 Task: Research Airbnb options in Bucharest, Romania from 5th November, 2023 to 16th November, 2023 for 2 adults.1  bedroom having 1 bed and 1 bathroom. Property type can be hotel. Look for 4 properties as per requirement.
Action: Mouse moved to (295, 113)
Screenshot: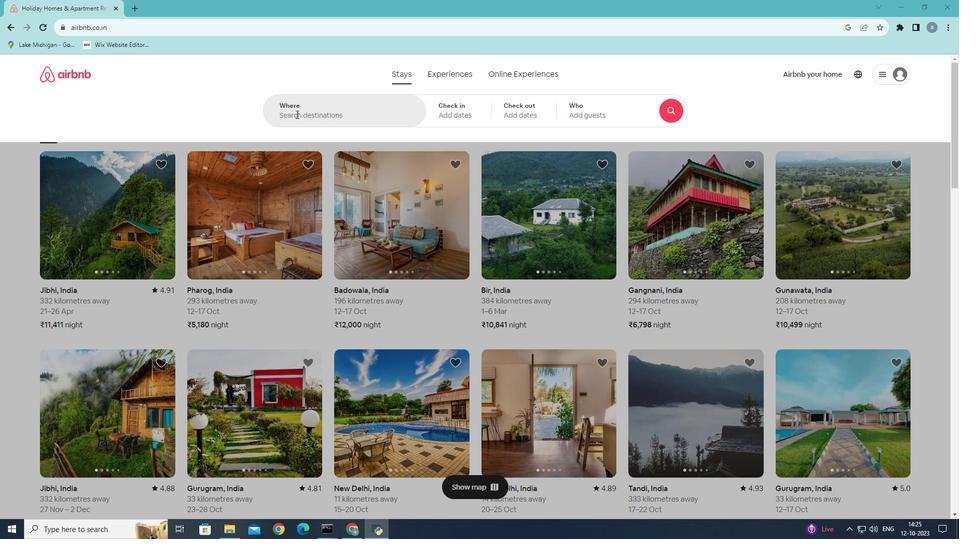 
Action: Mouse pressed left at (295, 113)
Screenshot: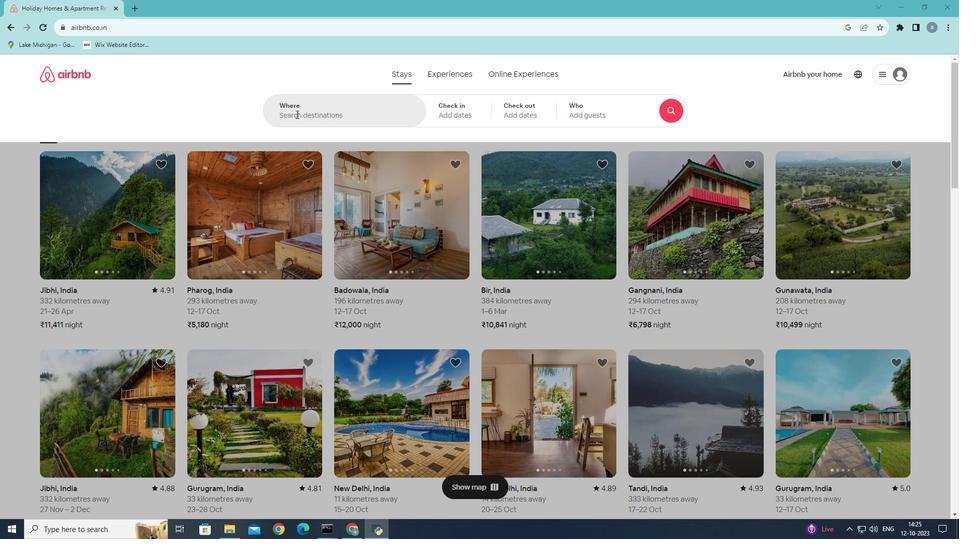 
Action: Mouse moved to (407, 143)
Screenshot: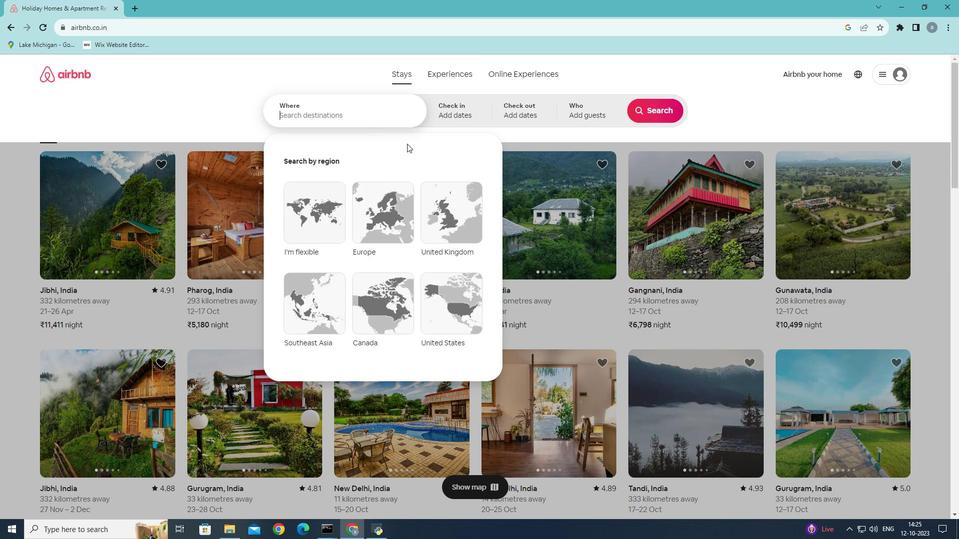 
Action: Key pressed <Key.shift><Key.shift><Key.shift><Key.shift>Bucharest
Screenshot: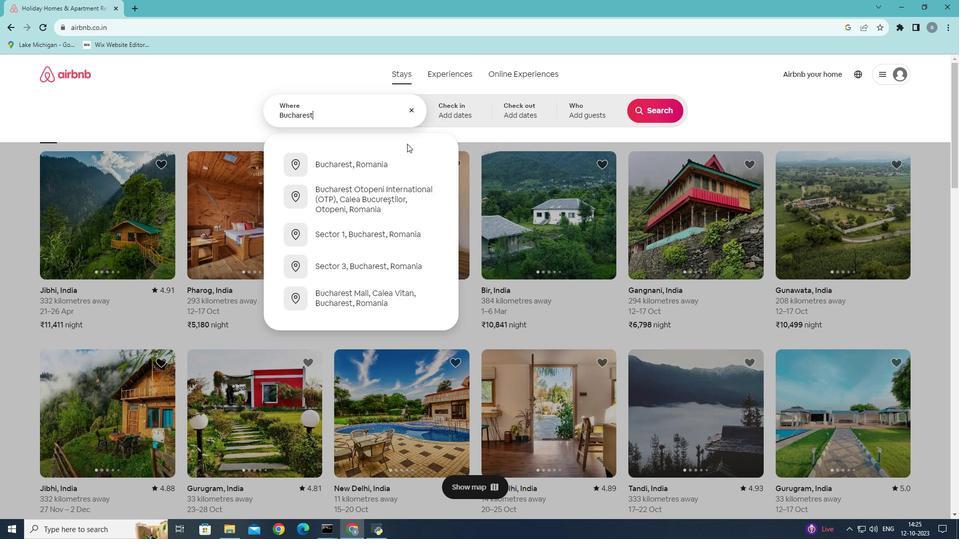 
Action: Mouse moved to (373, 167)
Screenshot: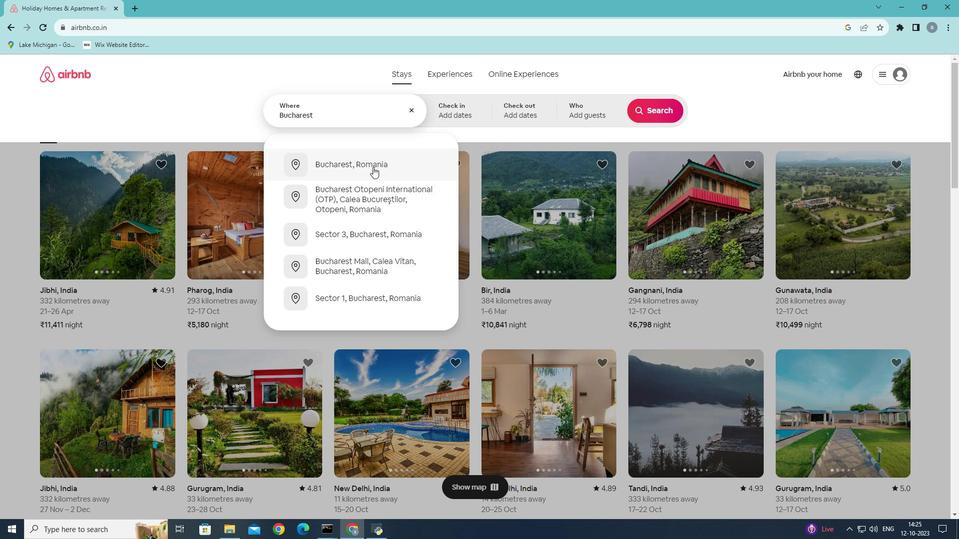 
Action: Mouse pressed left at (373, 167)
Screenshot: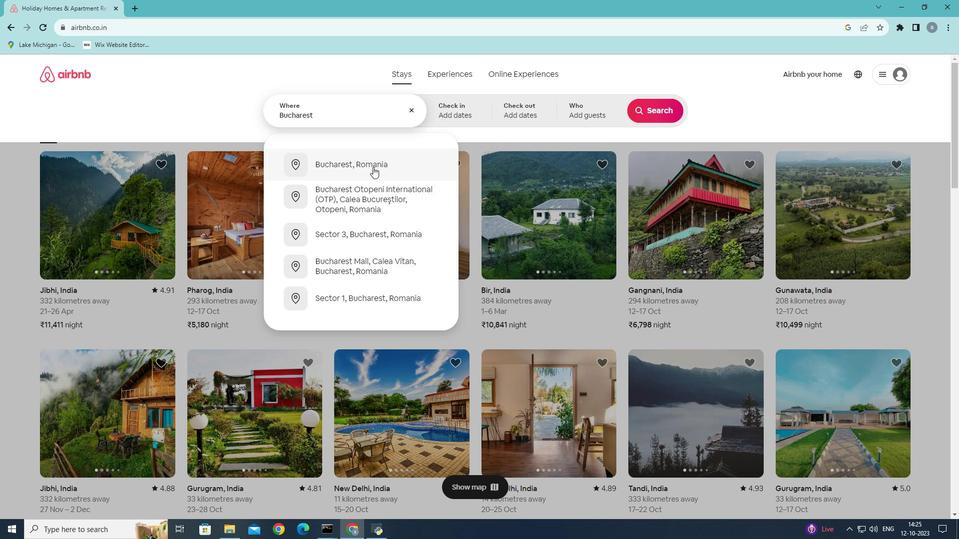 
Action: Mouse moved to (652, 191)
Screenshot: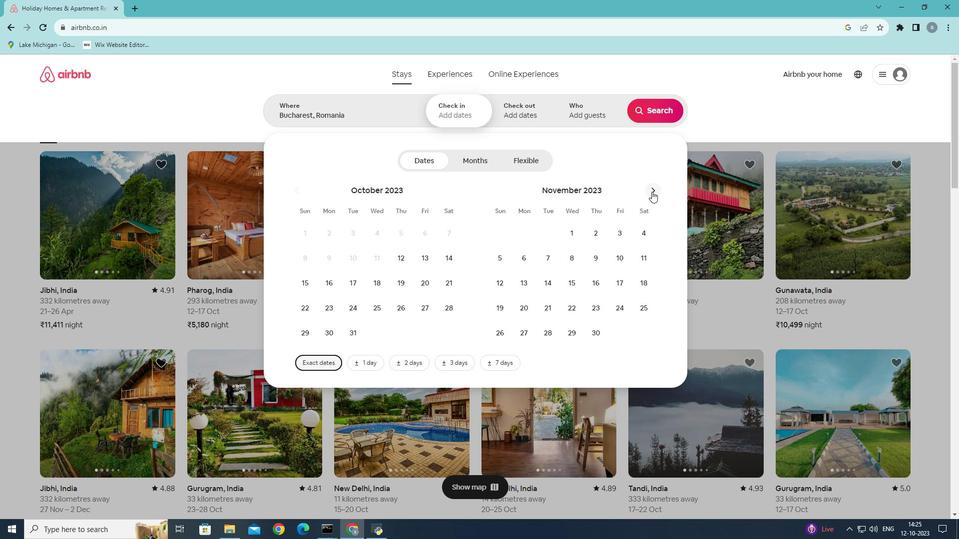 
Action: Mouse pressed left at (652, 191)
Screenshot: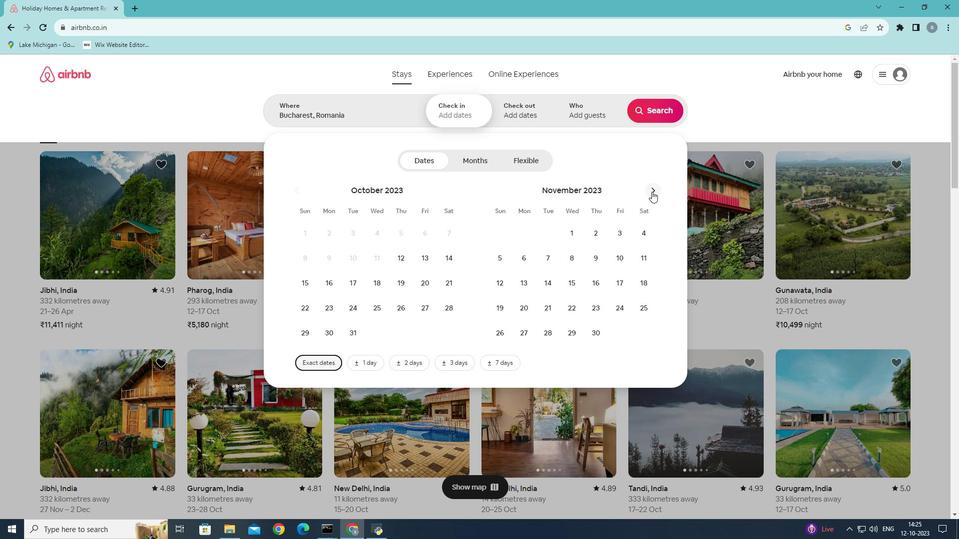 
Action: Mouse moved to (313, 255)
Screenshot: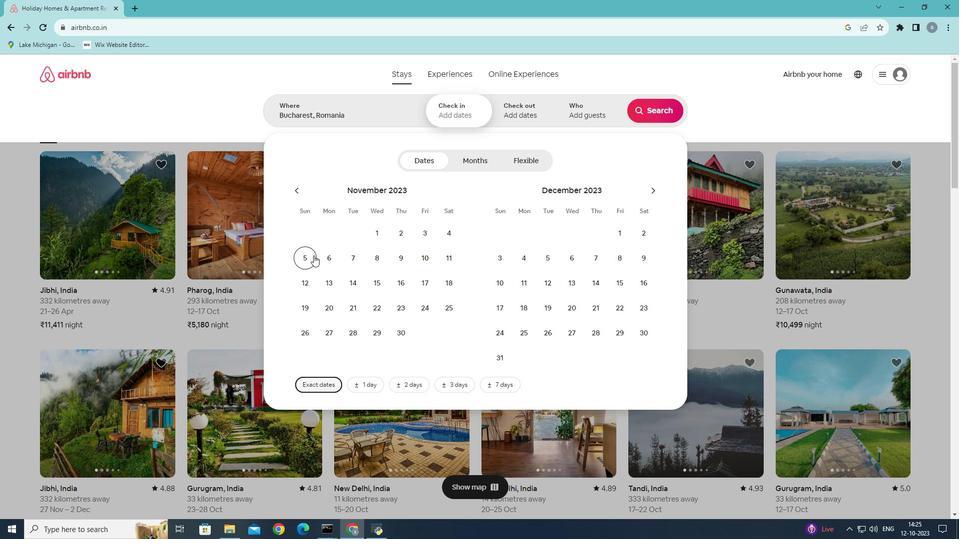 
Action: Mouse pressed left at (313, 255)
Screenshot: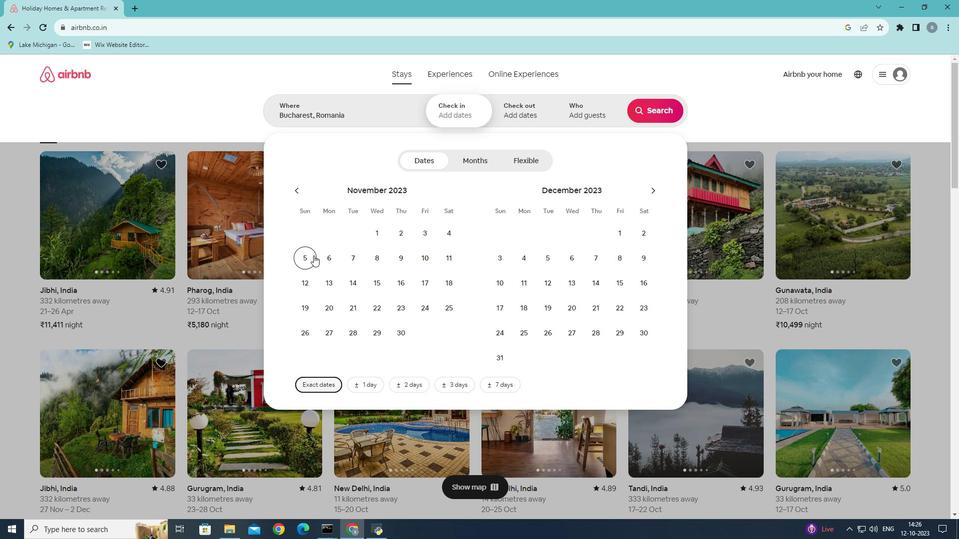 
Action: Mouse moved to (399, 280)
Screenshot: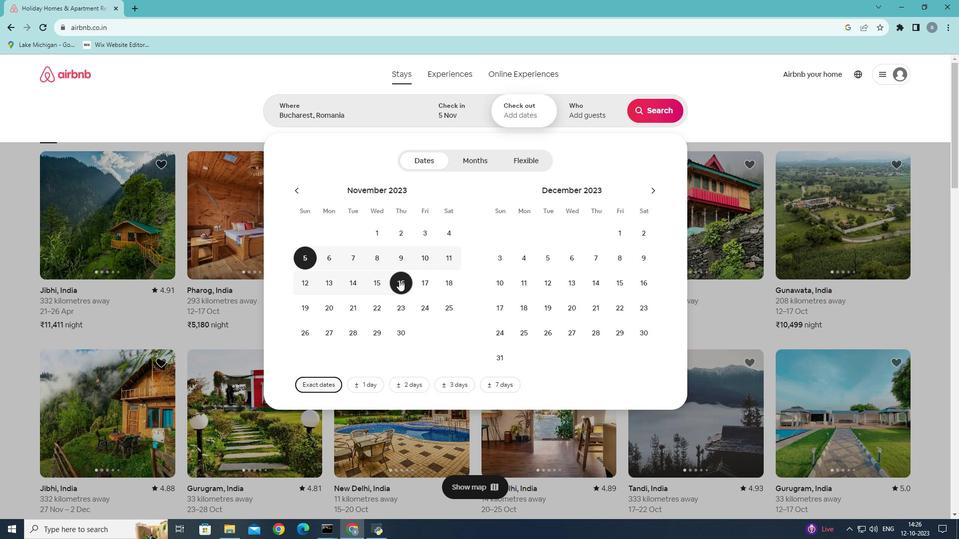 
Action: Mouse pressed left at (399, 280)
Screenshot: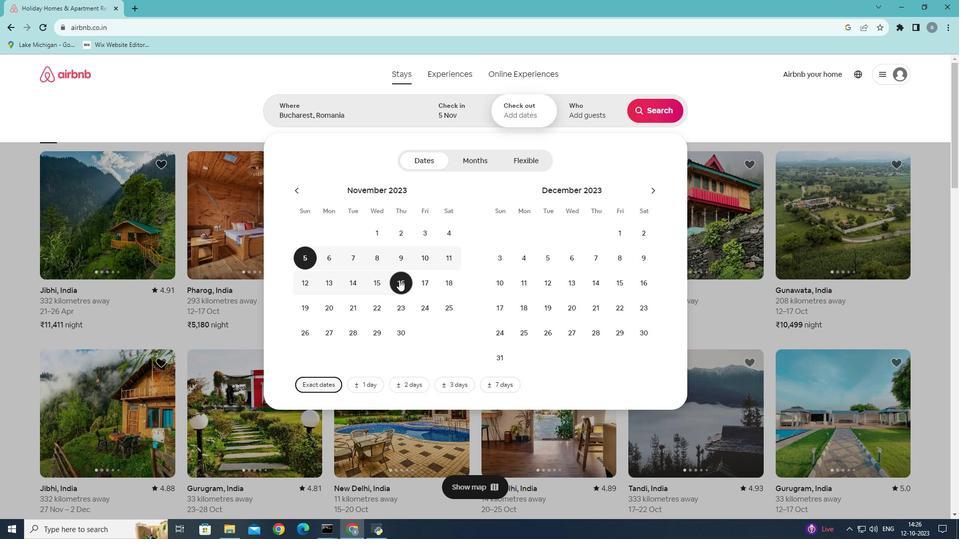 
Action: Mouse moved to (584, 118)
Screenshot: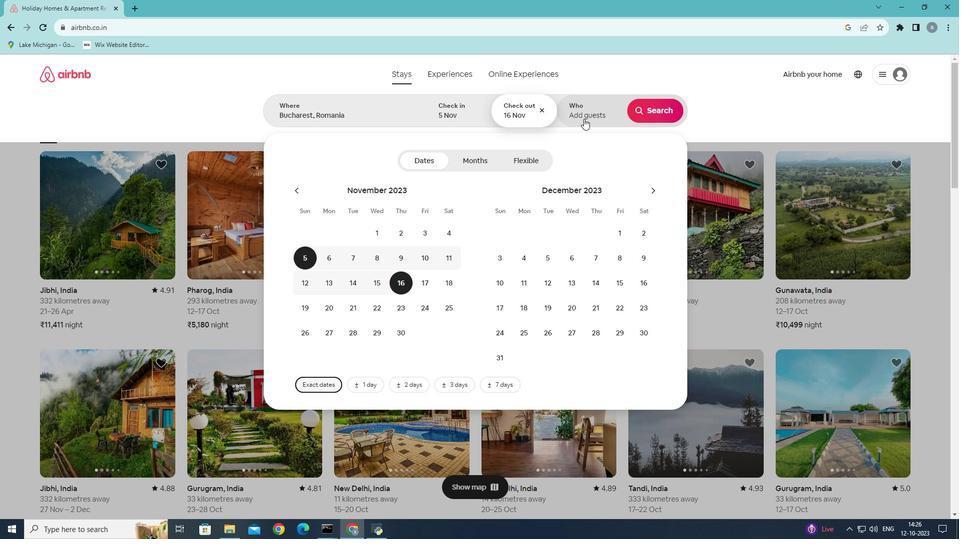 
Action: Mouse pressed left at (584, 118)
Screenshot: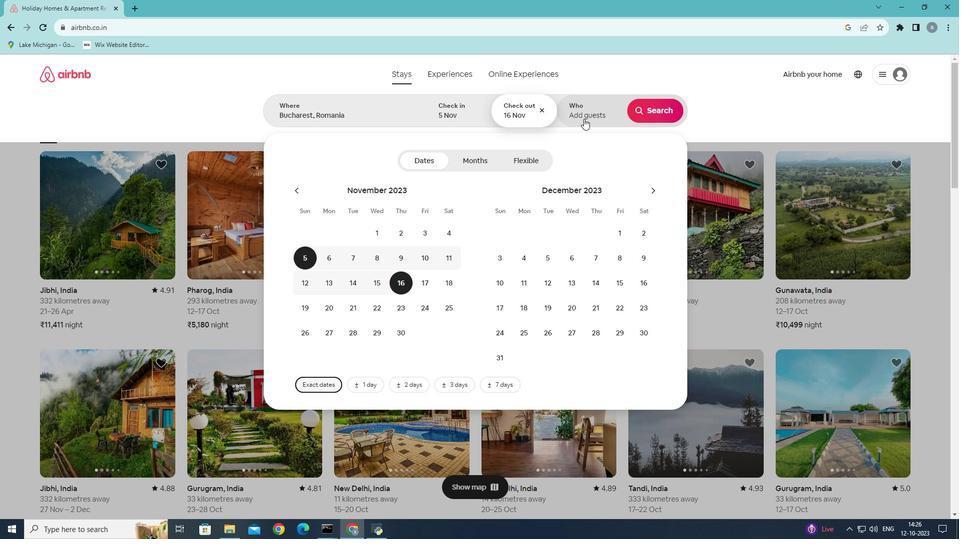 
Action: Mouse moved to (657, 165)
Screenshot: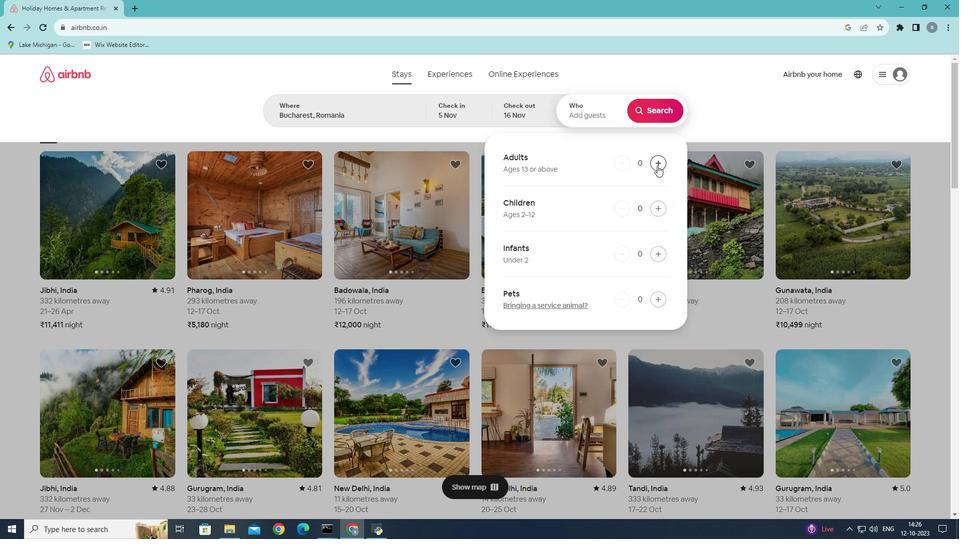 
Action: Mouse pressed left at (657, 165)
Screenshot: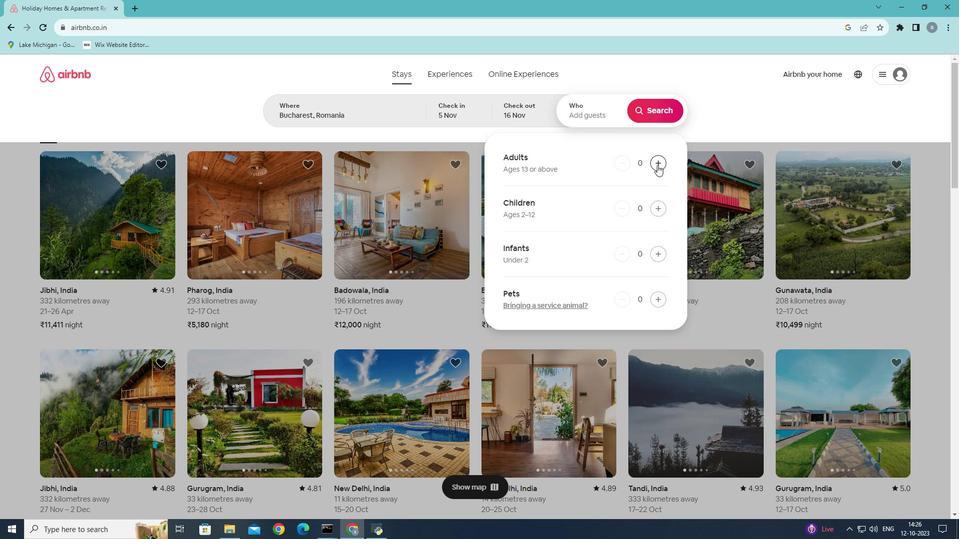 
Action: Mouse pressed left at (657, 165)
Screenshot: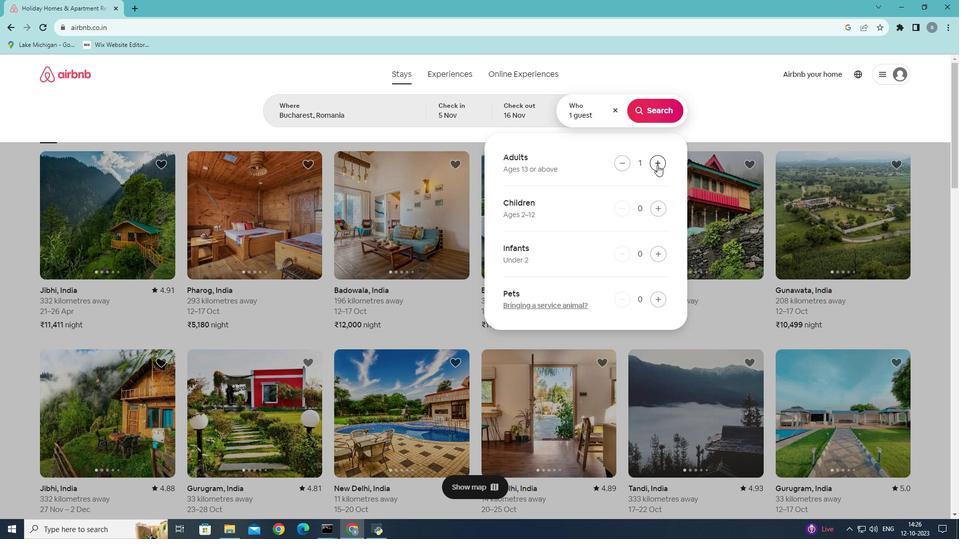 
Action: Mouse moved to (661, 112)
Screenshot: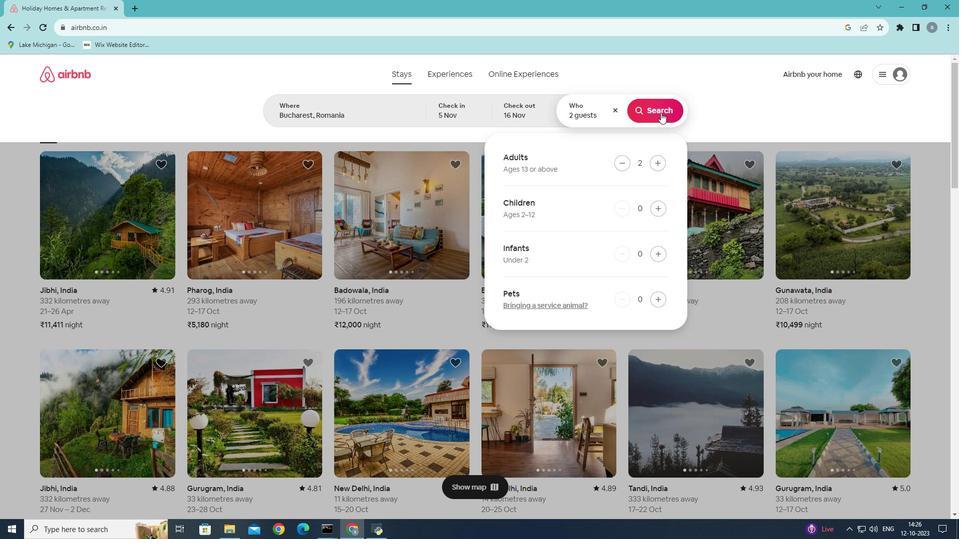 
Action: Mouse pressed left at (661, 112)
Screenshot: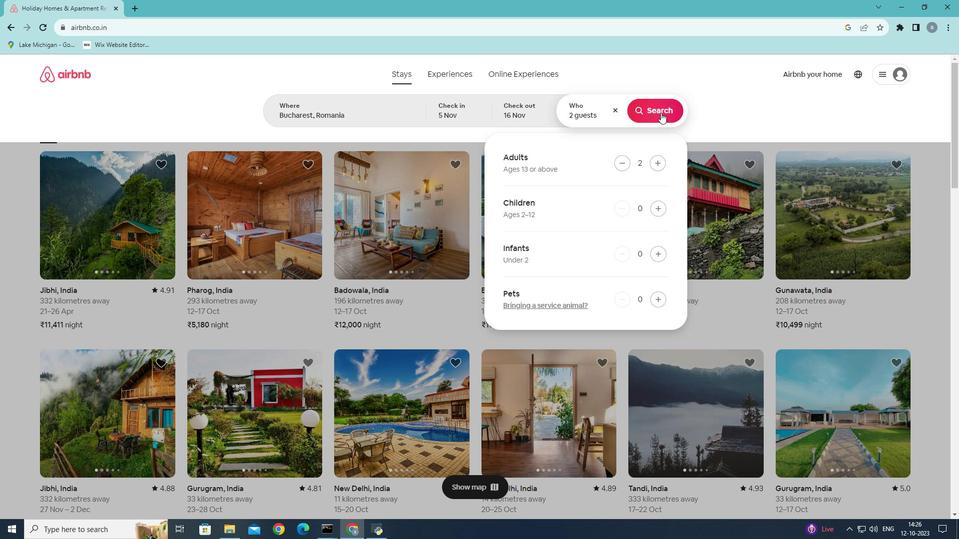 
Action: Mouse moved to (807, 118)
Screenshot: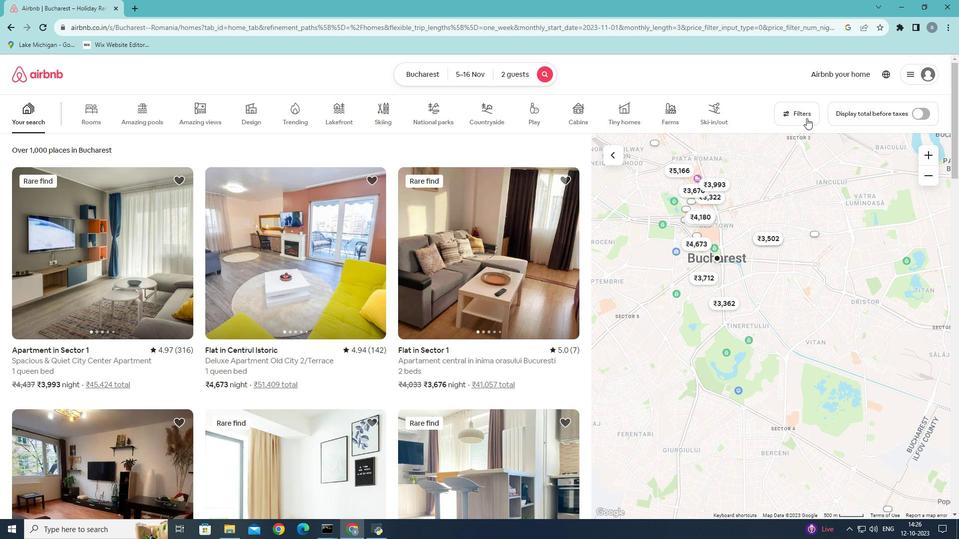 
Action: Mouse pressed left at (807, 118)
Screenshot: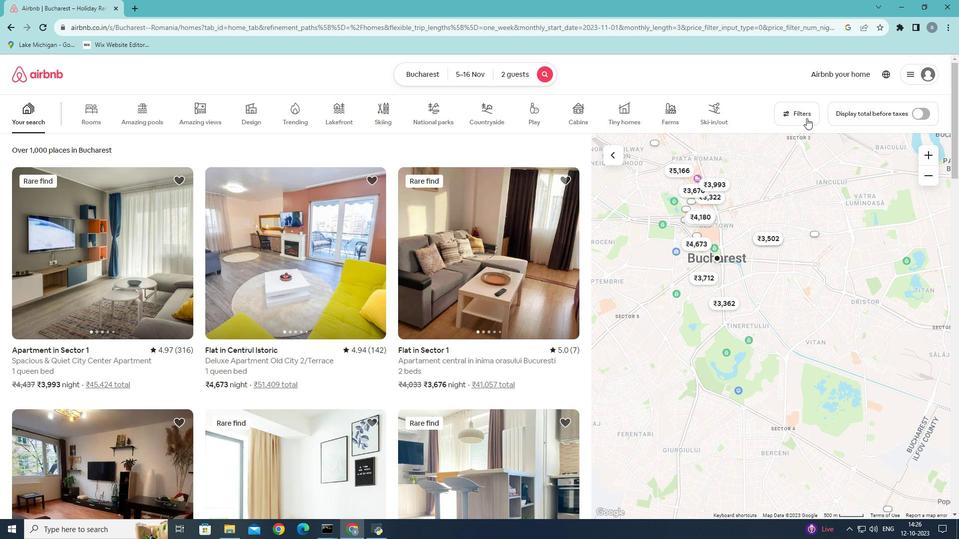 
Action: Mouse moved to (400, 396)
Screenshot: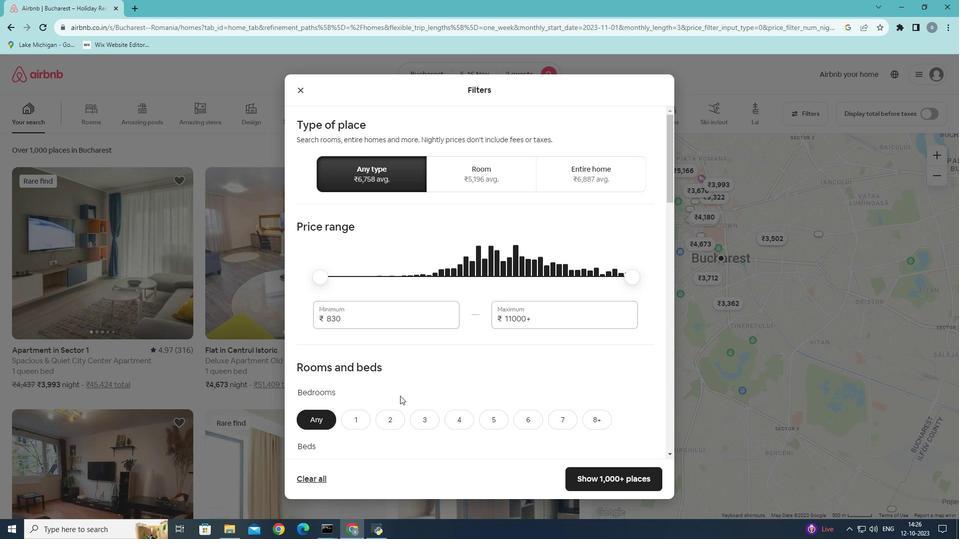 
Action: Mouse scrolled (400, 395) with delta (0, 0)
Screenshot: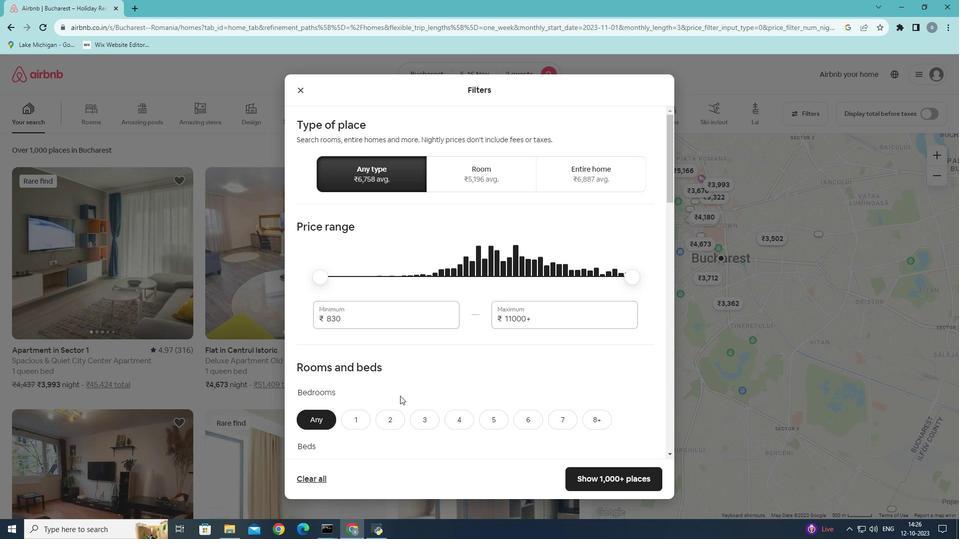 
Action: Mouse scrolled (400, 395) with delta (0, 0)
Screenshot: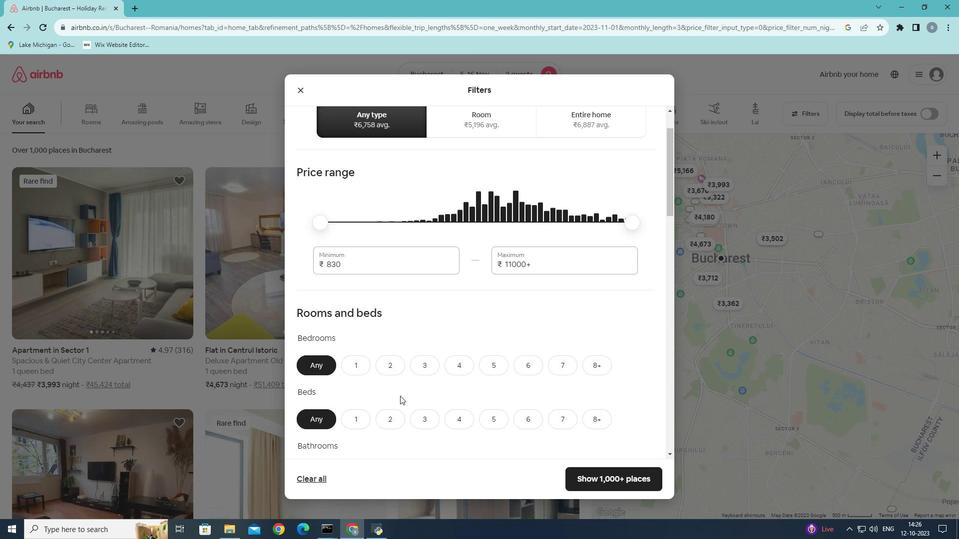 
Action: Mouse scrolled (400, 395) with delta (0, 0)
Screenshot: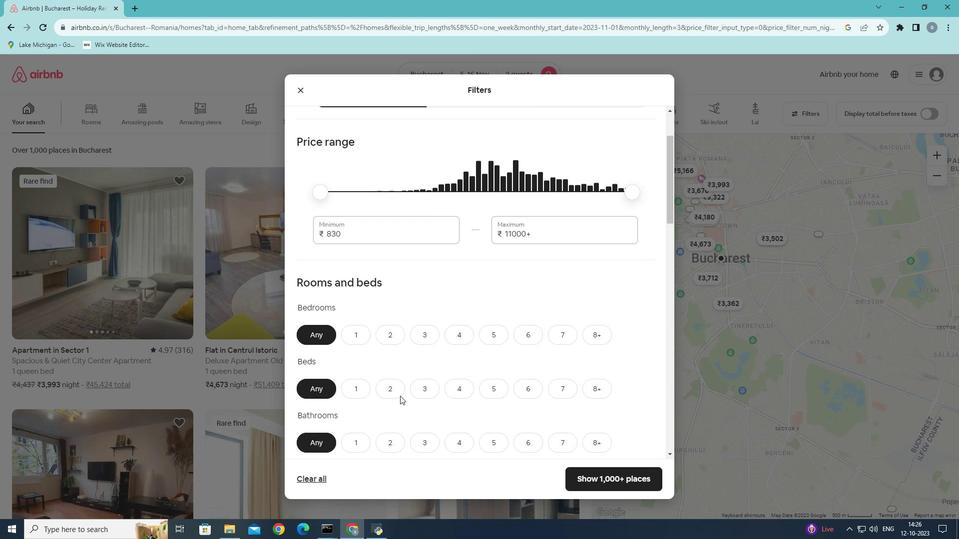 
Action: Mouse moved to (352, 269)
Screenshot: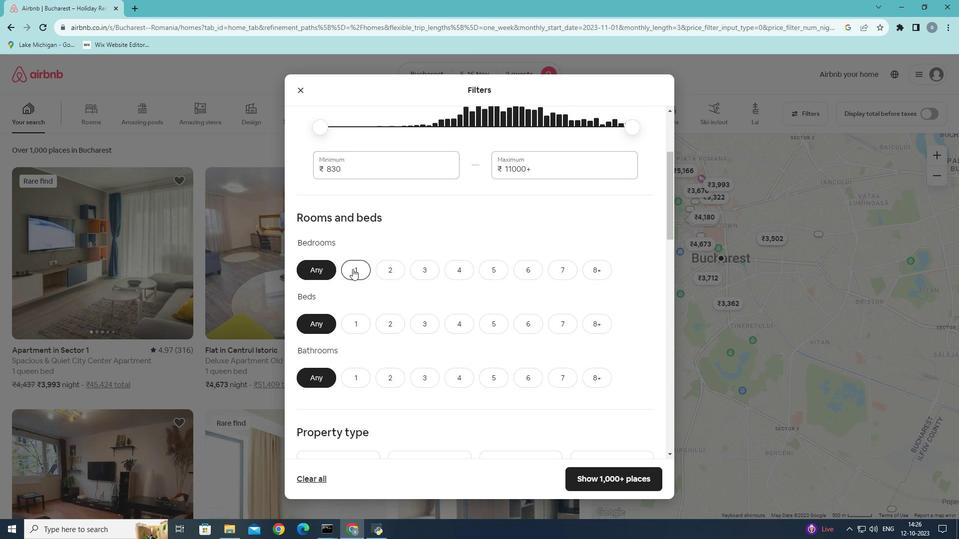 
Action: Mouse pressed left at (352, 269)
Screenshot: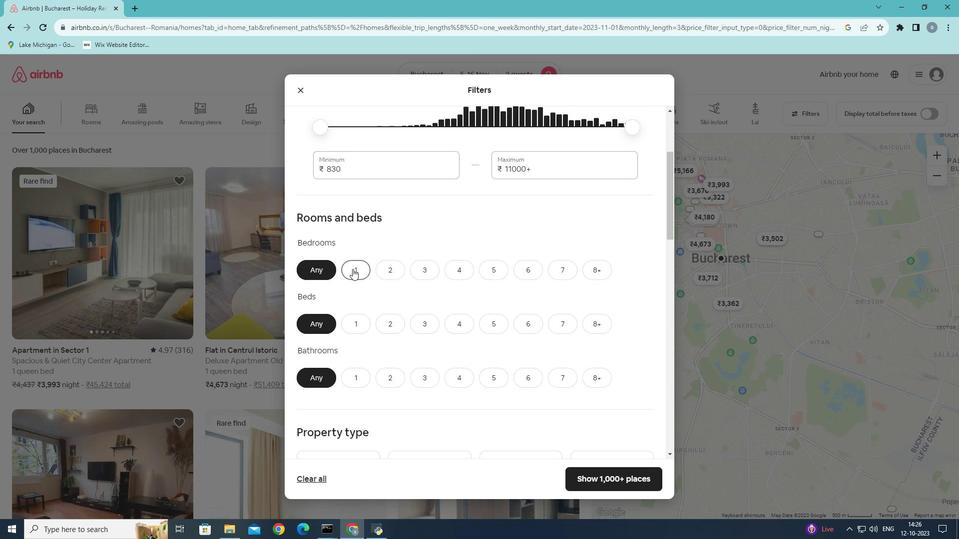 
Action: Mouse moved to (361, 325)
Screenshot: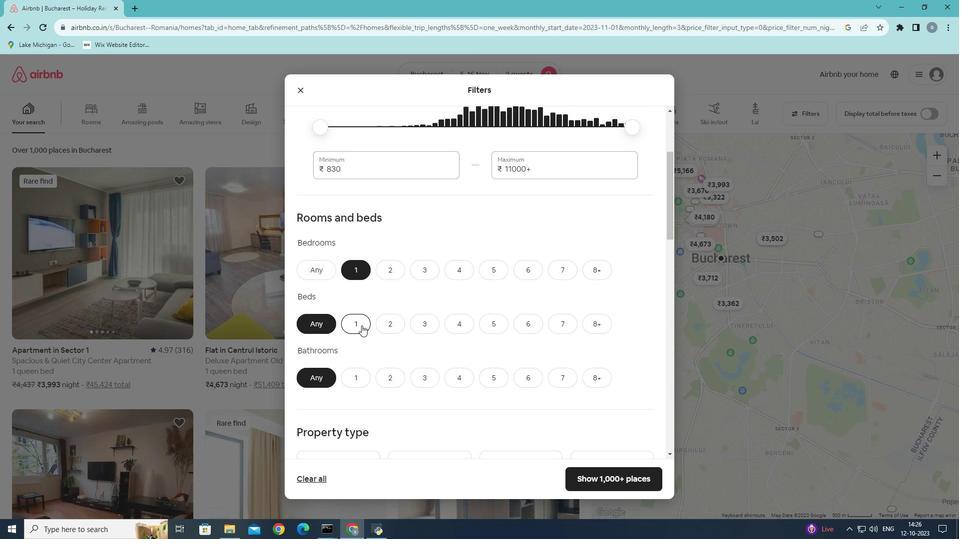 
Action: Mouse pressed left at (361, 325)
Screenshot: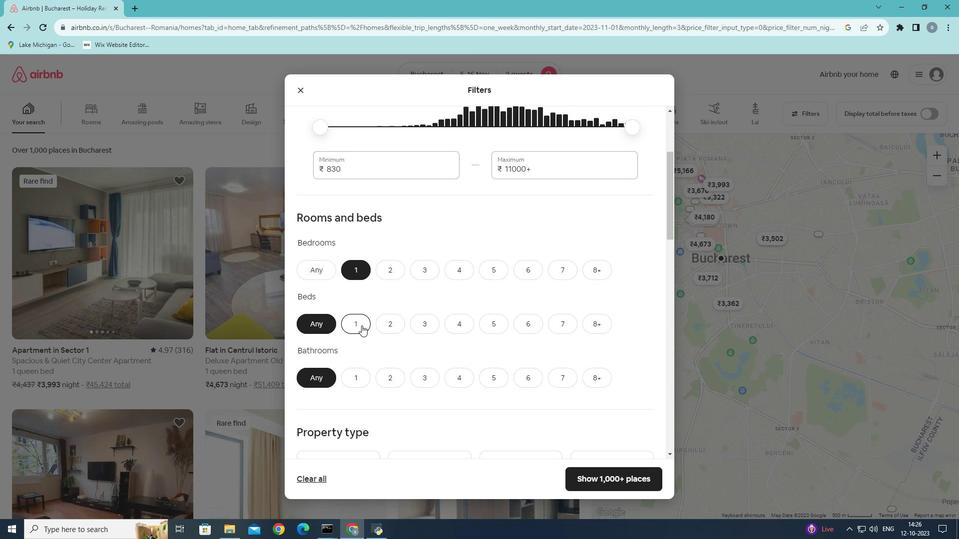 
Action: Mouse moved to (352, 377)
Screenshot: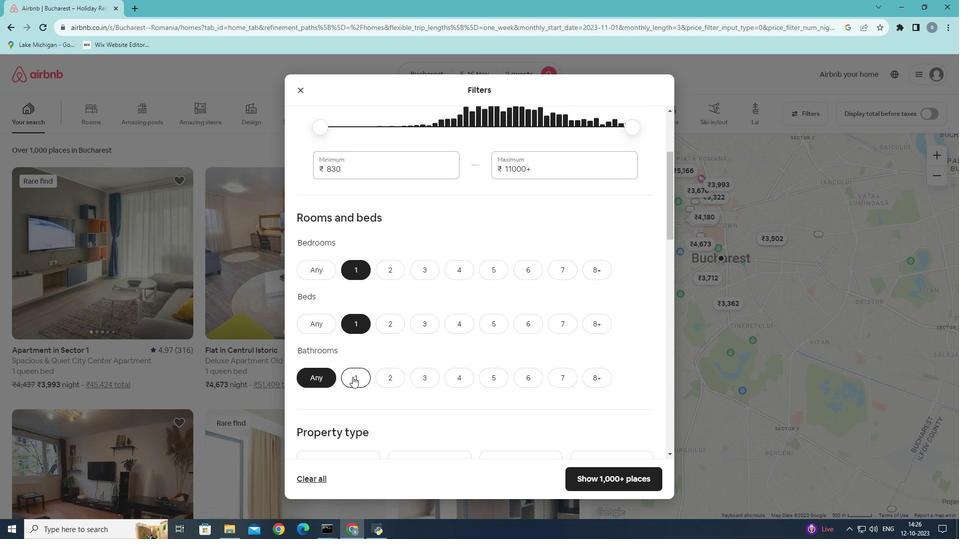 
Action: Mouse pressed left at (352, 377)
Screenshot: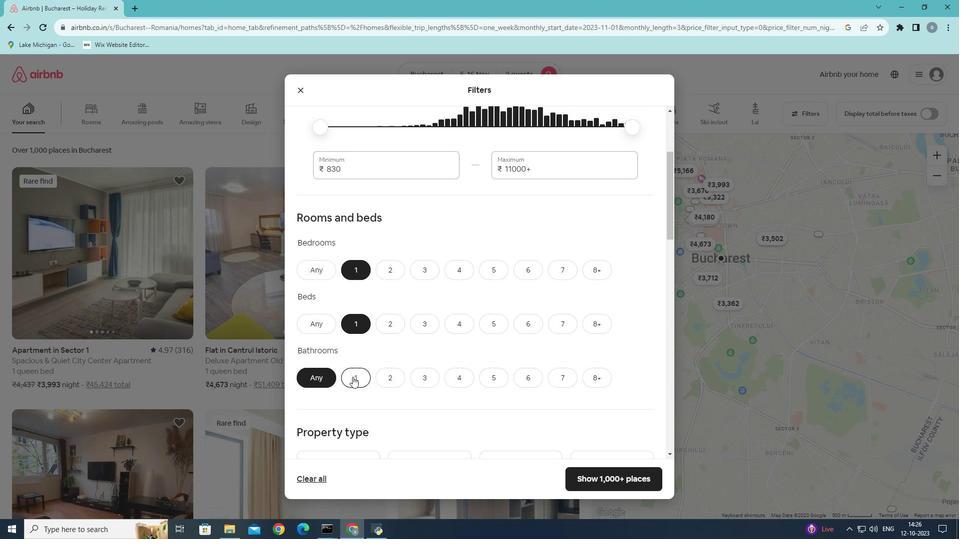 
Action: Mouse moved to (450, 365)
Screenshot: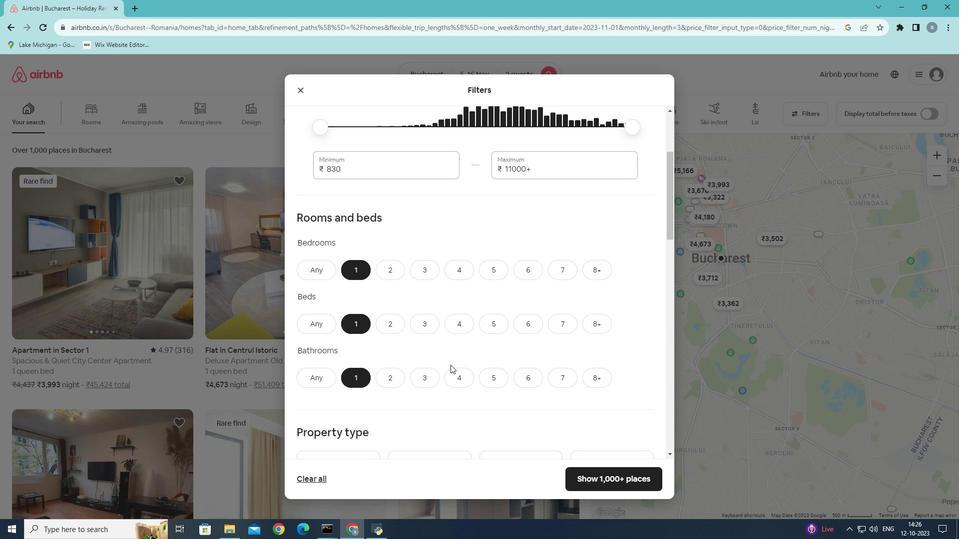 
Action: Mouse scrolled (450, 364) with delta (0, 0)
Screenshot: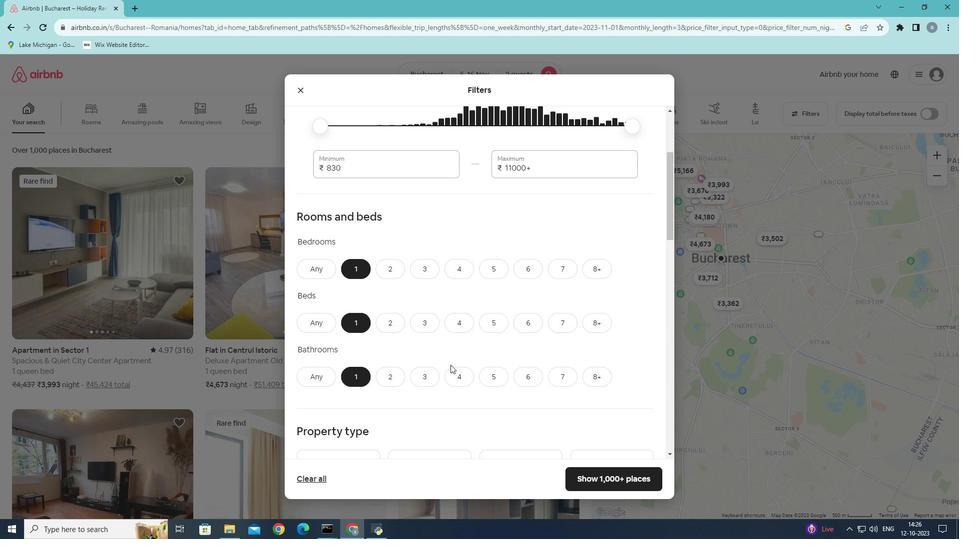 
Action: Mouse scrolled (450, 364) with delta (0, 0)
Screenshot: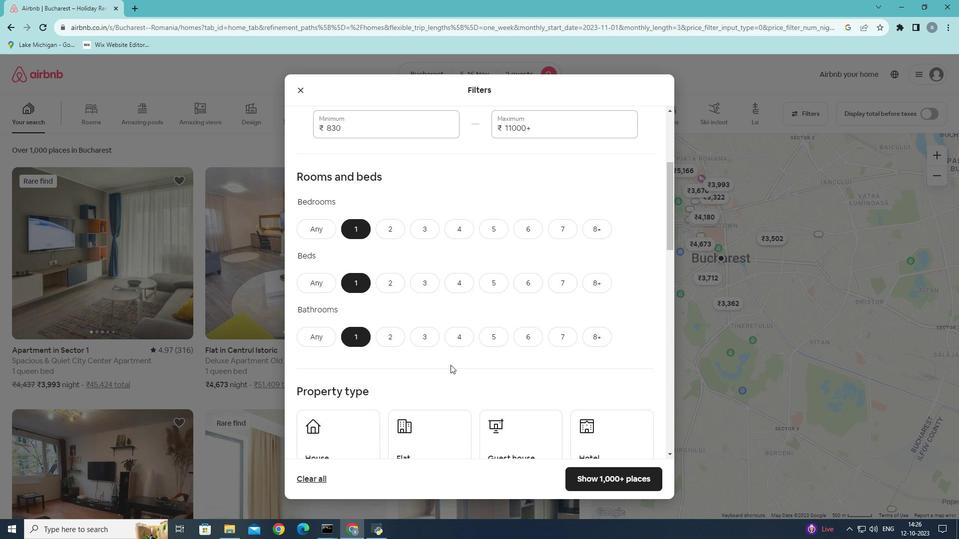 
Action: Mouse moved to (451, 365)
Screenshot: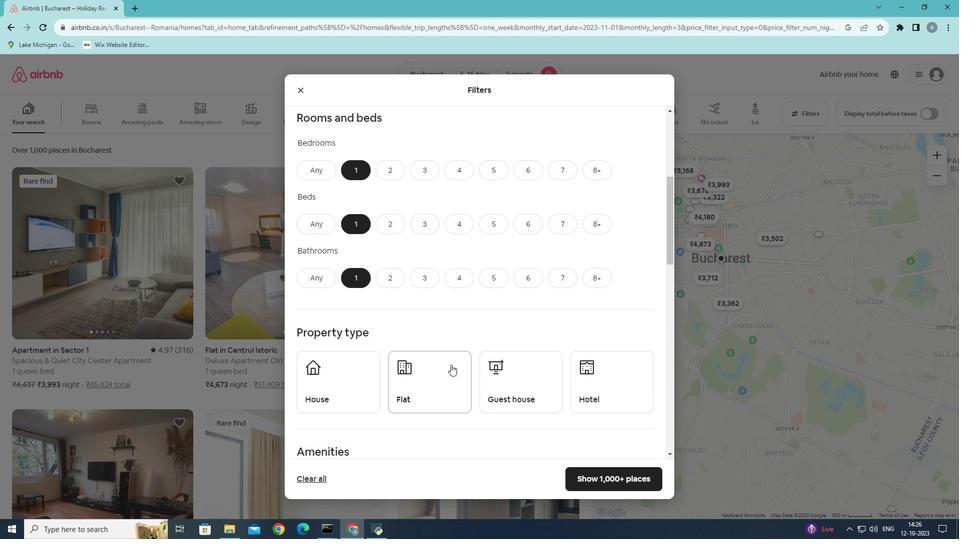 
Action: Mouse scrolled (451, 364) with delta (0, 0)
Screenshot: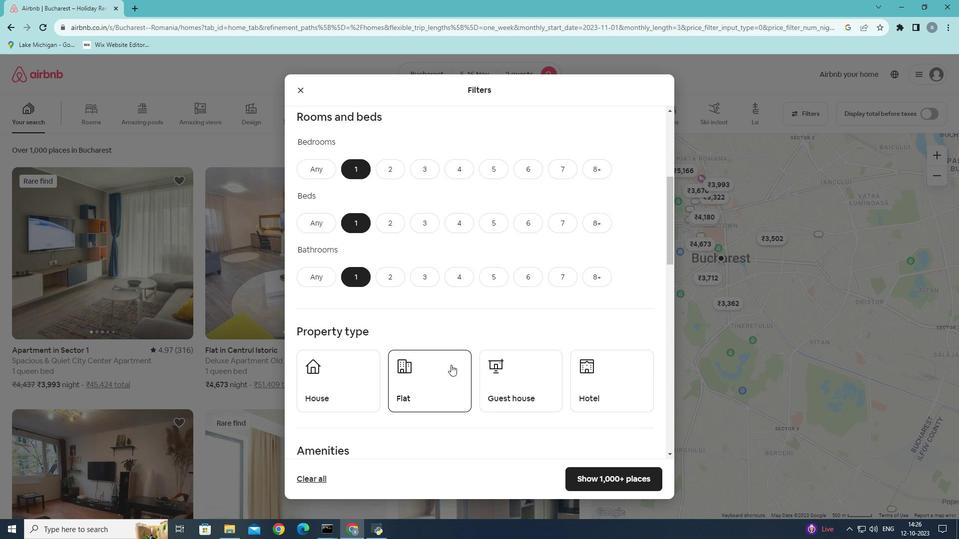
Action: Mouse moved to (623, 336)
Screenshot: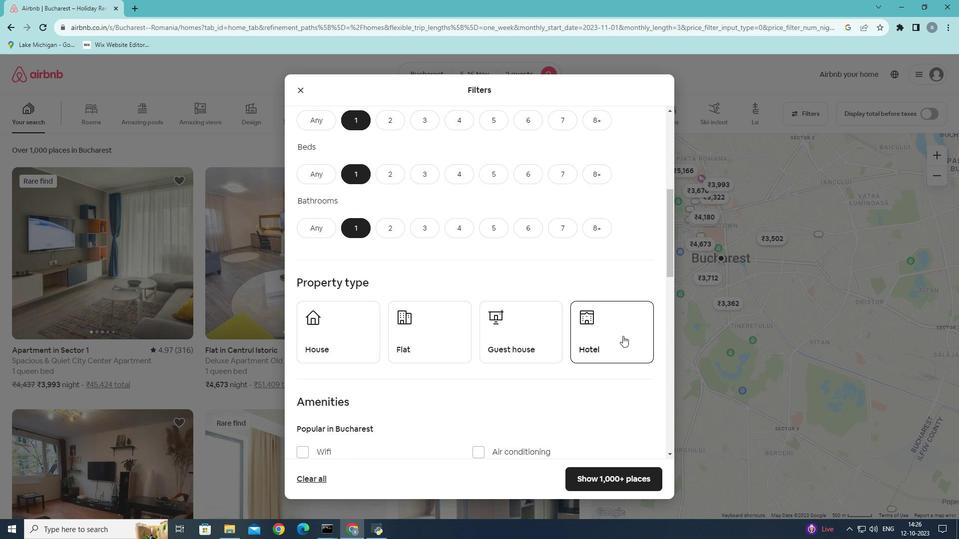 
Action: Mouse pressed left at (623, 336)
Screenshot: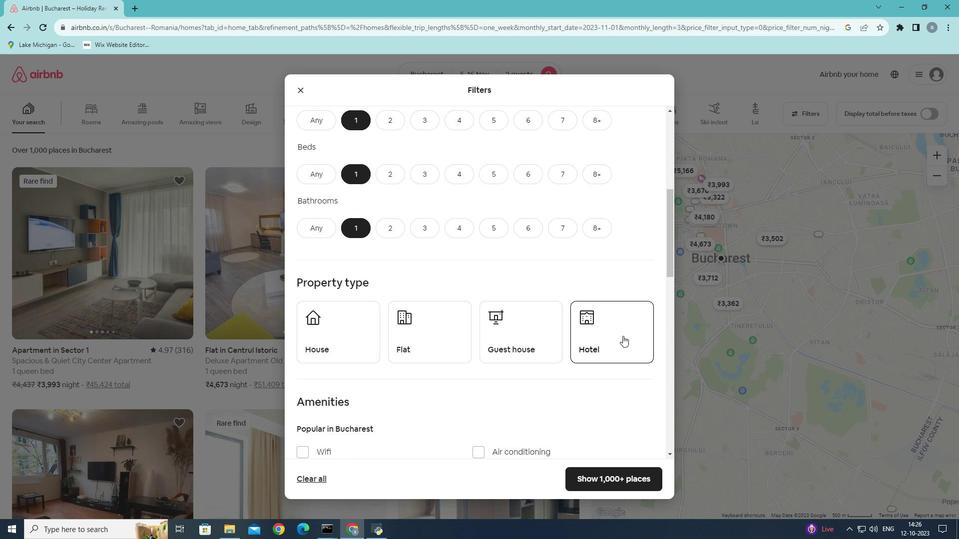 
Action: Mouse moved to (576, 378)
Screenshot: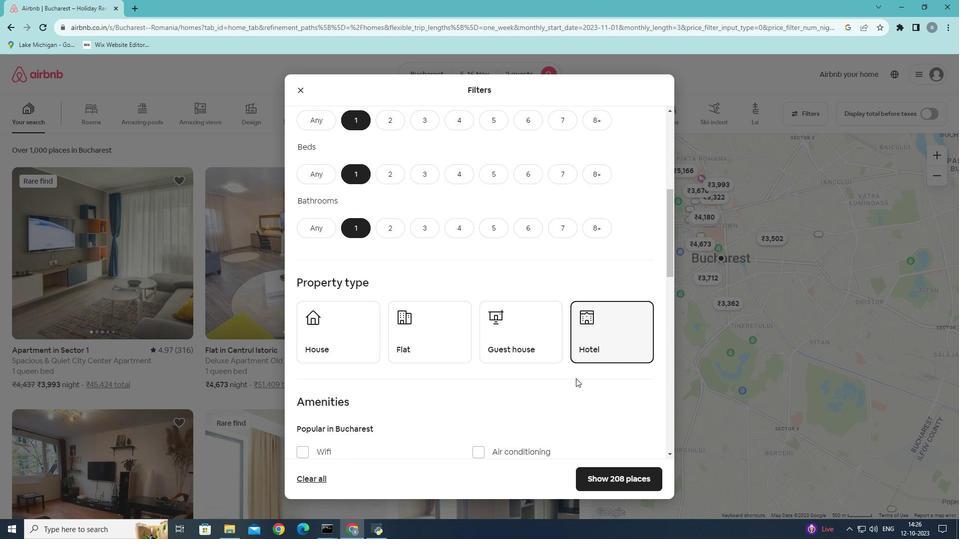 
Action: Mouse scrolled (576, 377) with delta (0, 0)
Screenshot: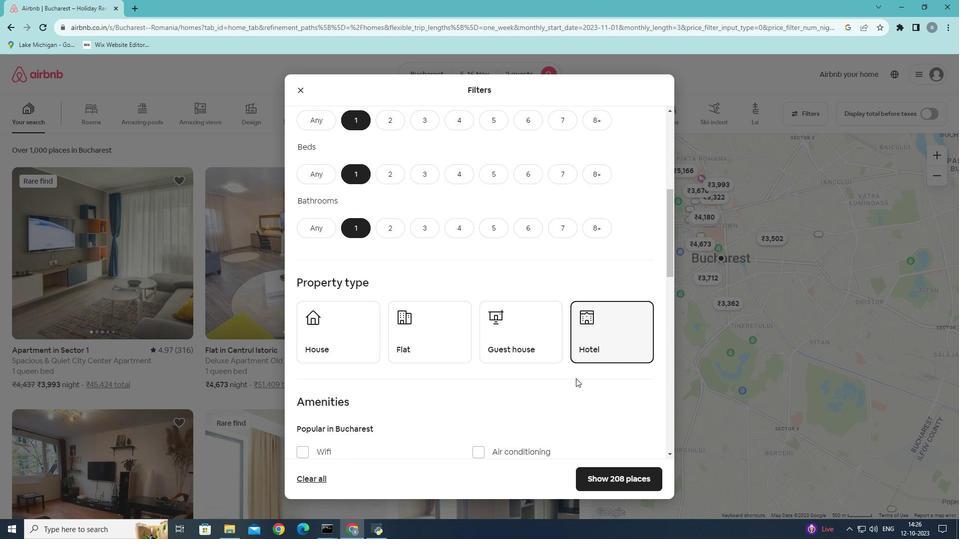 
Action: Mouse moved to (575, 378)
Screenshot: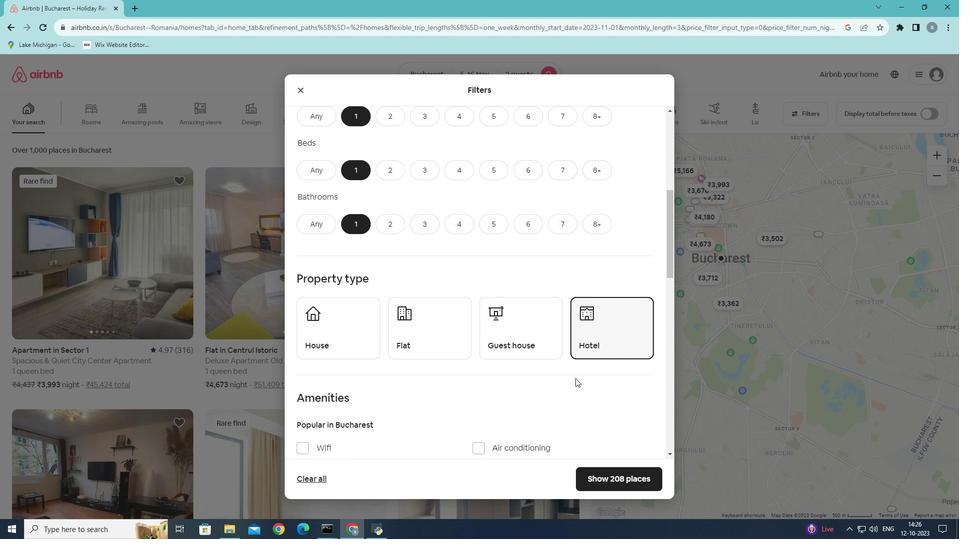 
Action: Mouse scrolled (575, 378) with delta (0, 0)
Screenshot: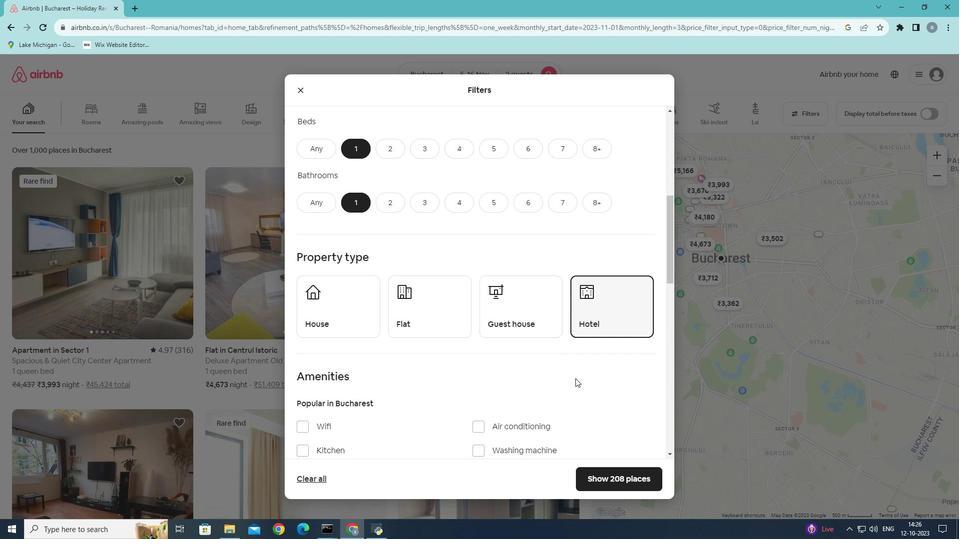 
Action: Mouse moved to (574, 379)
Screenshot: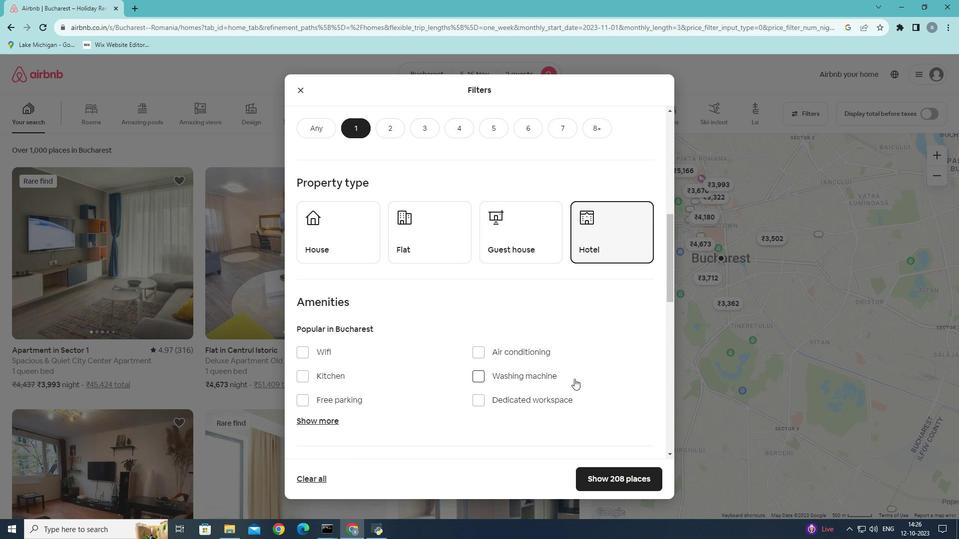 
Action: Mouse scrolled (574, 378) with delta (0, 0)
Screenshot: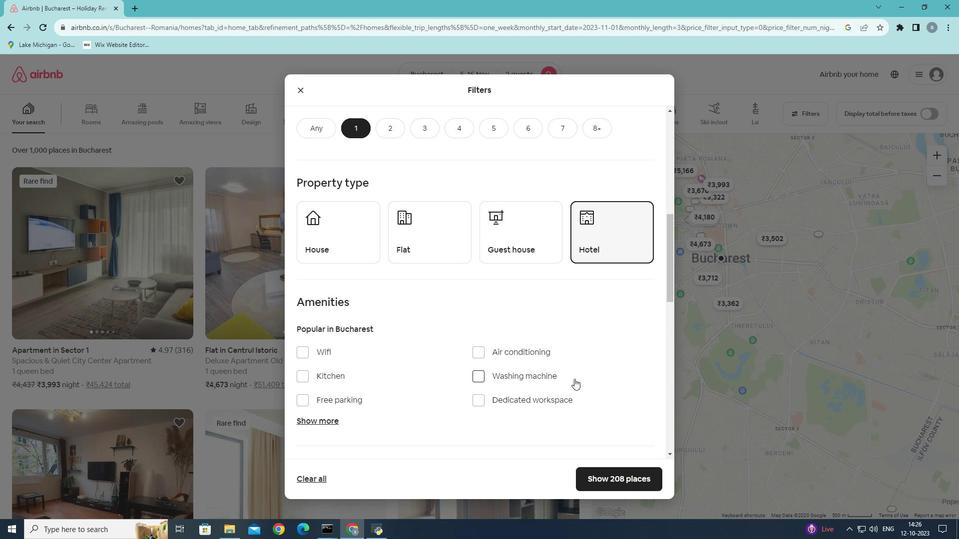 
Action: Mouse scrolled (574, 378) with delta (0, 0)
Screenshot: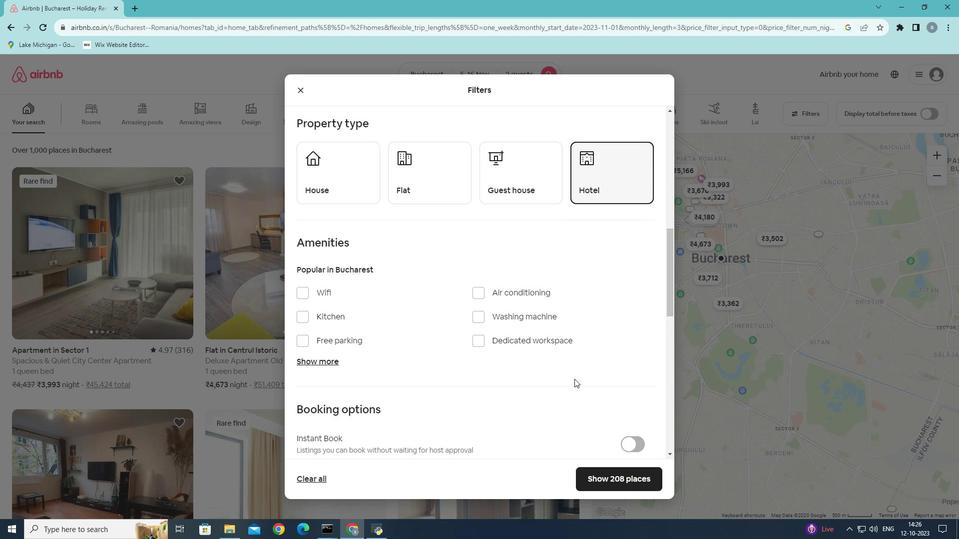 
Action: Mouse scrolled (574, 378) with delta (0, 0)
Screenshot: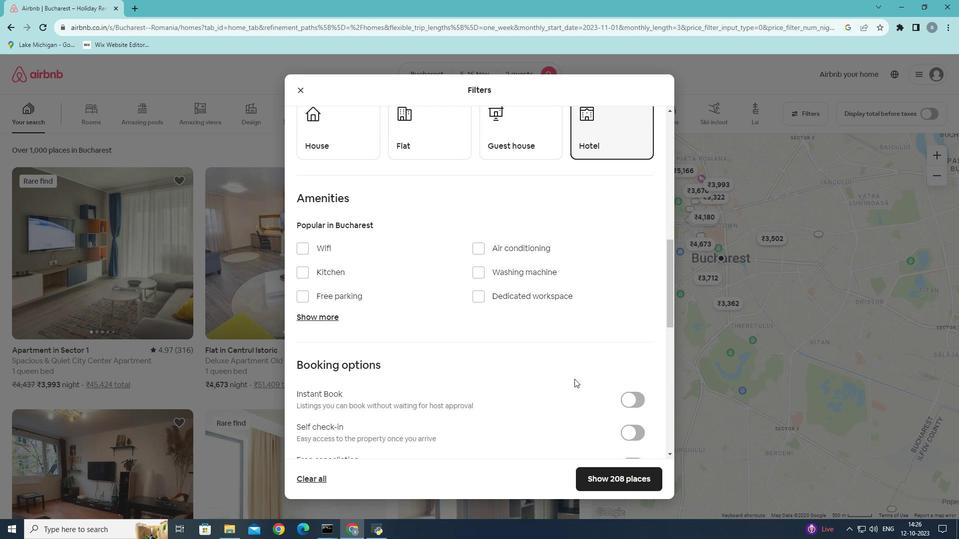 
Action: Mouse moved to (613, 477)
Screenshot: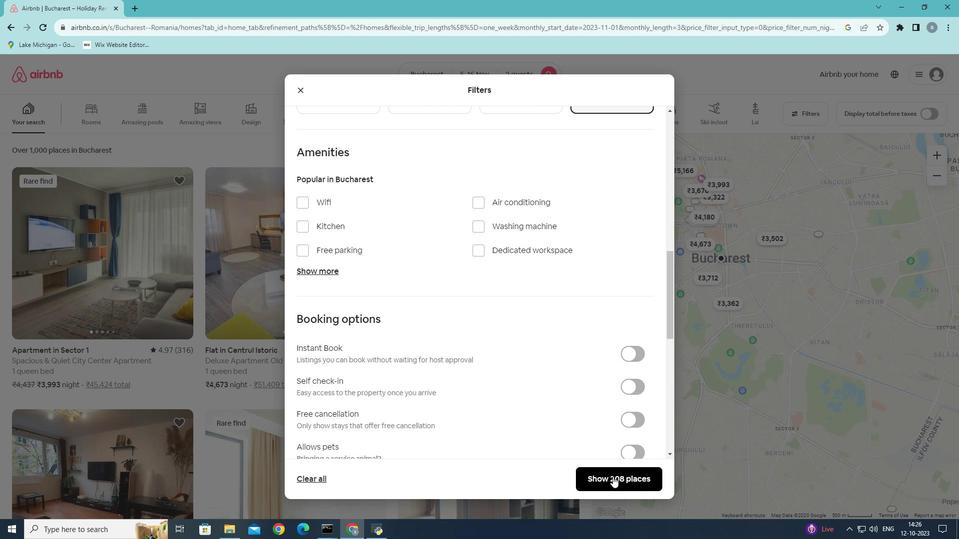 
Action: Mouse pressed left at (613, 477)
Screenshot: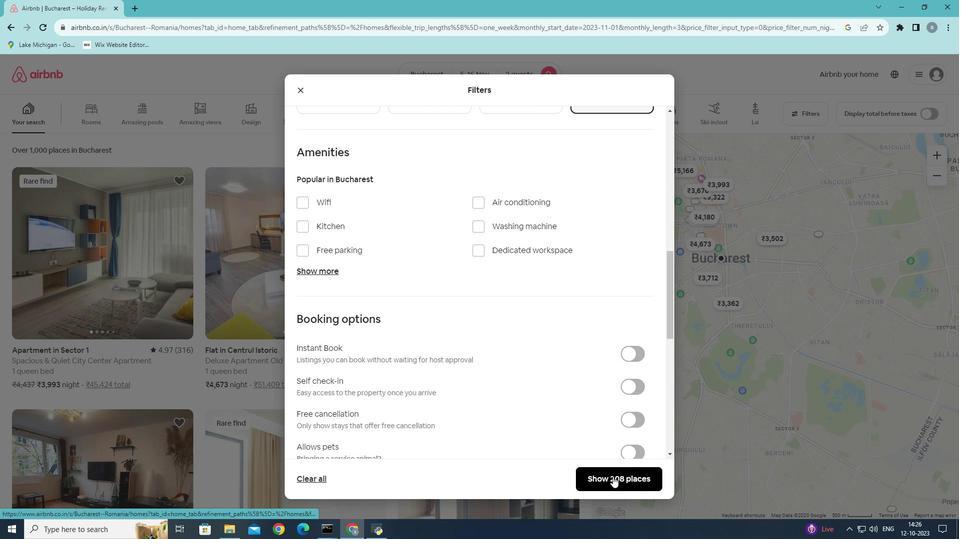 
Action: Mouse moved to (326, 333)
Screenshot: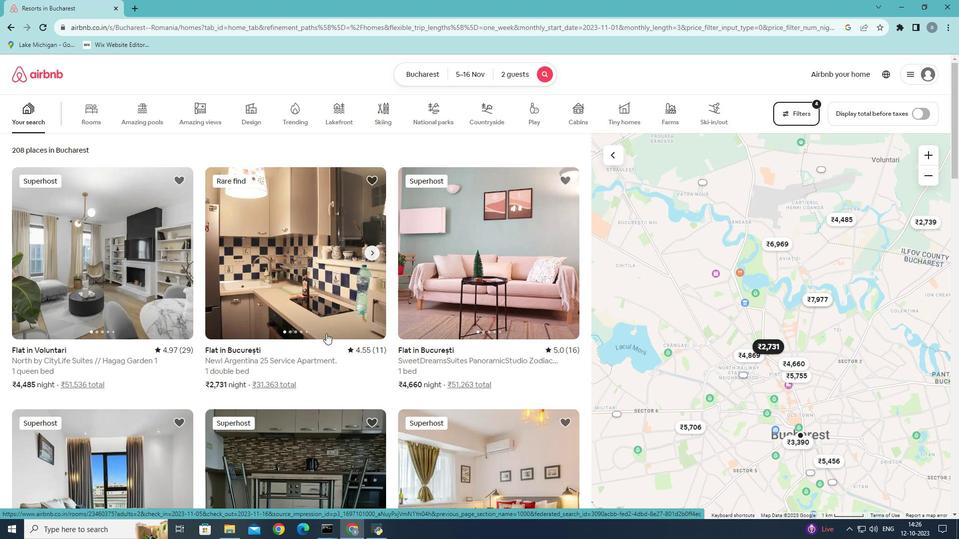 
Action: Mouse scrolled (326, 333) with delta (0, 0)
Screenshot: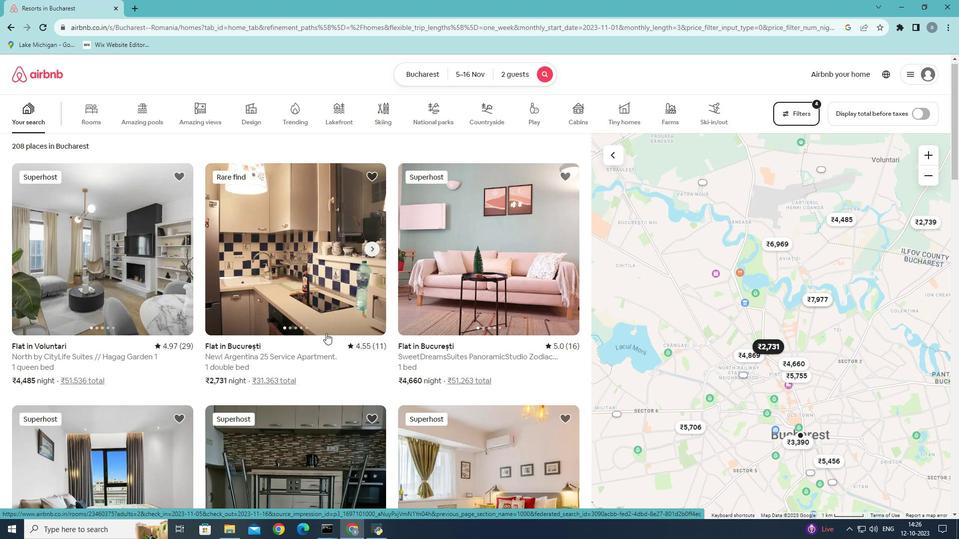 
Action: Mouse scrolled (326, 333) with delta (0, 0)
Screenshot: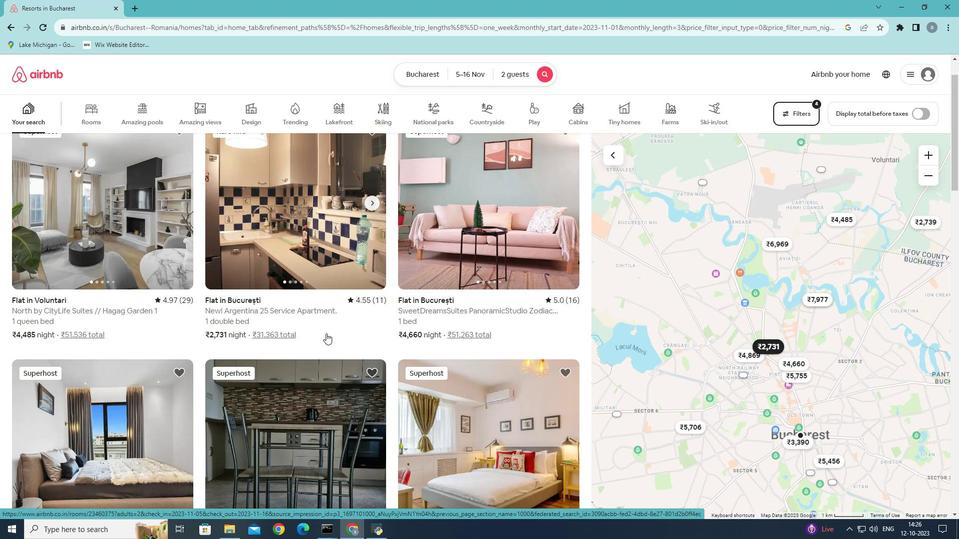 
Action: Mouse moved to (326, 333)
Screenshot: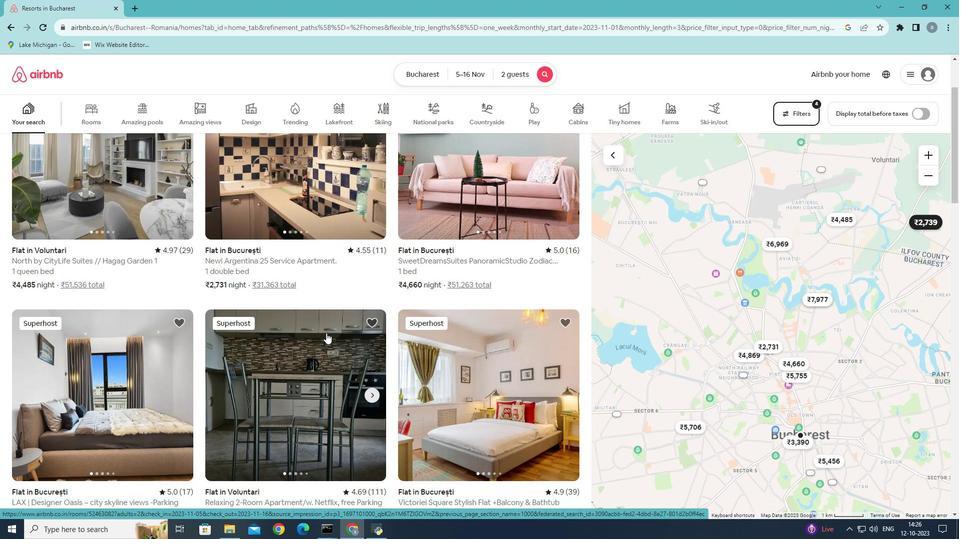 
Action: Mouse scrolled (326, 332) with delta (0, 0)
Screenshot: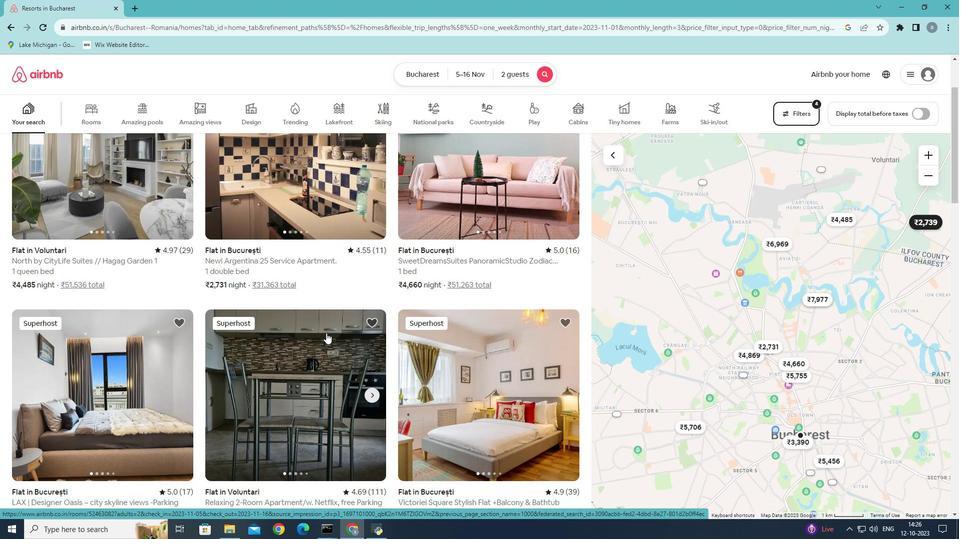 
Action: Mouse moved to (326, 333)
Screenshot: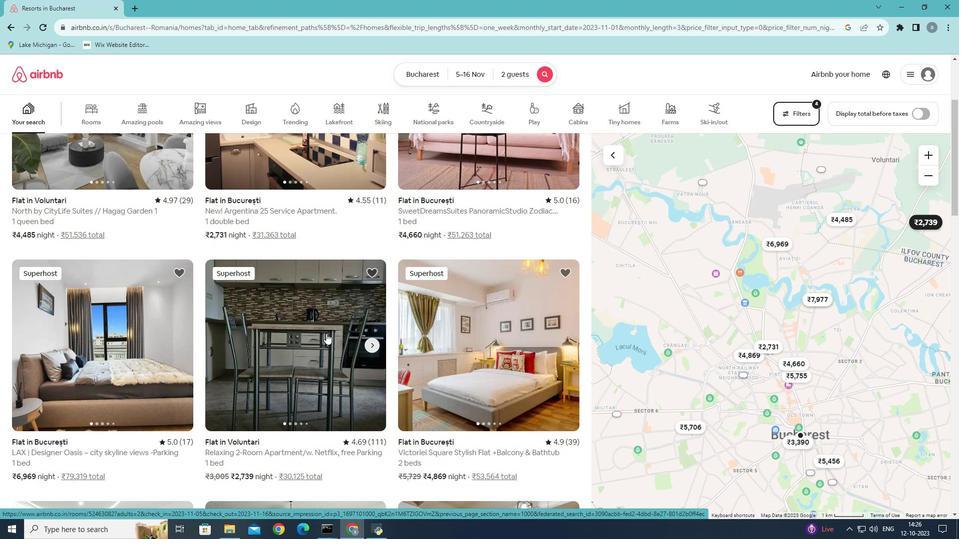 
Action: Mouse scrolled (326, 333) with delta (0, 0)
Screenshot: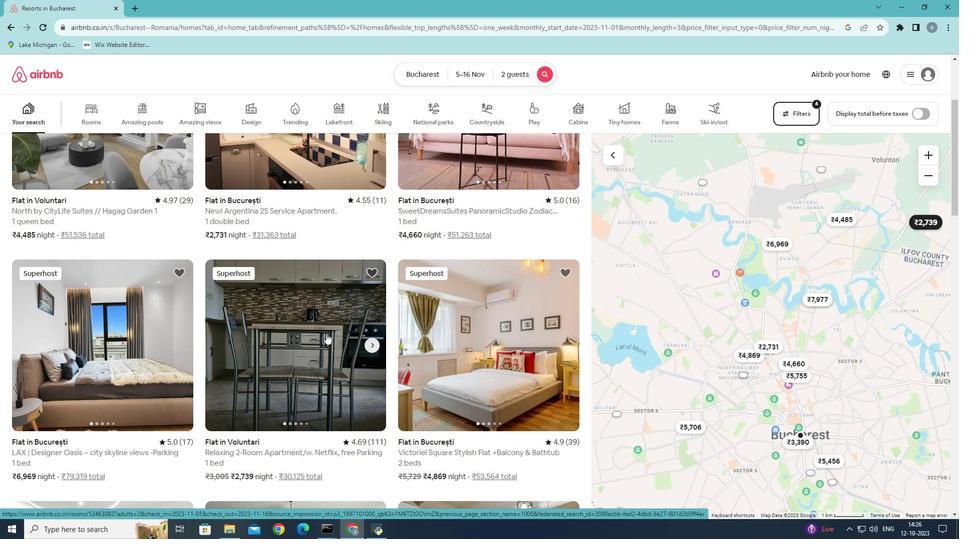 
Action: Mouse scrolled (326, 333) with delta (0, 0)
Screenshot: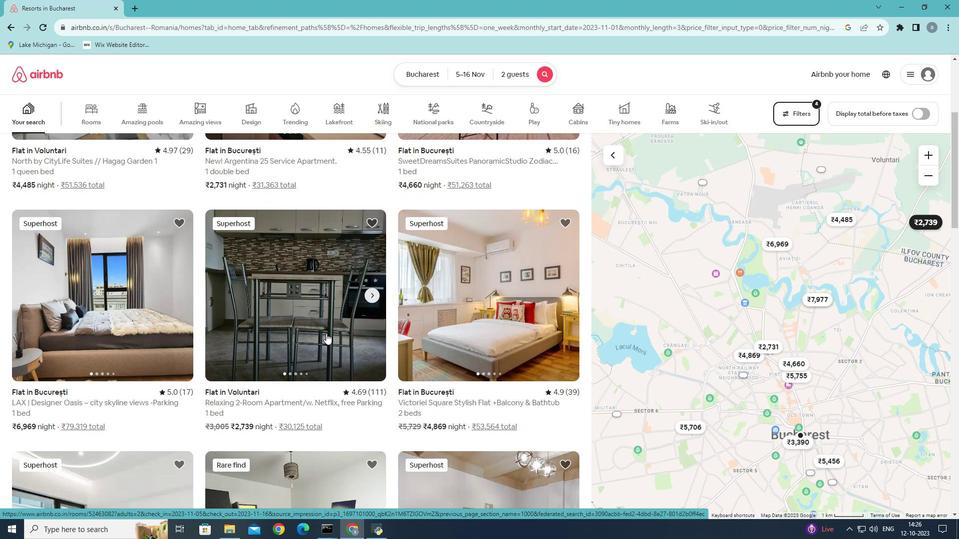 
Action: Mouse scrolled (326, 333) with delta (0, 0)
Screenshot: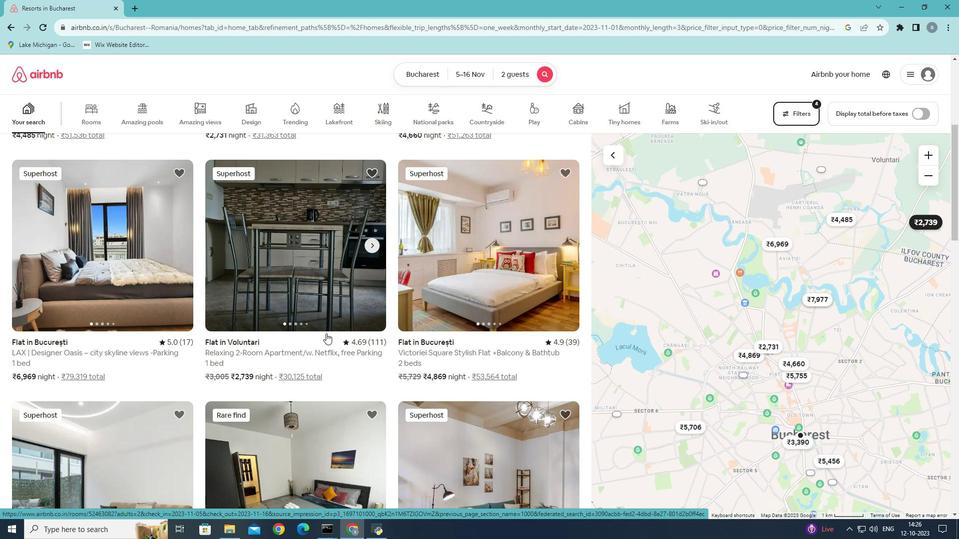 
Action: Mouse scrolled (326, 333) with delta (0, 0)
Screenshot: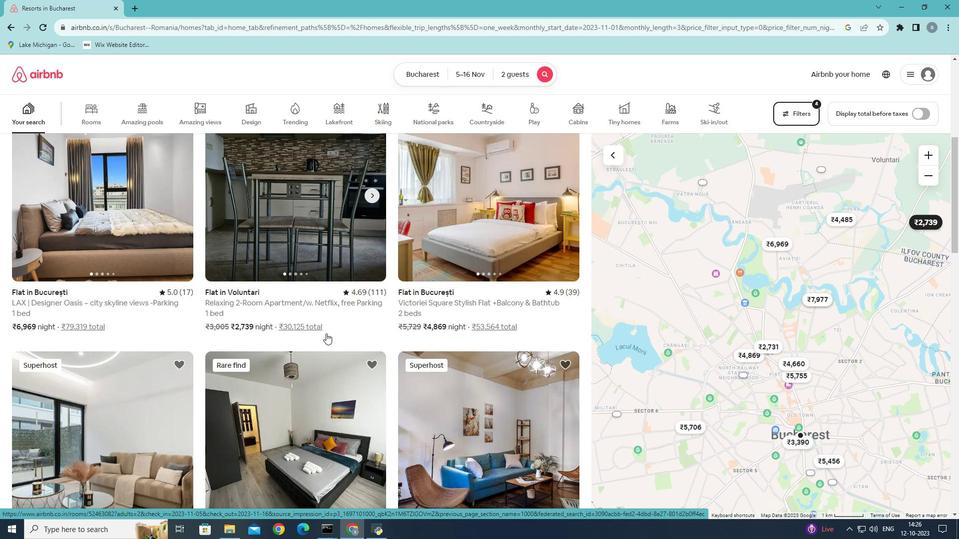 
Action: Mouse scrolled (326, 333) with delta (0, 0)
Screenshot: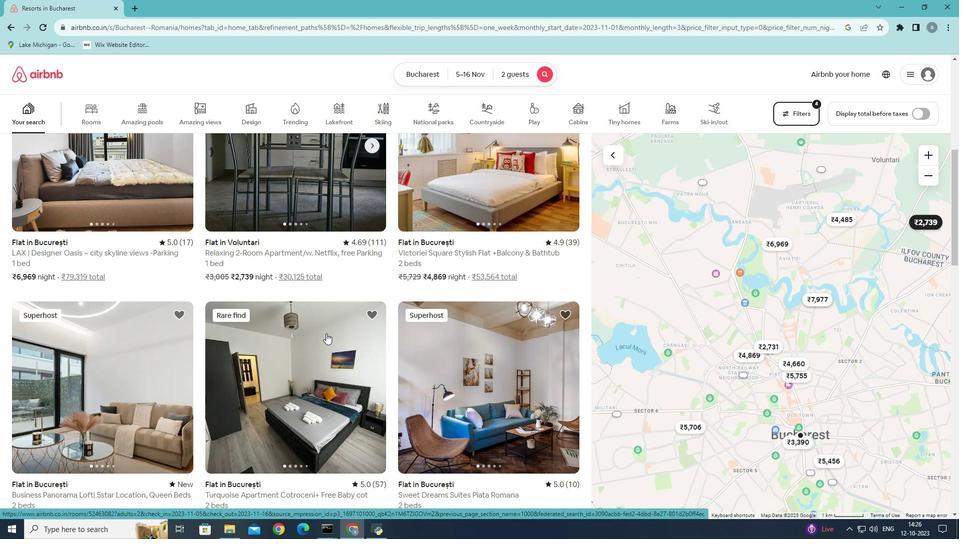 
Action: Mouse scrolled (326, 333) with delta (0, 0)
Screenshot: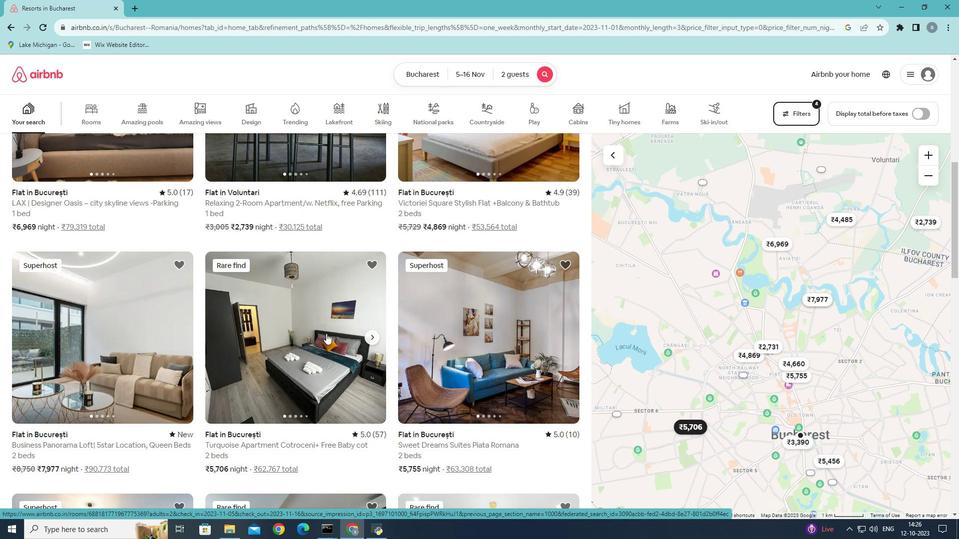 
Action: Mouse scrolled (326, 333) with delta (0, 0)
Screenshot: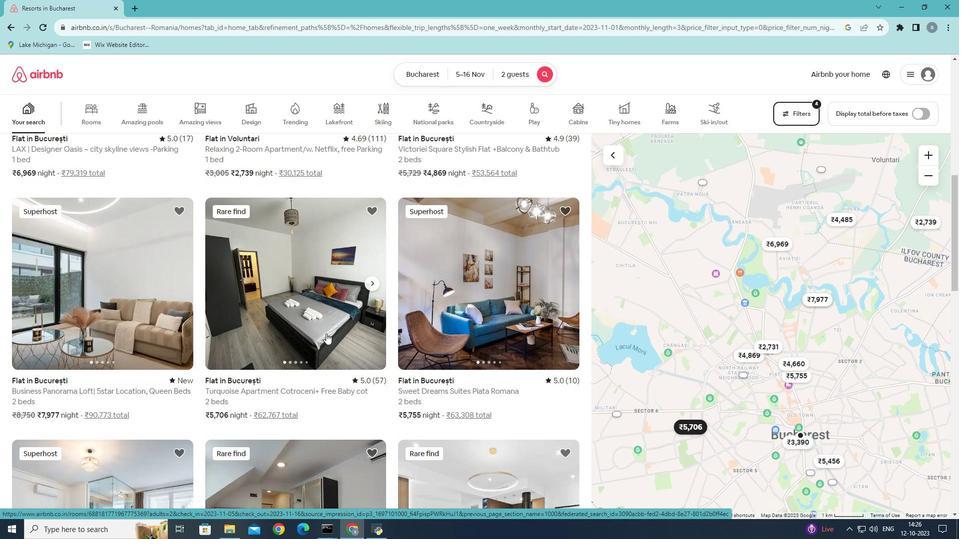 
Action: Mouse scrolled (326, 333) with delta (0, 0)
Screenshot: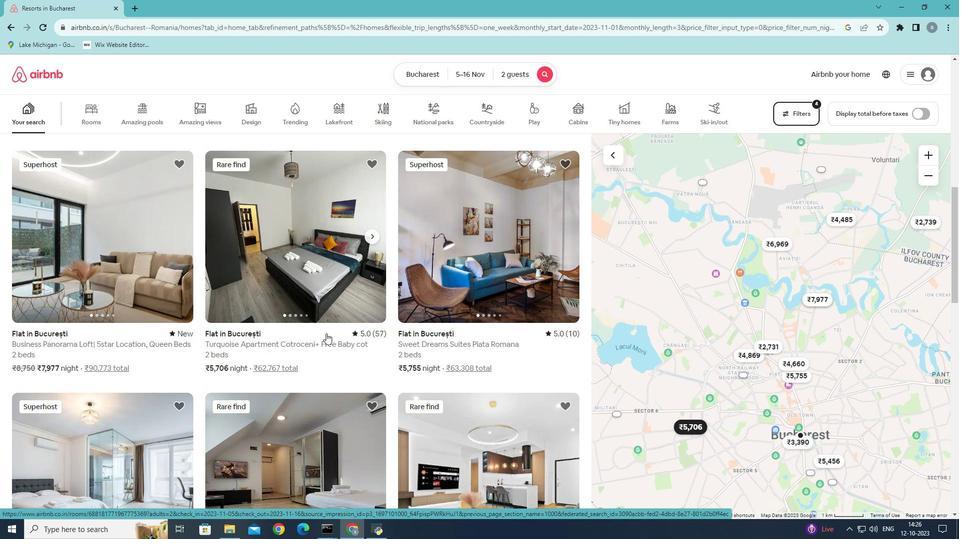 
Action: Mouse scrolled (326, 333) with delta (0, 0)
Screenshot: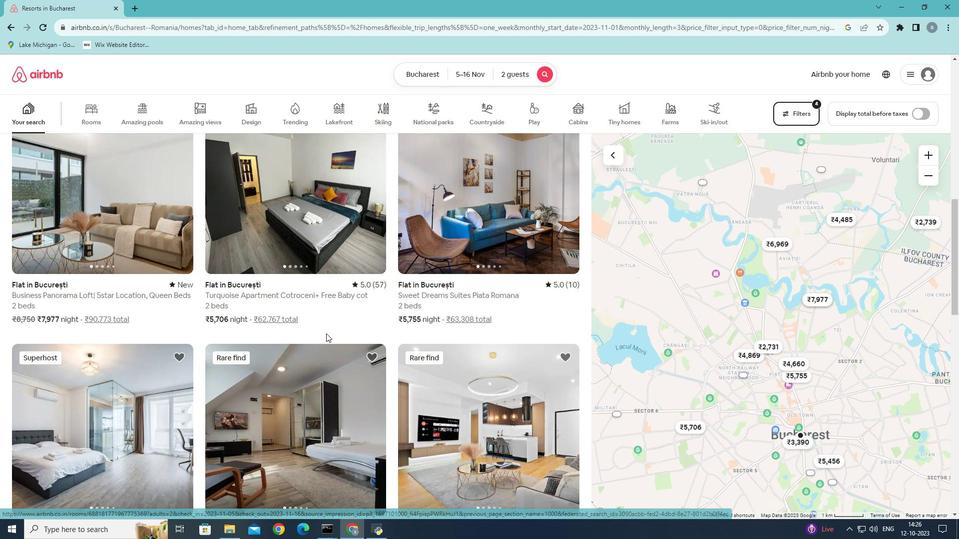 
Action: Mouse scrolled (326, 333) with delta (0, 0)
Screenshot: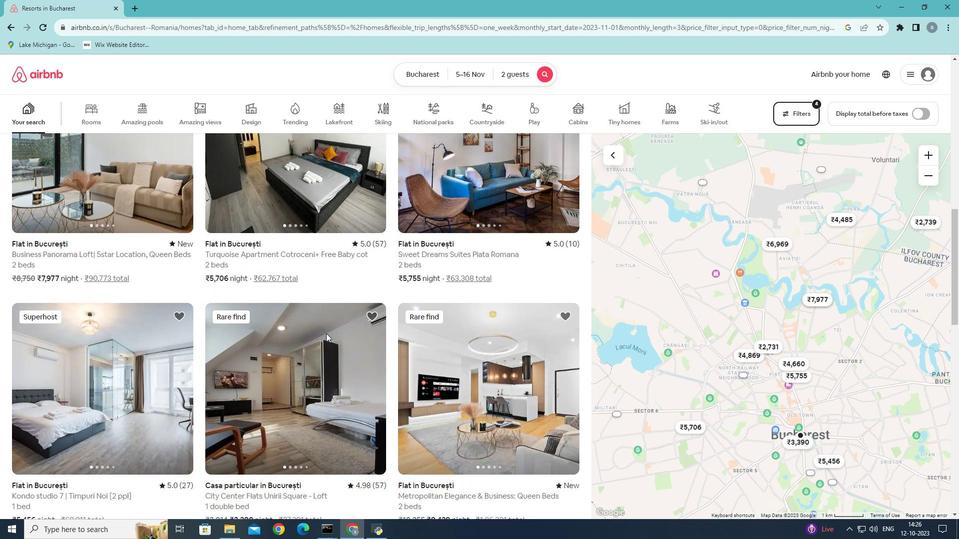 
Action: Mouse scrolled (326, 333) with delta (0, 0)
Screenshot: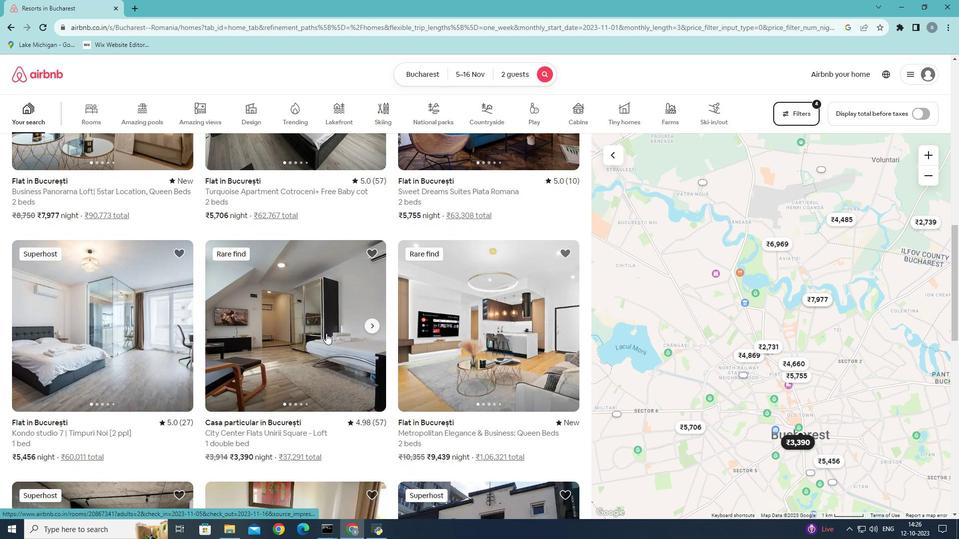 
Action: Mouse scrolled (326, 333) with delta (0, 0)
Screenshot: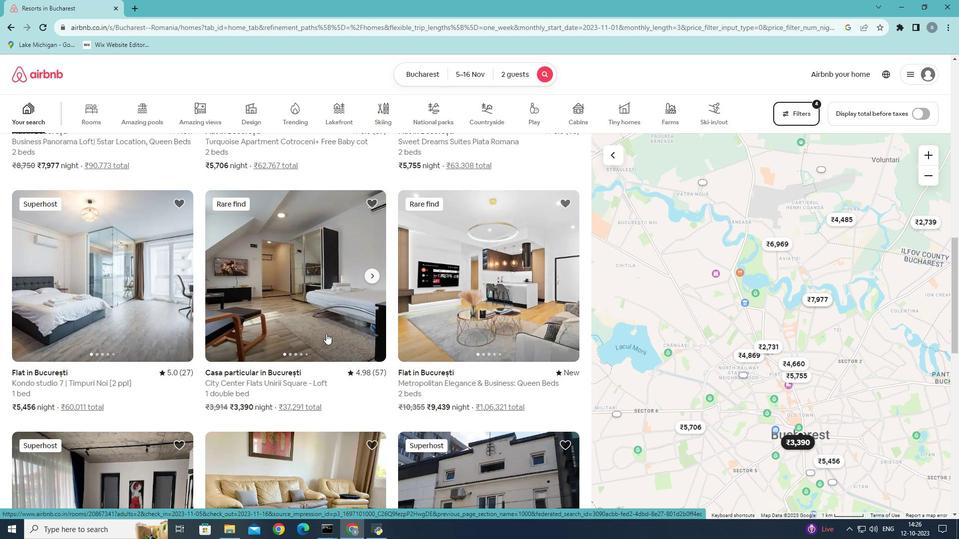 
Action: Mouse scrolled (326, 333) with delta (0, 0)
Screenshot: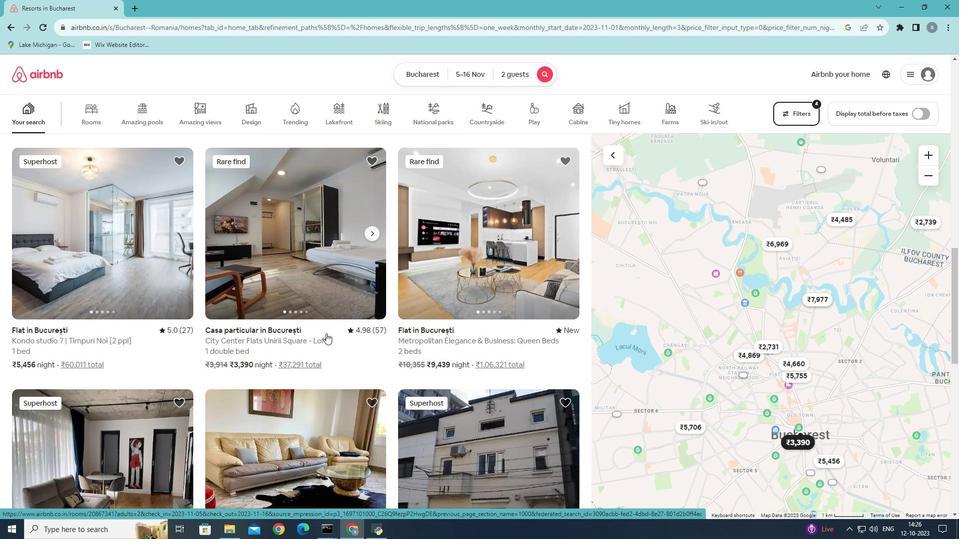 
Action: Mouse scrolled (326, 333) with delta (0, 0)
Screenshot: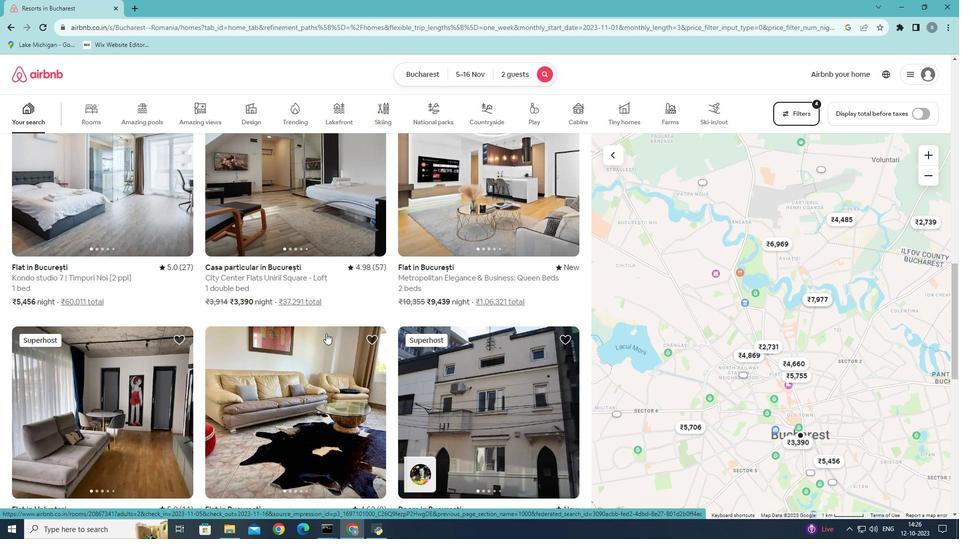 
Action: Mouse scrolled (326, 333) with delta (0, 0)
Screenshot: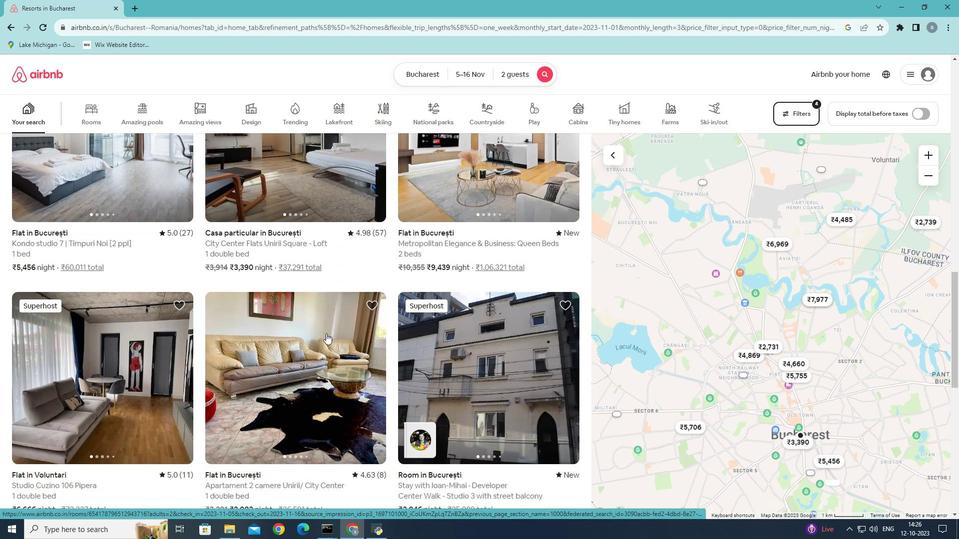 
Action: Mouse scrolled (326, 333) with delta (0, 0)
Screenshot: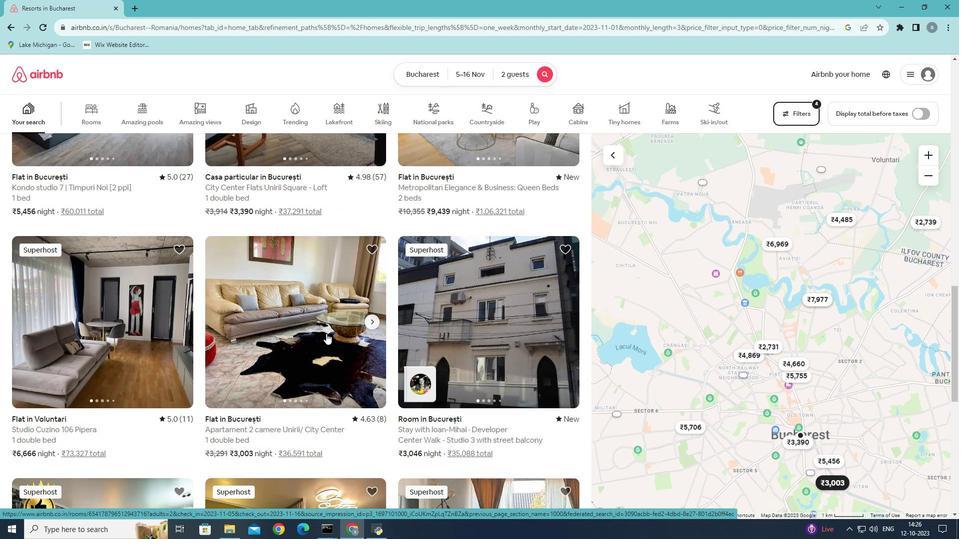 
Action: Mouse scrolled (326, 333) with delta (0, 0)
Screenshot: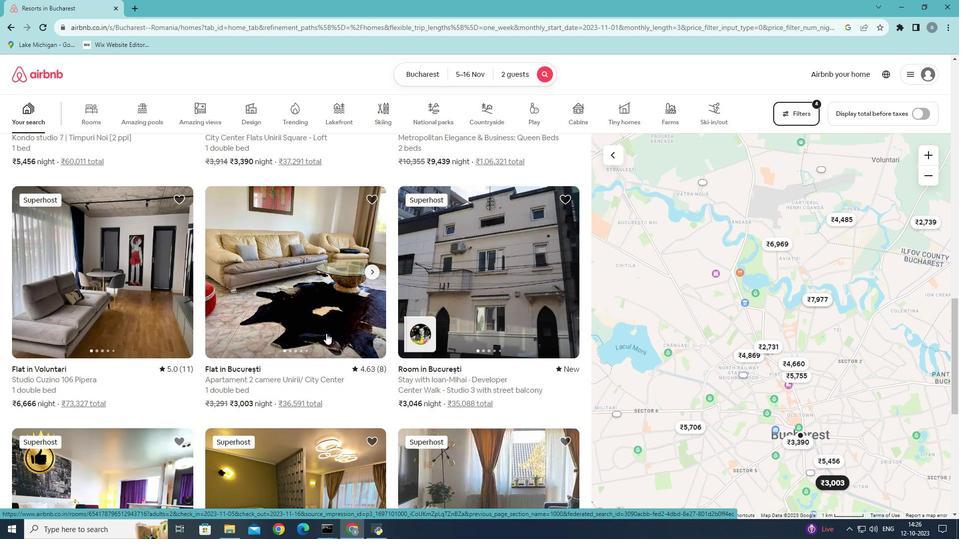 
Action: Mouse scrolled (326, 333) with delta (0, 0)
Screenshot: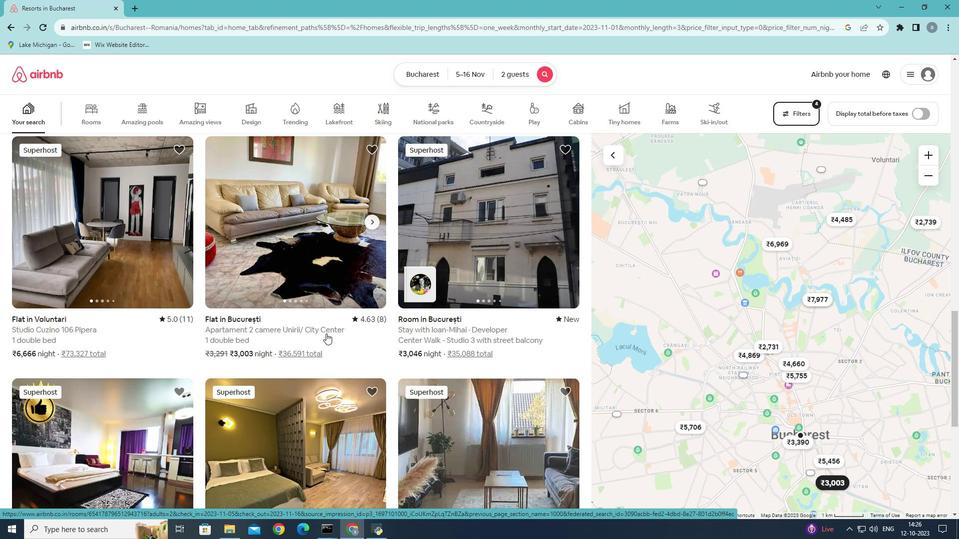 
Action: Mouse scrolled (326, 333) with delta (0, 0)
Screenshot: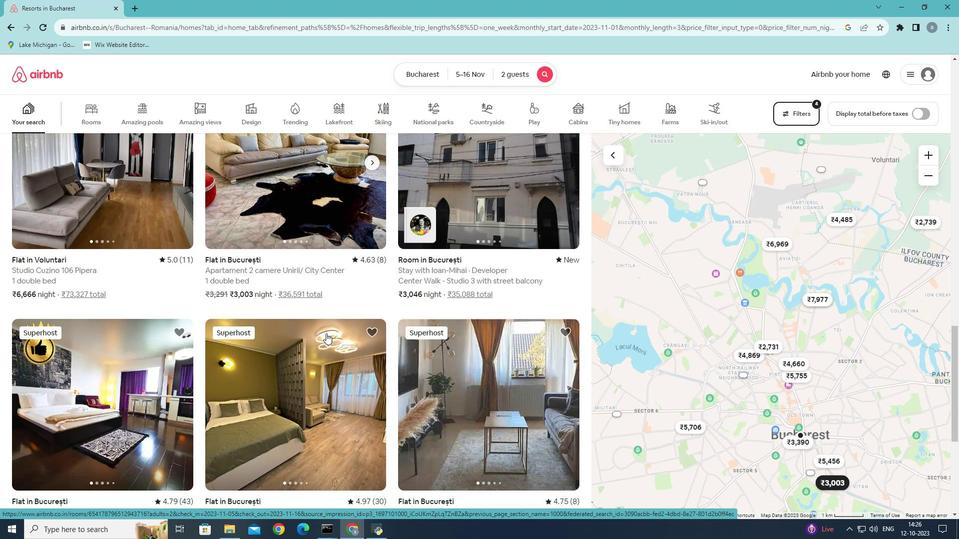 
Action: Mouse moved to (326, 333)
Screenshot: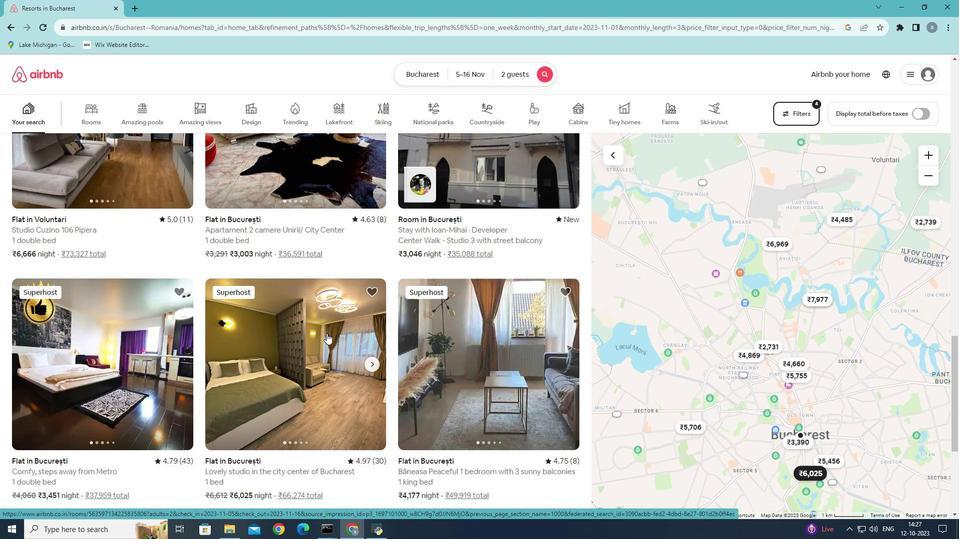 
Action: Mouse scrolled (326, 333) with delta (0, 0)
Screenshot: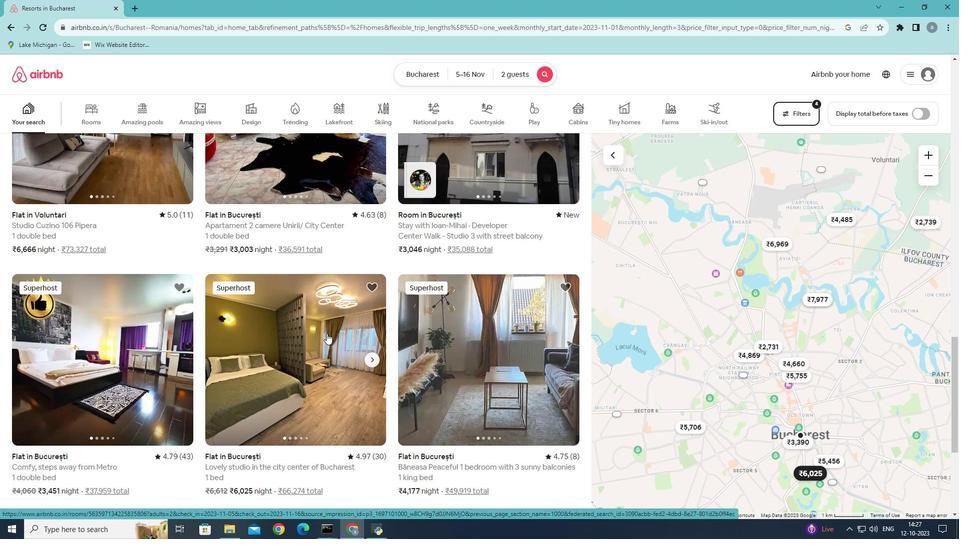 
Action: Mouse scrolled (326, 333) with delta (0, 0)
Screenshot: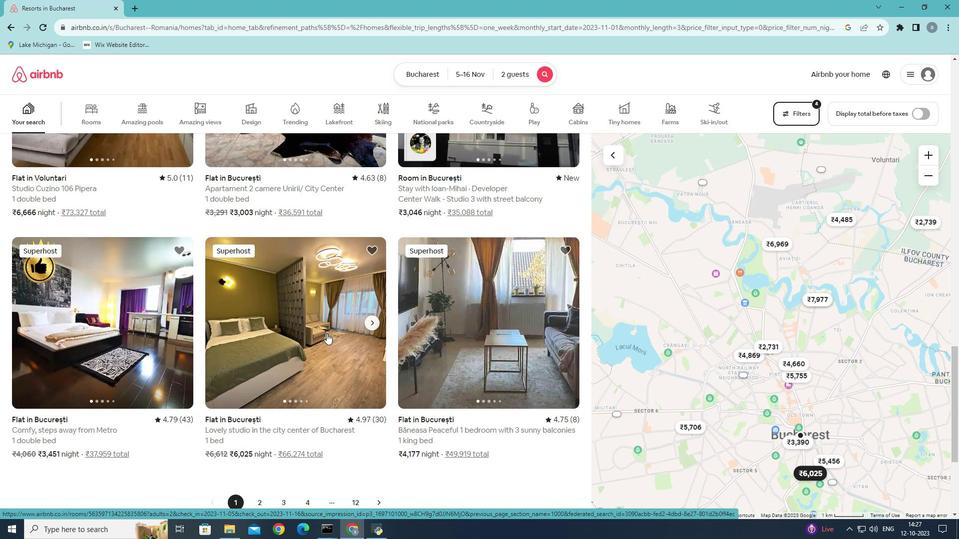 
Action: Mouse moved to (262, 443)
Screenshot: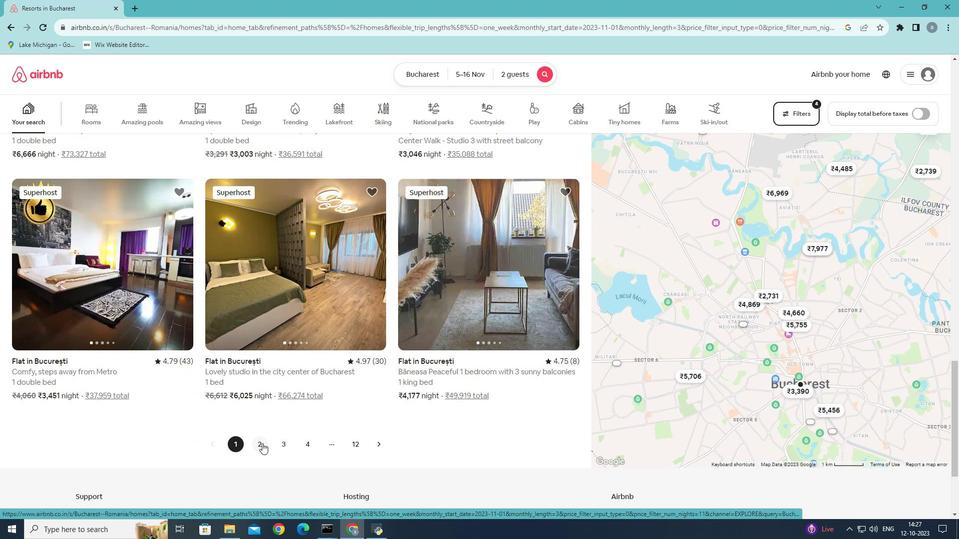 
Action: Mouse pressed left at (262, 443)
Screenshot: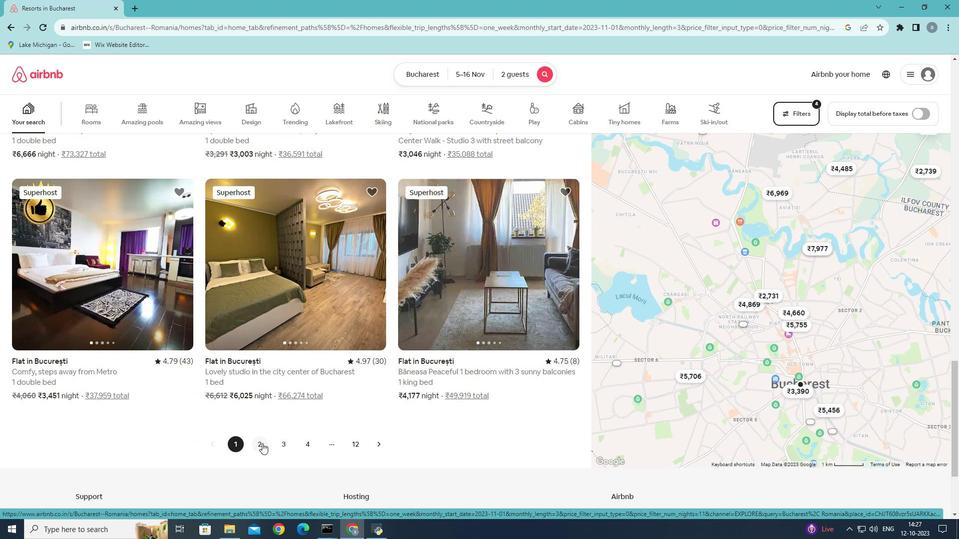 
Action: Mouse moved to (274, 418)
Screenshot: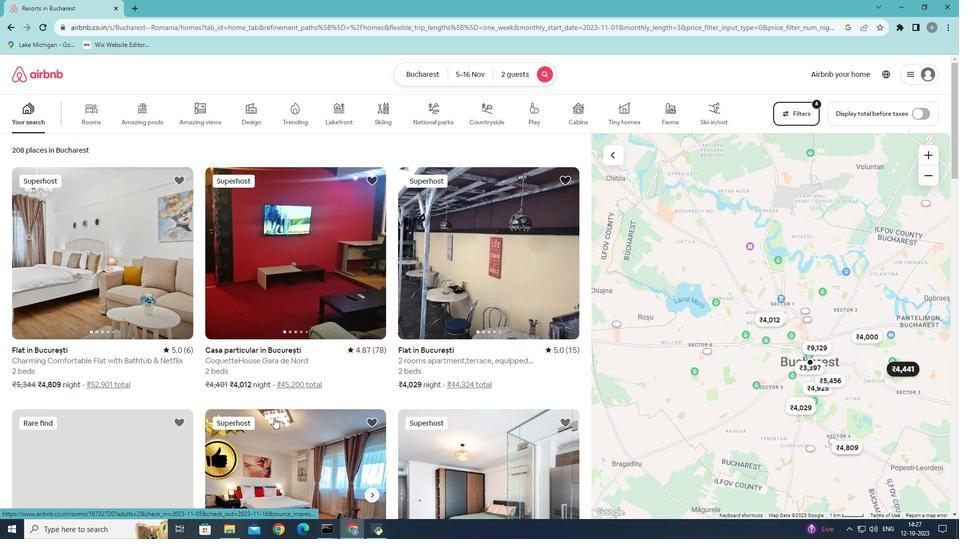 
Action: Mouse scrolled (274, 417) with delta (0, 0)
Screenshot: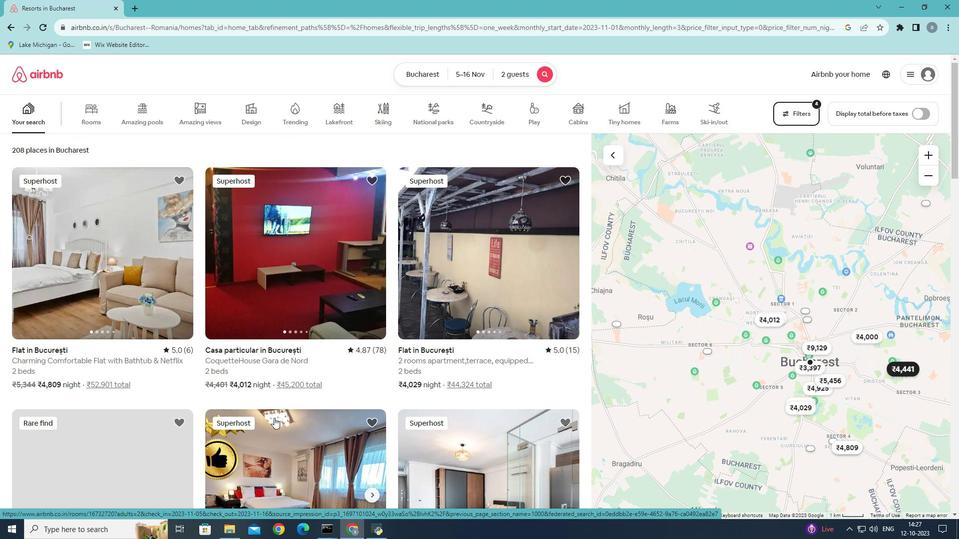 
Action: Mouse scrolled (274, 417) with delta (0, 0)
Screenshot: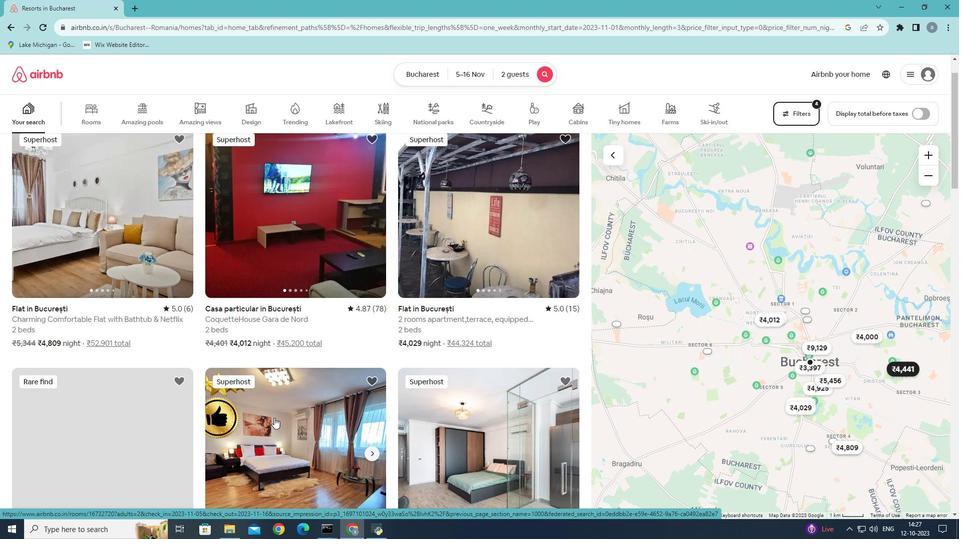 
Action: Mouse scrolled (274, 417) with delta (0, 0)
Screenshot: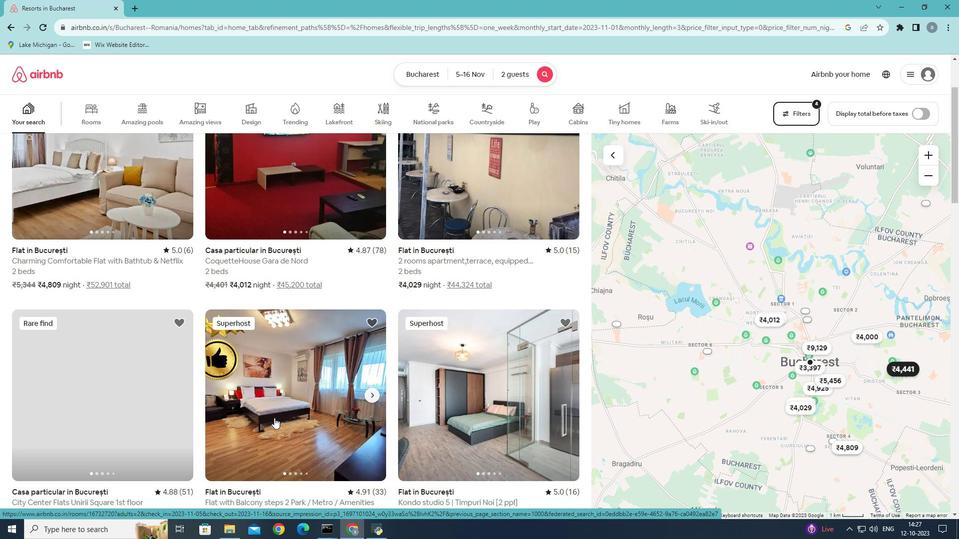 
Action: Mouse moved to (276, 411)
Screenshot: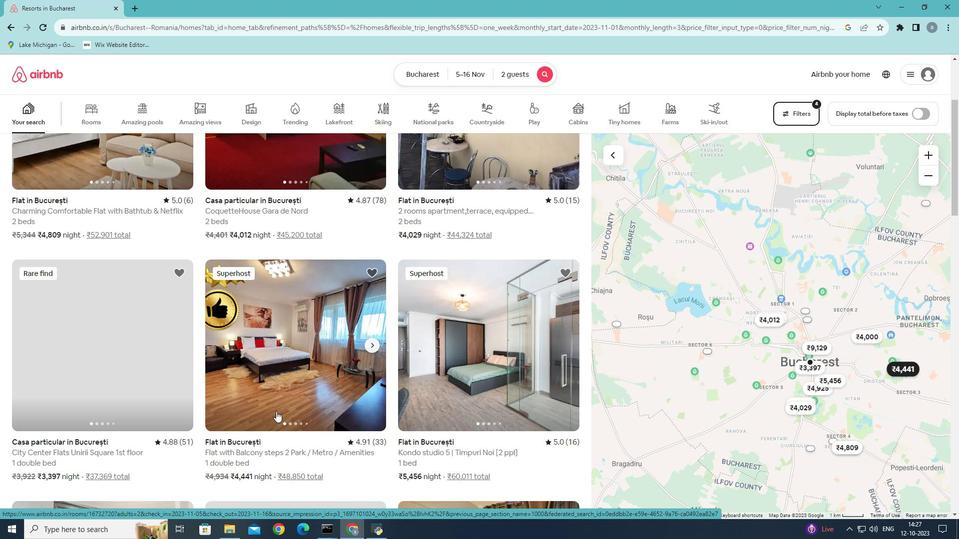 
Action: Mouse scrolled (276, 411) with delta (0, 0)
Screenshot: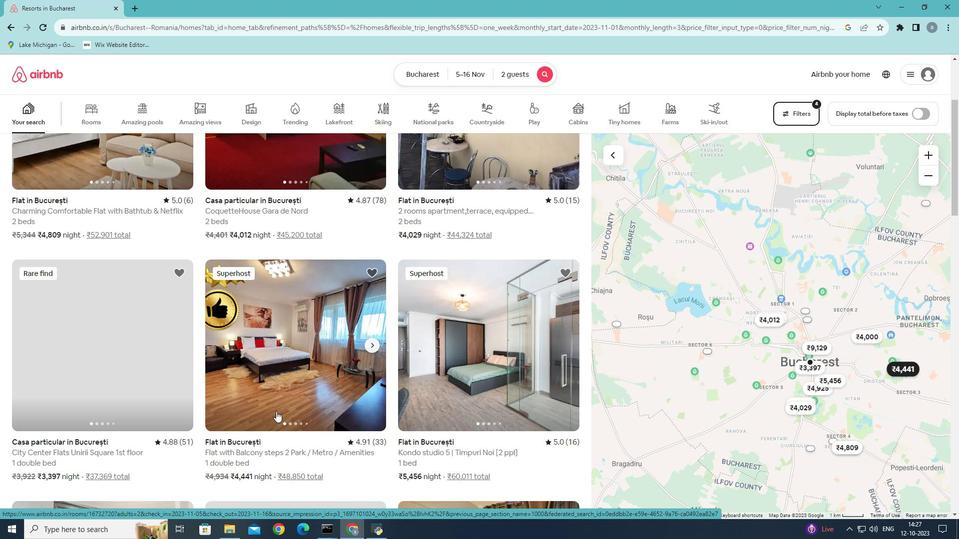 
Action: Mouse scrolled (276, 411) with delta (0, 0)
Screenshot: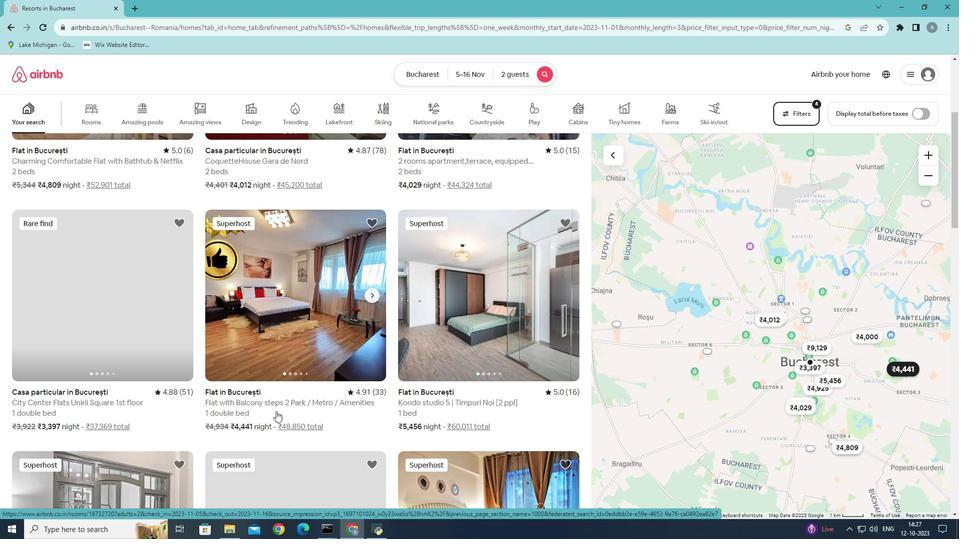 
Action: Mouse scrolled (276, 411) with delta (0, 0)
Screenshot: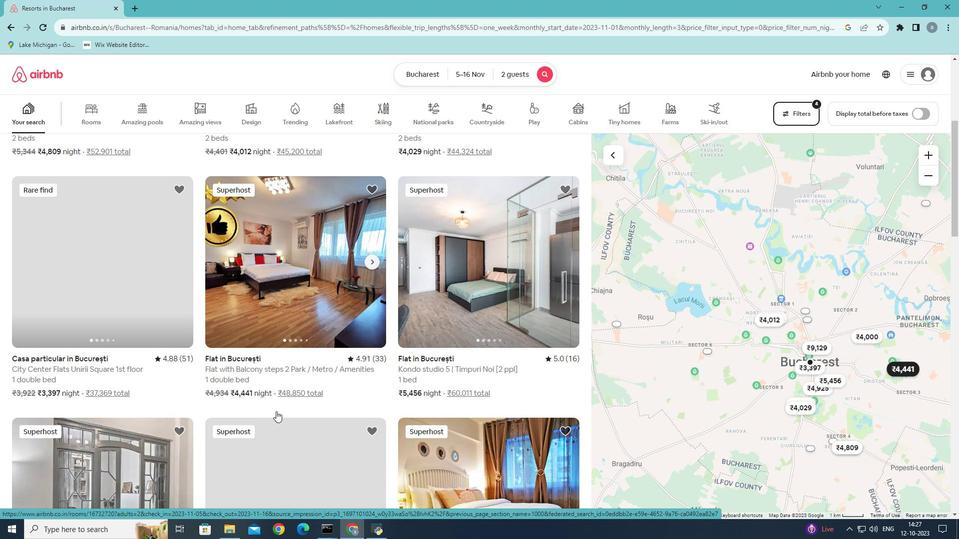 
Action: Mouse scrolled (276, 411) with delta (0, 0)
Screenshot: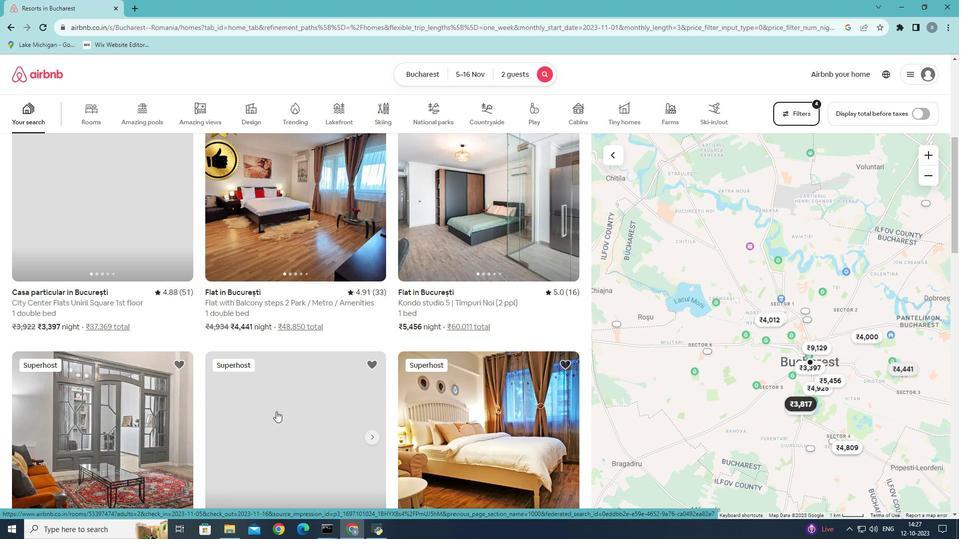 
Action: Mouse scrolled (276, 411) with delta (0, 0)
Screenshot: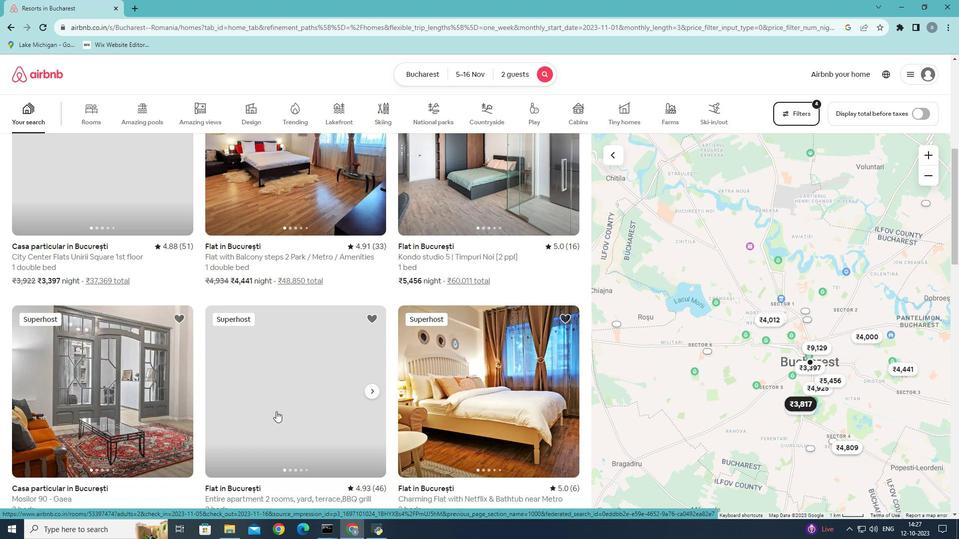 
Action: Mouse scrolled (276, 411) with delta (0, 0)
Screenshot: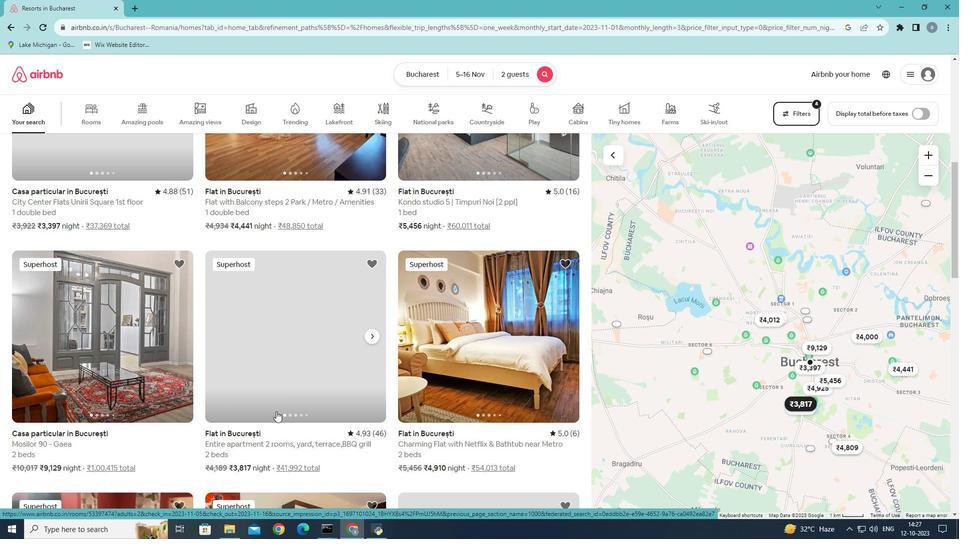 
Action: Mouse scrolled (276, 411) with delta (0, 0)
Screenshot: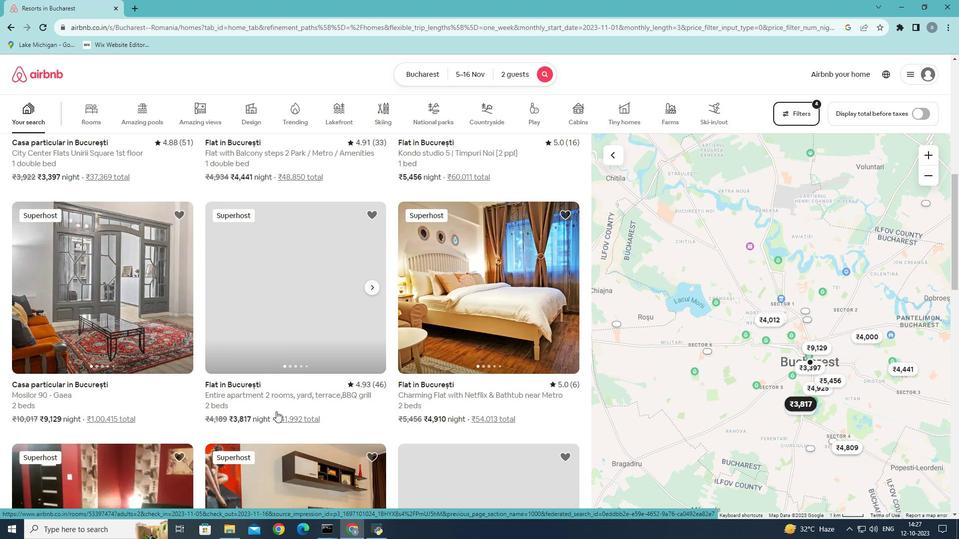 
Action: Mouse scrolled (276, 411) with delta (0, 0)
Screenshot: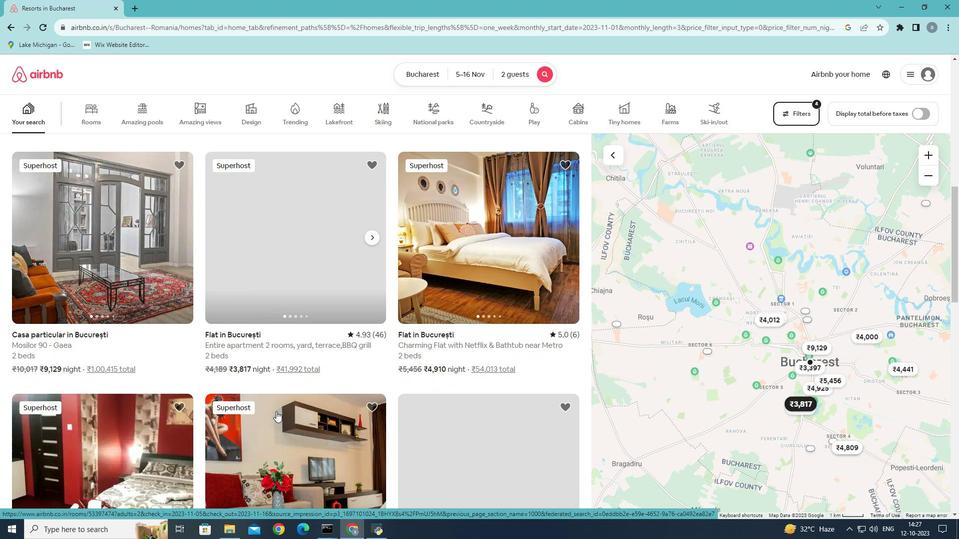 
Action: Mouse scrolled (276, 411) with delta (0, 0)
Screenshot: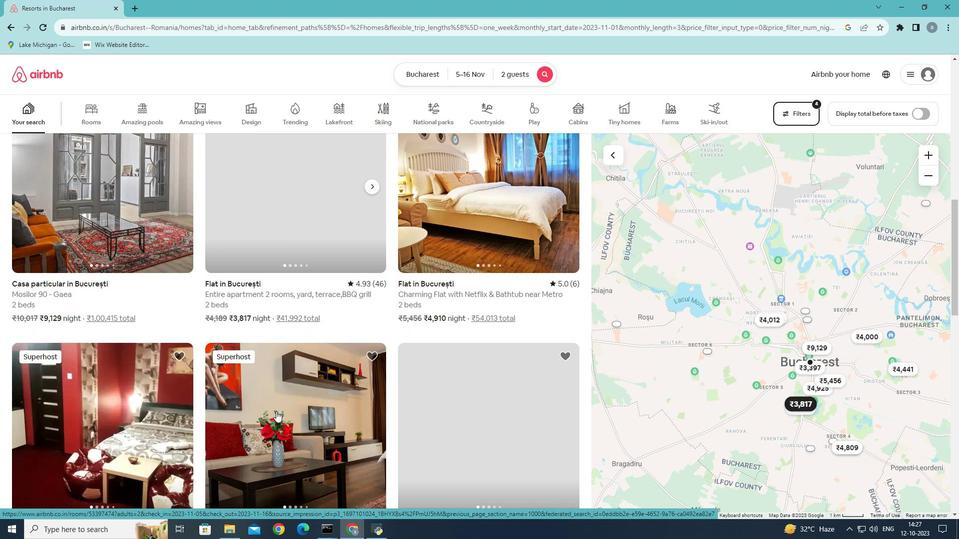 
Action: Mouse moved to (277, 410)
Screenshot: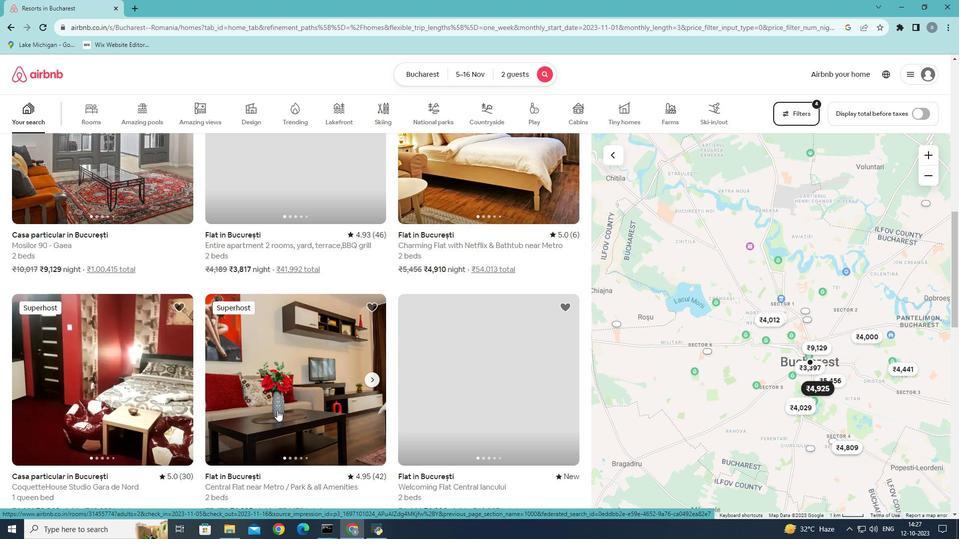 
Action: Mouse scrolled (277, 410) with delta (0, 0)
Screenshot: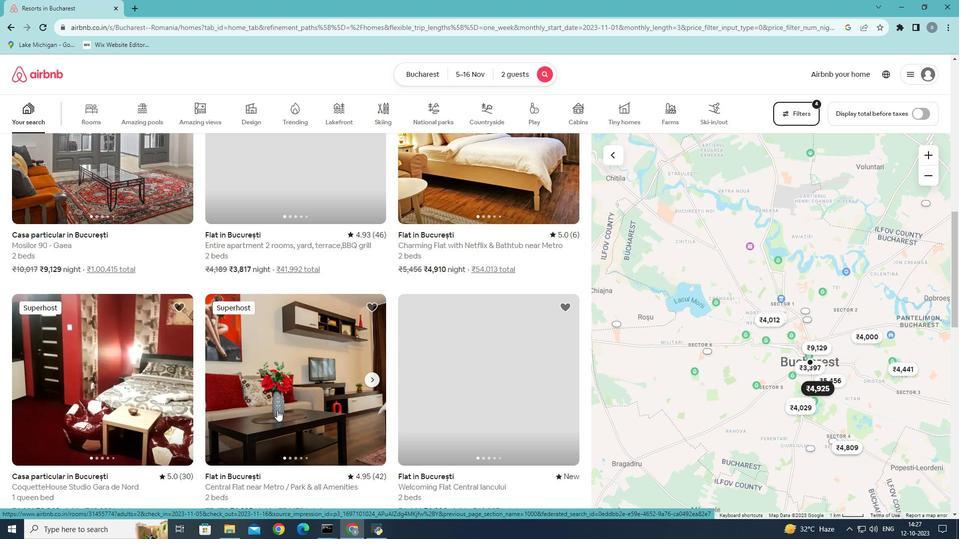 
Action: Mouse scrolled (277, 410) with delta (0, 0)
Screenshot: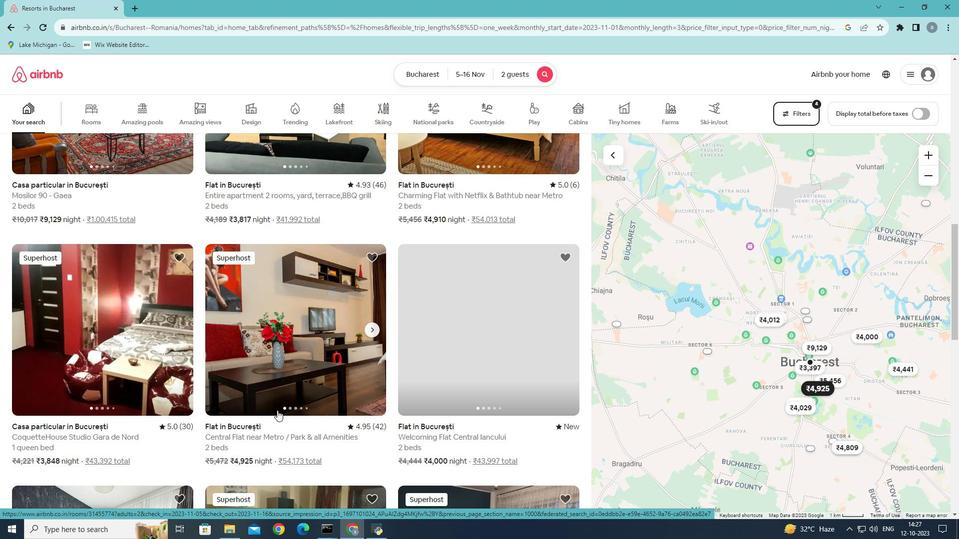 
Action: Mouse scrolled (277, 410) with delta (0, 0)
Screenshot: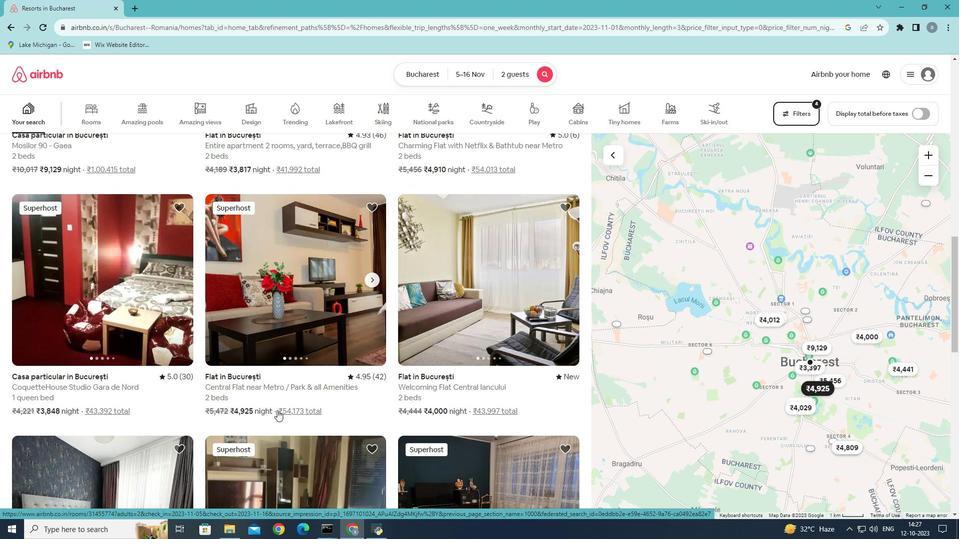 
Action: Mouse scrolled (277, 410) with delta (0, 0)
Screenshot: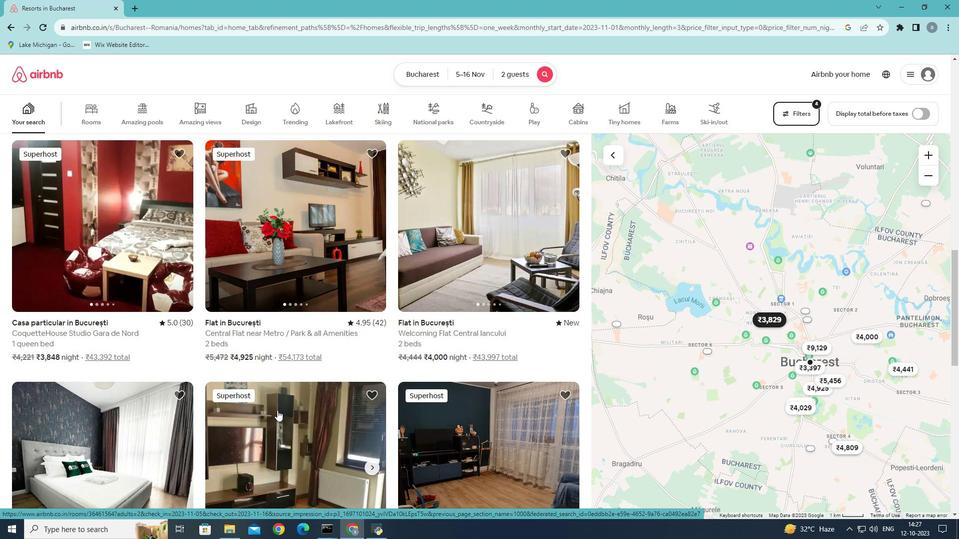 
Action: Mouse scrolled (277, 410) with delta (0, 0)
Screenshot: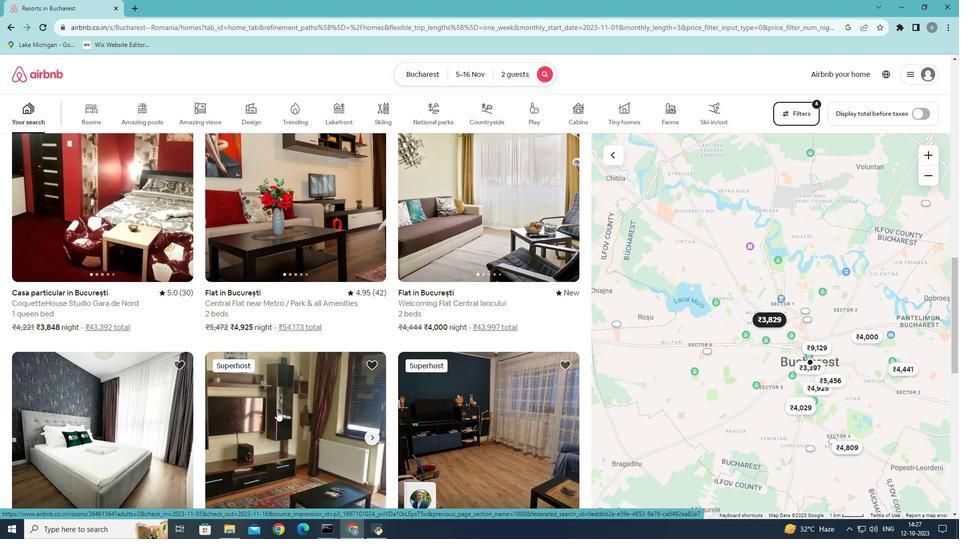
Action: Mouse scrolled (277, 410) with delta (0, 0)
Screenshot: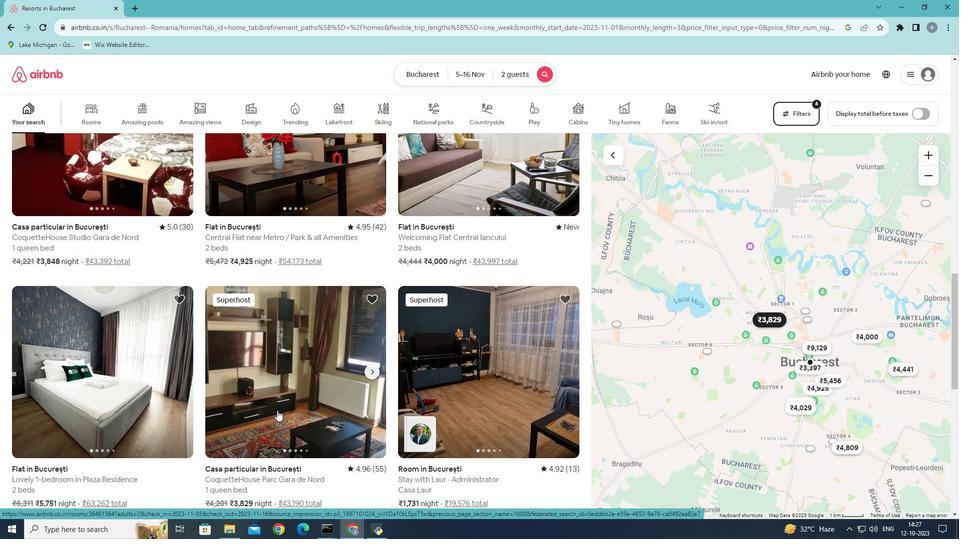 
Action: Mouse scrolled (277, 410) with delta (0, 0)
Screenshot: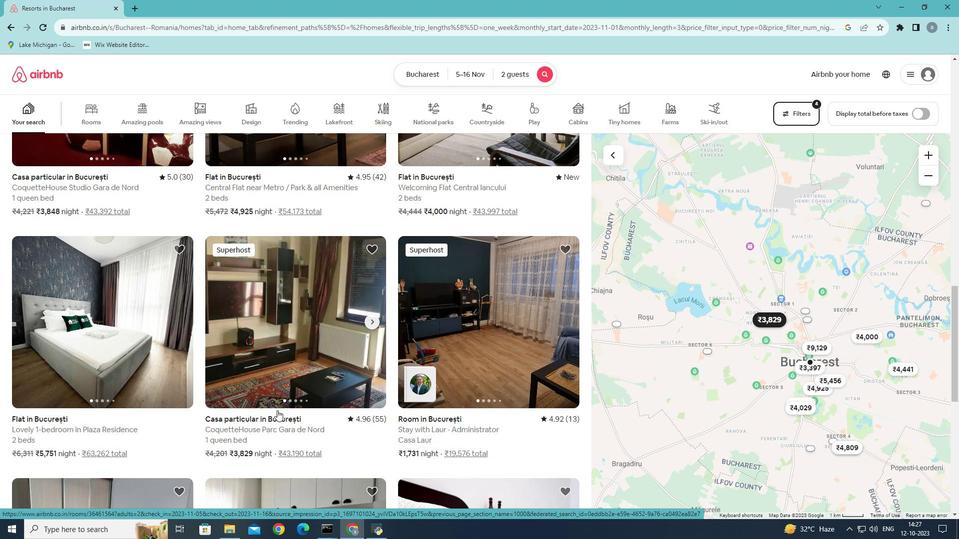
Action: Mouse scrolled (277, 410) with delta (0, 0)
Screenshot: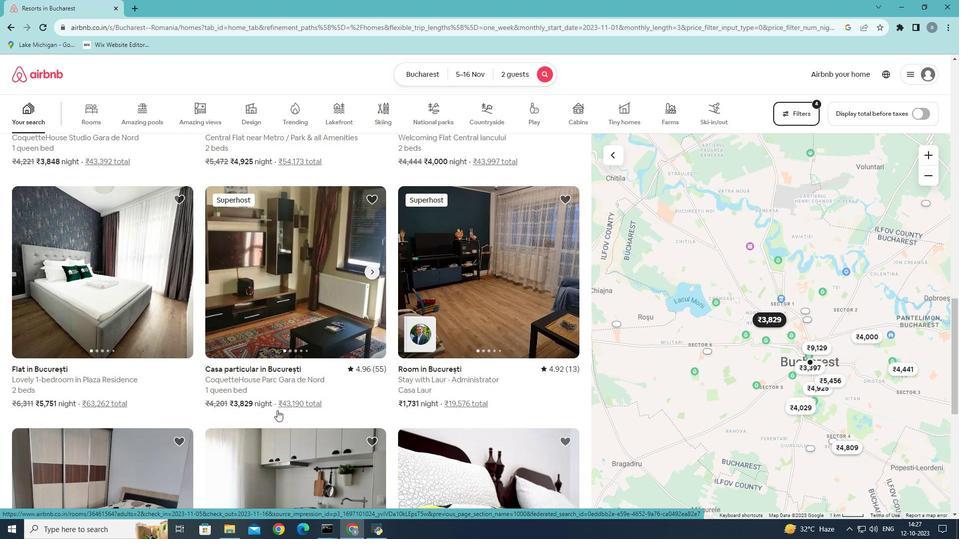 
Action: Mouse scrolled (277, 410) with delta (0, 0)
Screenshot: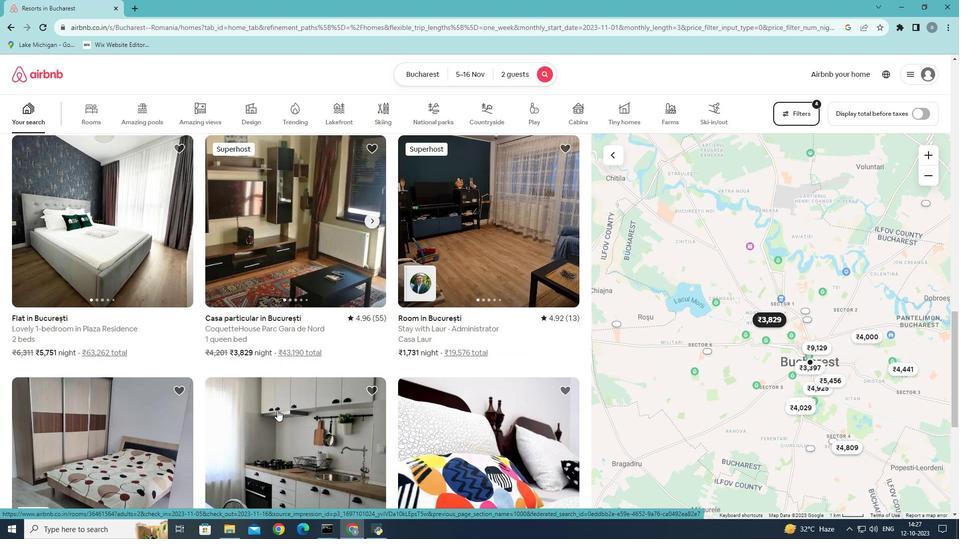
Action: Mouse scrolled (277, 410) with delta (0, 0)
Screenshot: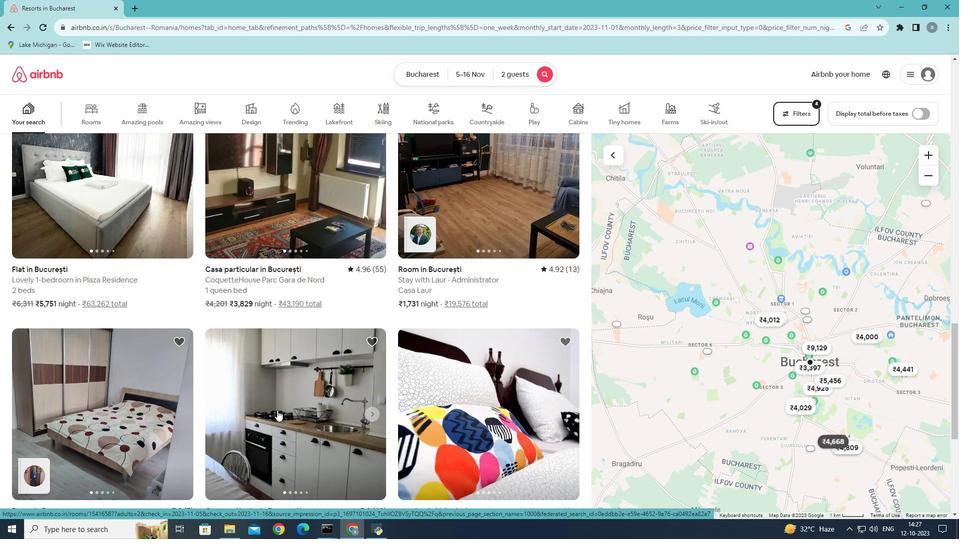 
Action: Mouse scrolled (277, 410) with delta (0, 0)
Screenshot: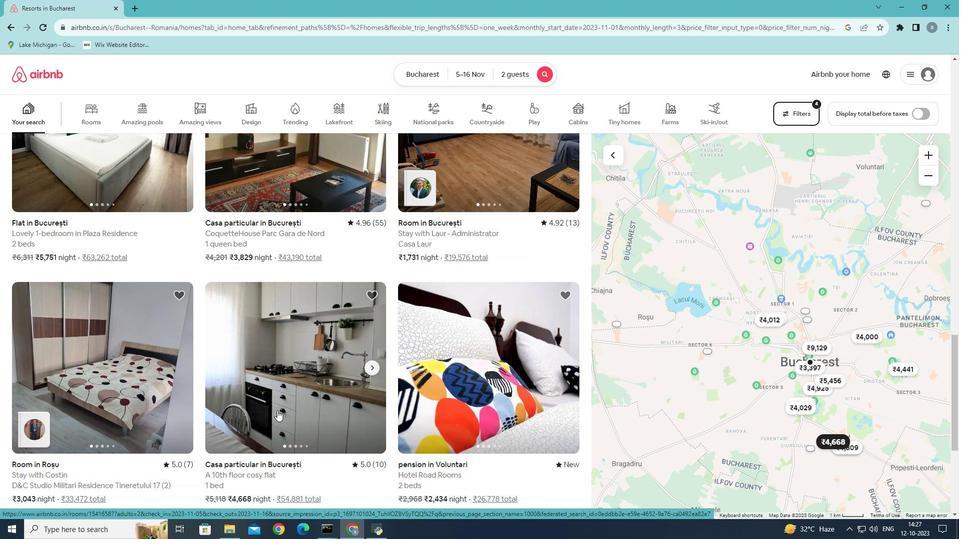 
Action: Mouse moved to (291, 493)
Screenshot: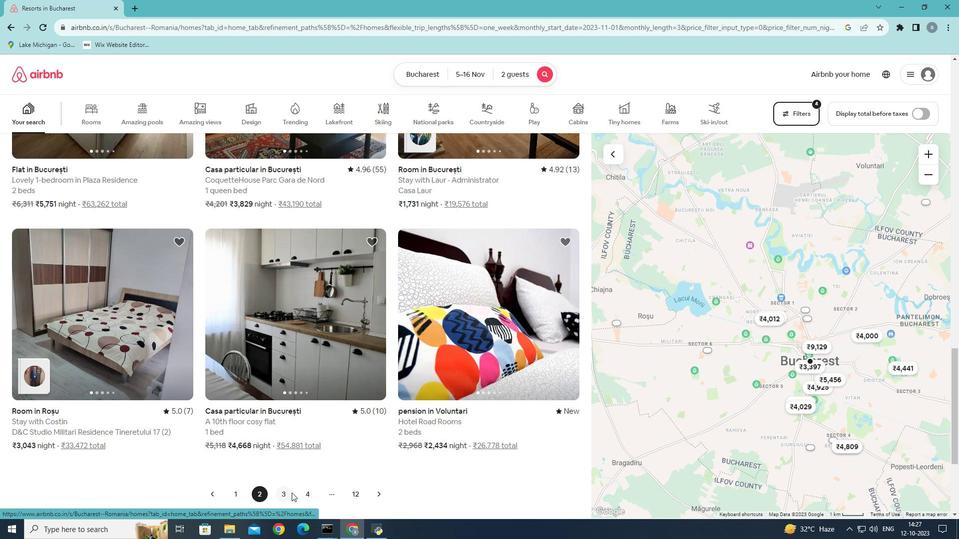 
Action: Mouse pressed left at (291, 493)
Screenshot: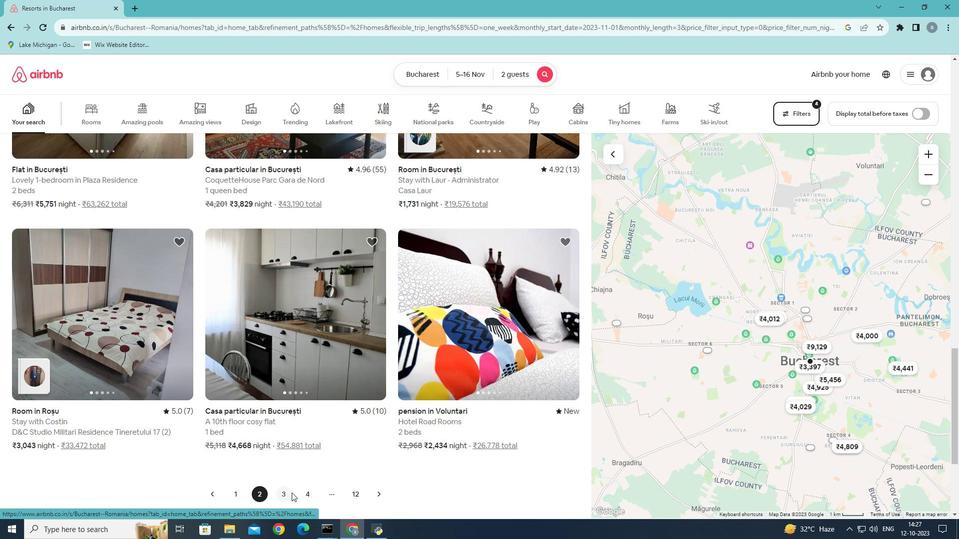 
Action: Mouse moved to (287, 496)
Screenshot: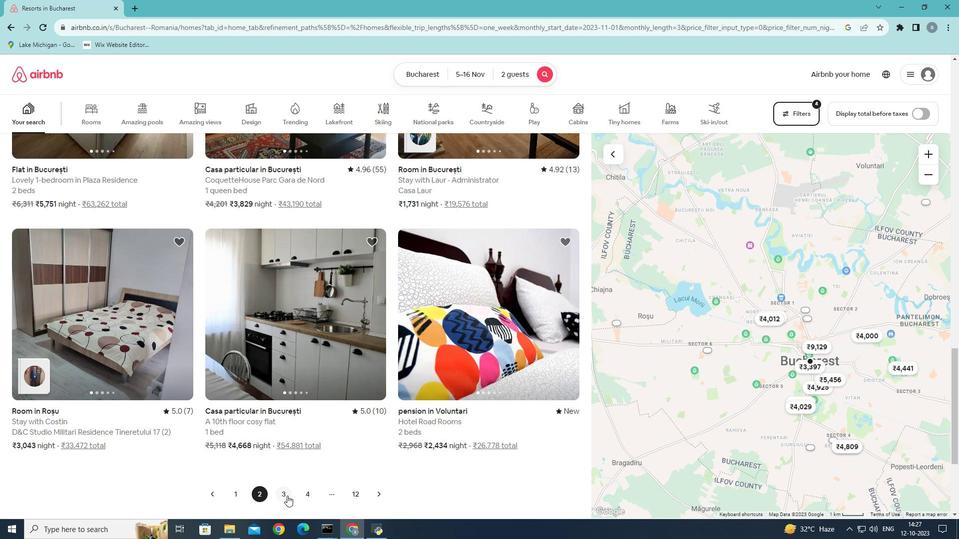 
Action: Mouse pressed left at (287, 496)
Screenshot: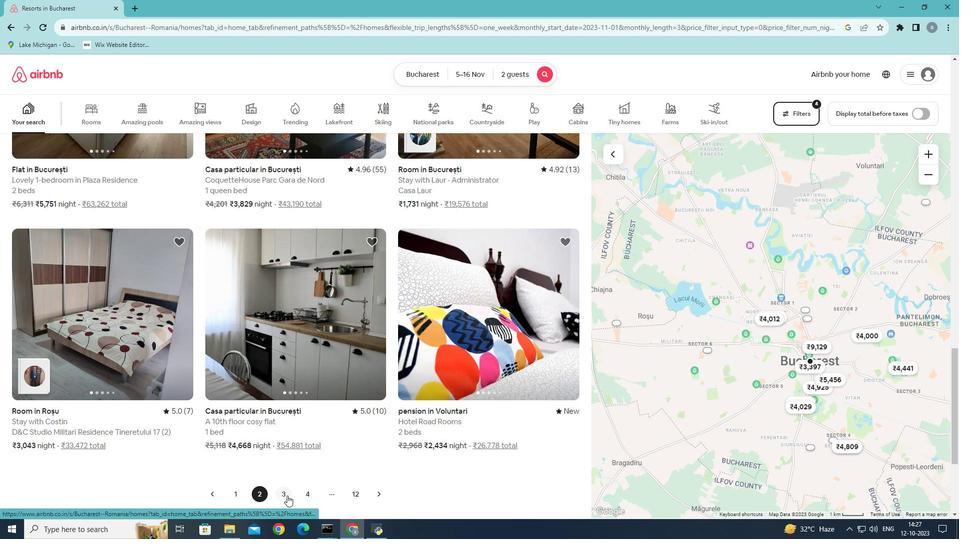 
Action: Mouse moved to (375, 464)
Screenshot: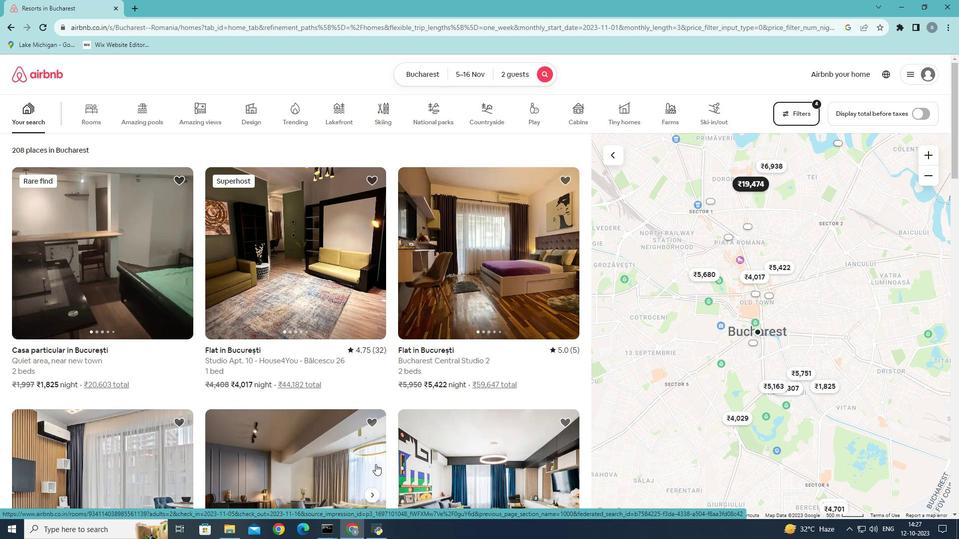 
Action: Mouse scrolled (375, 464) with delta (0, 0)
Screenshot: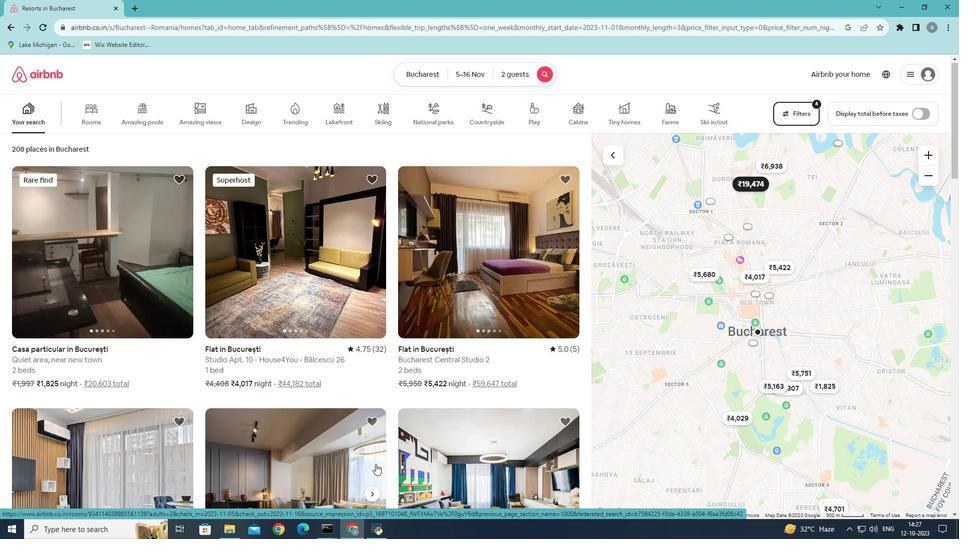
Action: Mouse scrolled (375, 464) with delta (0, 0)
Screenshot: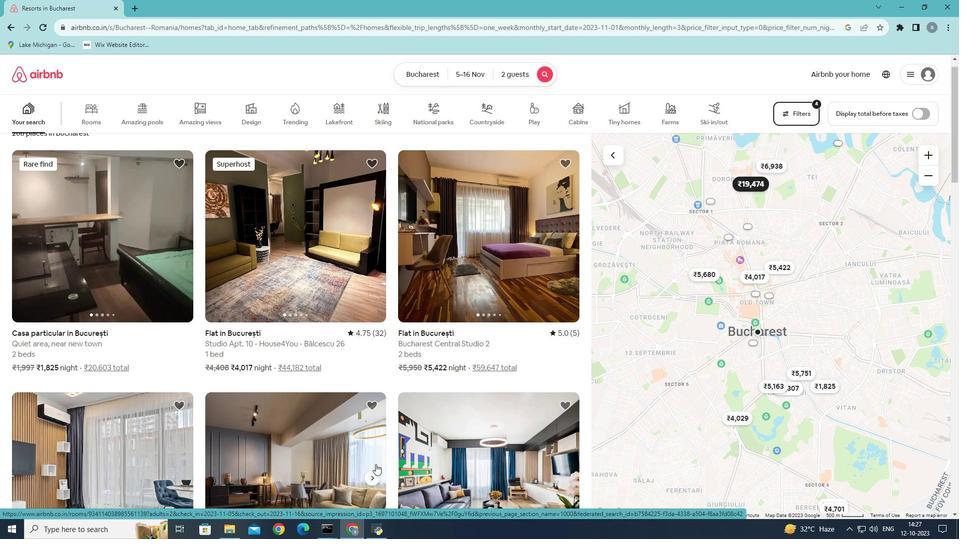 
Action: Mouse scrolled (375, 464) with delta (0, 0)
Screenshot: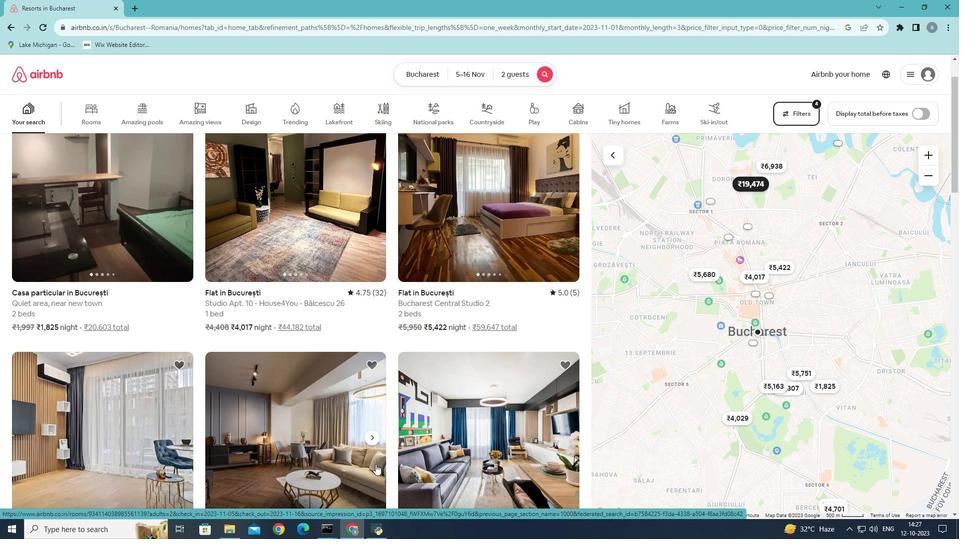 
Action: Mouse scrolled (375, 464) with delta (0, 0)
Screenshot: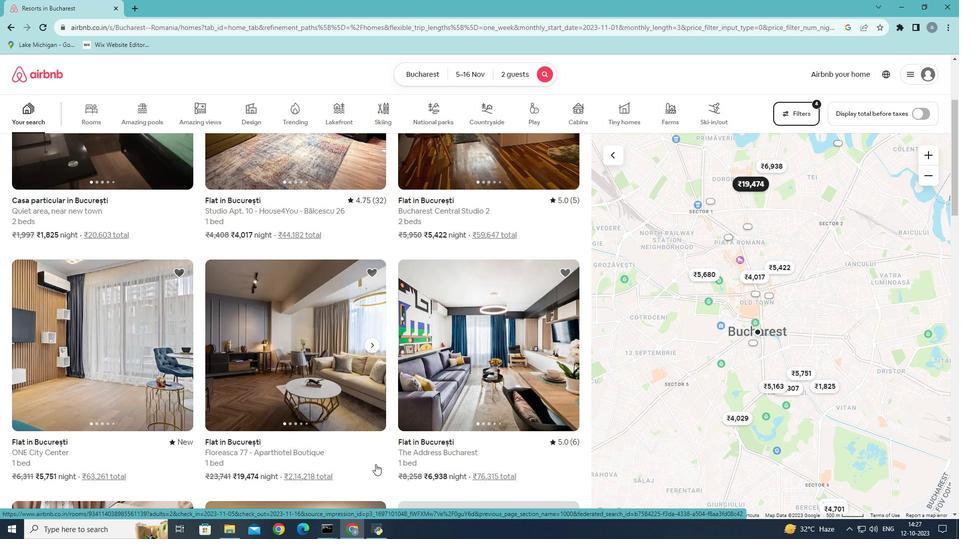 
Action: Mouse scrolled (375, 464) with delta (0, 0)
Screenshot: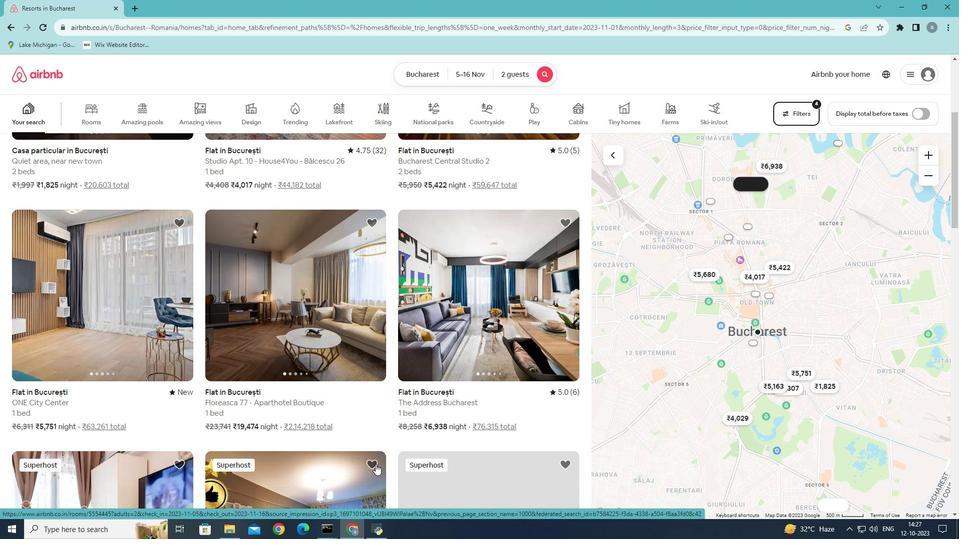 
Action: Mouse scrolled (375, 464) with delta (0, 0)
Screenshot: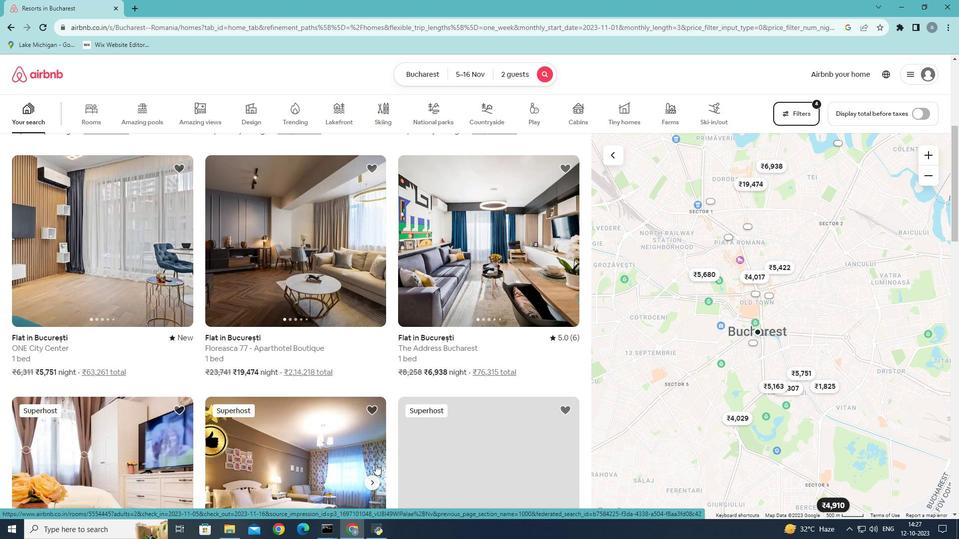 
Action: Mouse scrolled (375, 464) with delta (0, 0)
Screenshot: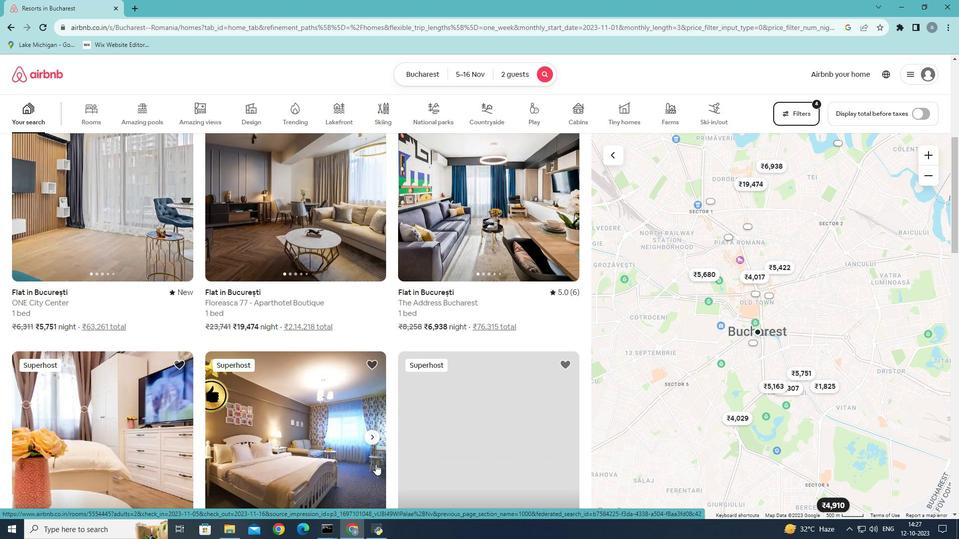 
Action: Mouse scrolled (375, 464) with delta (0, 0)
Screenshot: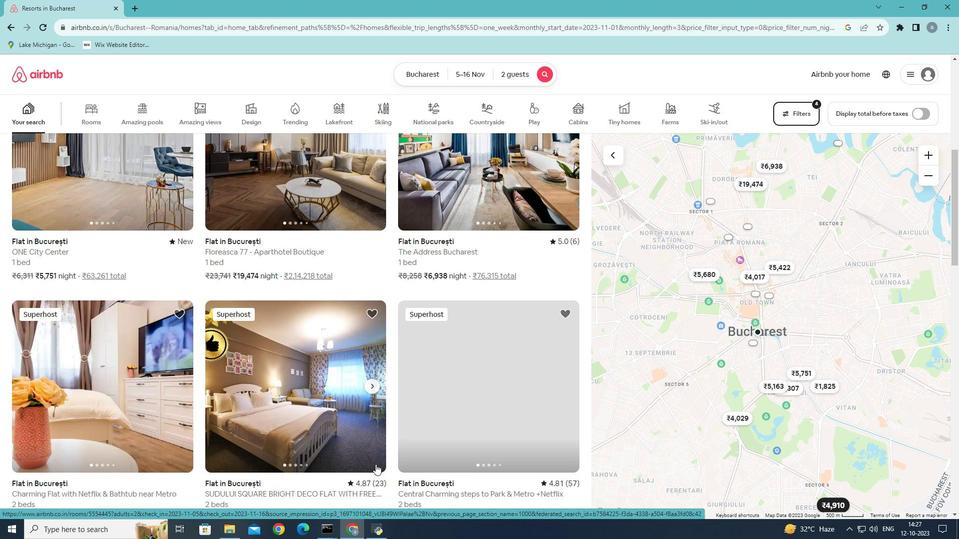 
Action: Mouse scrolled (375, 464) with delta (0, 0)
Screenshot: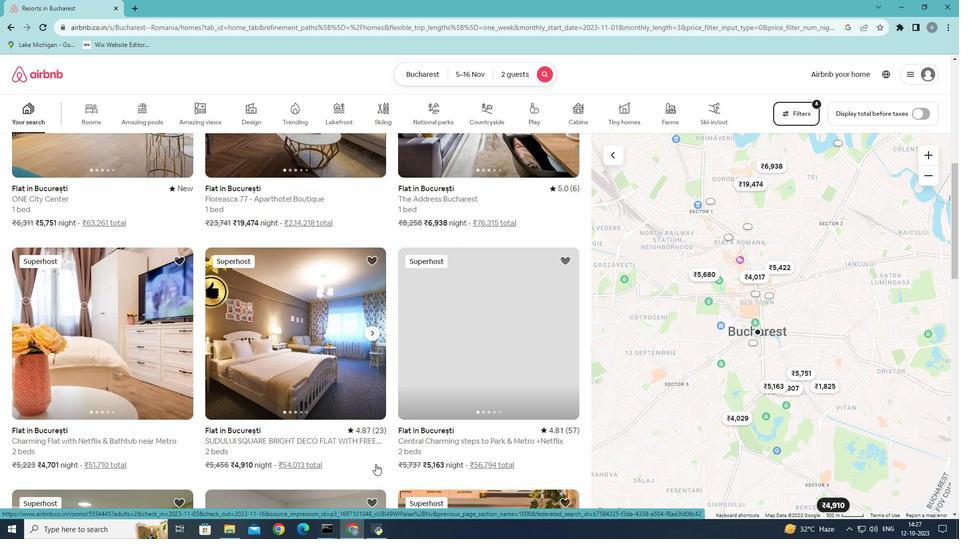 
Action: Mouse scrolled (375, 464) with delta (0, 0)
Screenshot: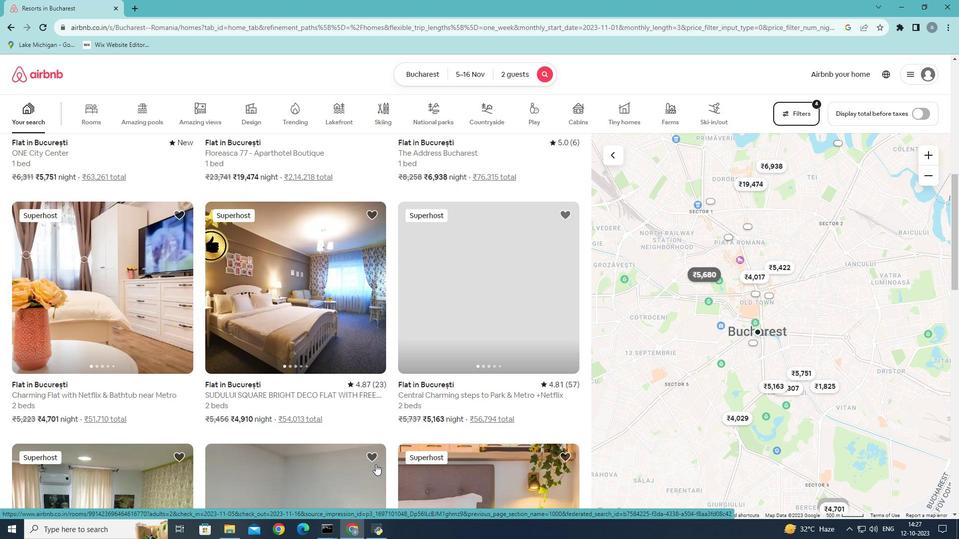 
Action: Mouse scrolled (375, 464) with delta (0, 0)
Screenshot: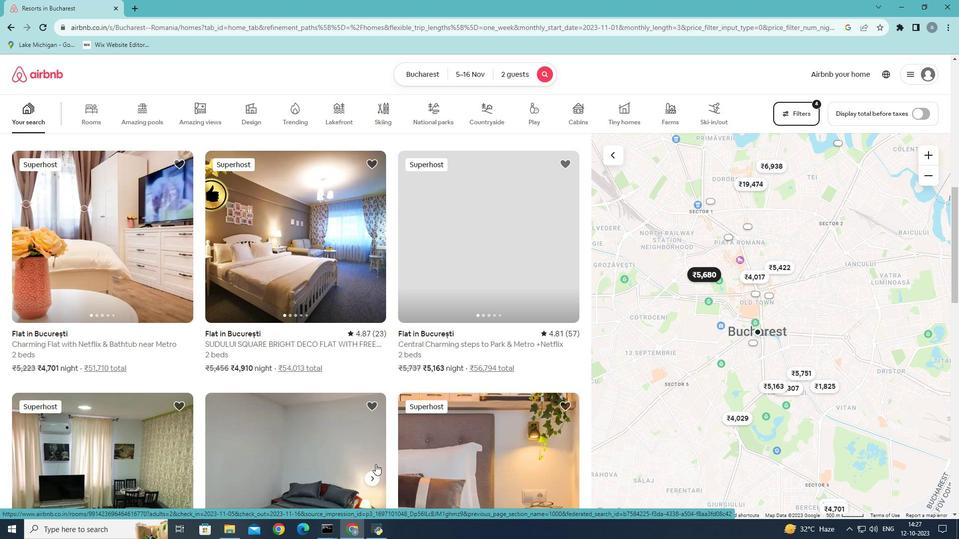 
Action: Mouse scrolled (375, 464) with delta (0, 0)
Screenshot: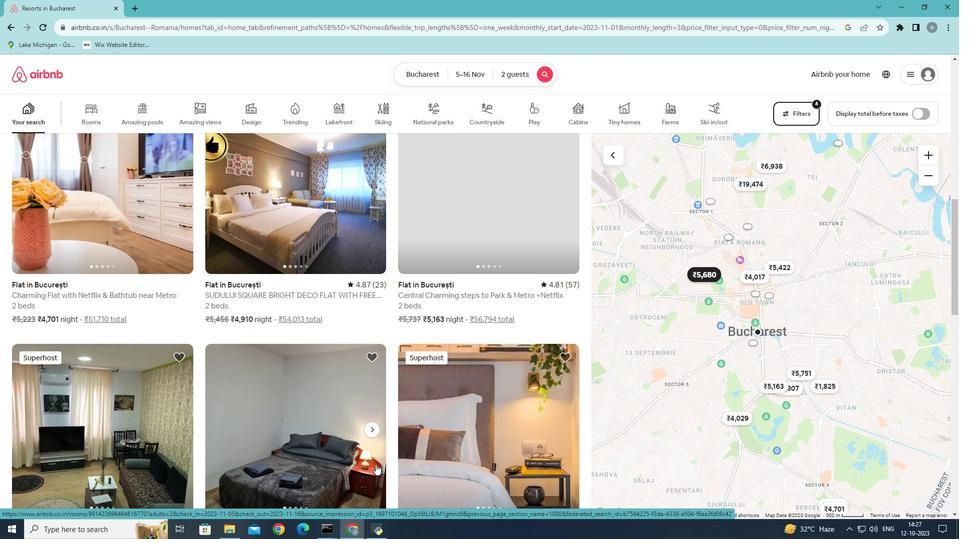 
Action: Mouse scrolled (375, 464) with delta (0, 0)
Screenshot: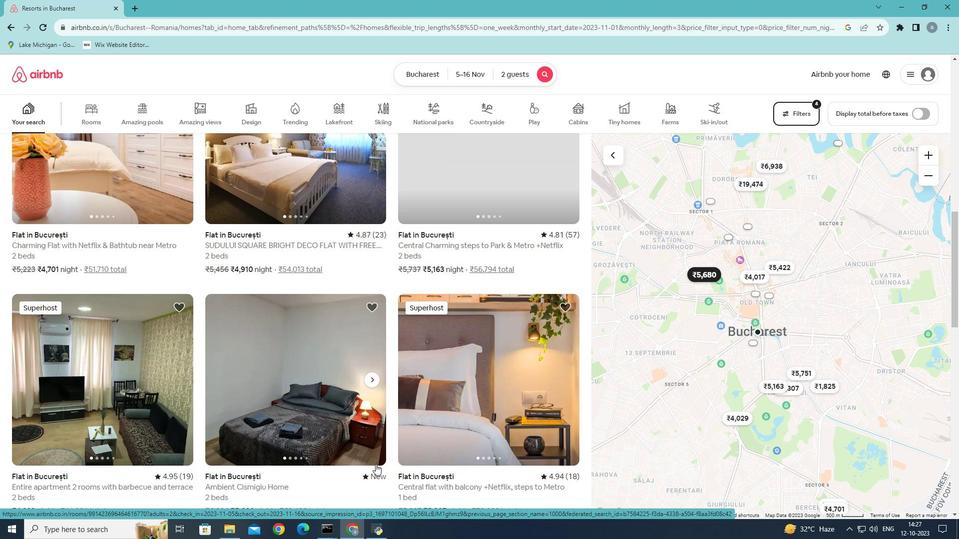
Action: Mouse scrolled (375, 464) with delta (0, 0)
Screenshot: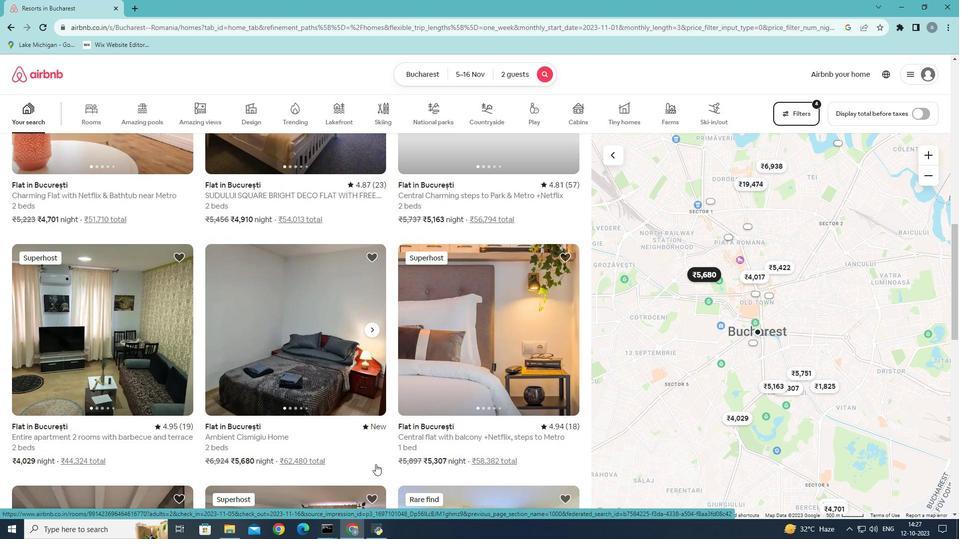 
Action: Mouse scrolled (375, 464) with delta (0, 0)
Screenshot: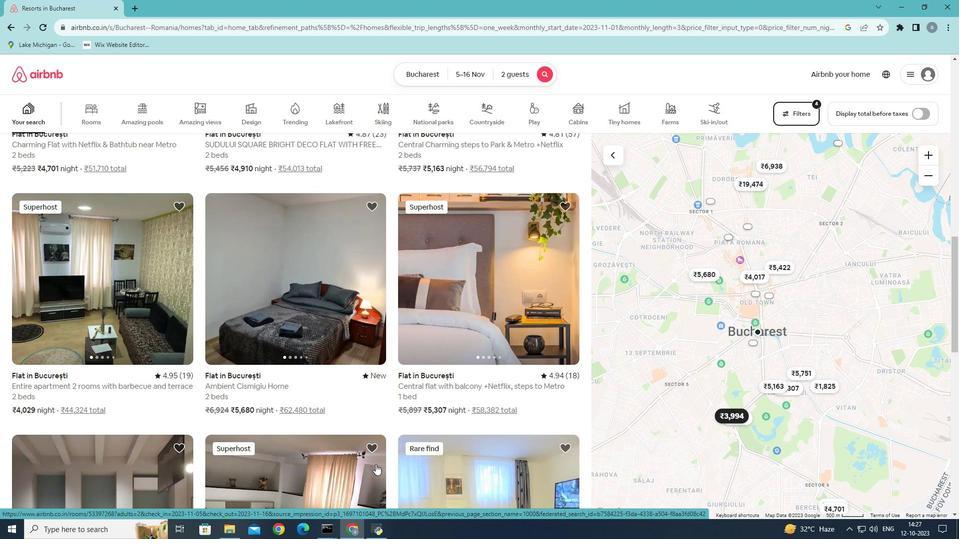 
Action: Mouse scrolled (375, 464) with delta (0, 0)
Screenshot: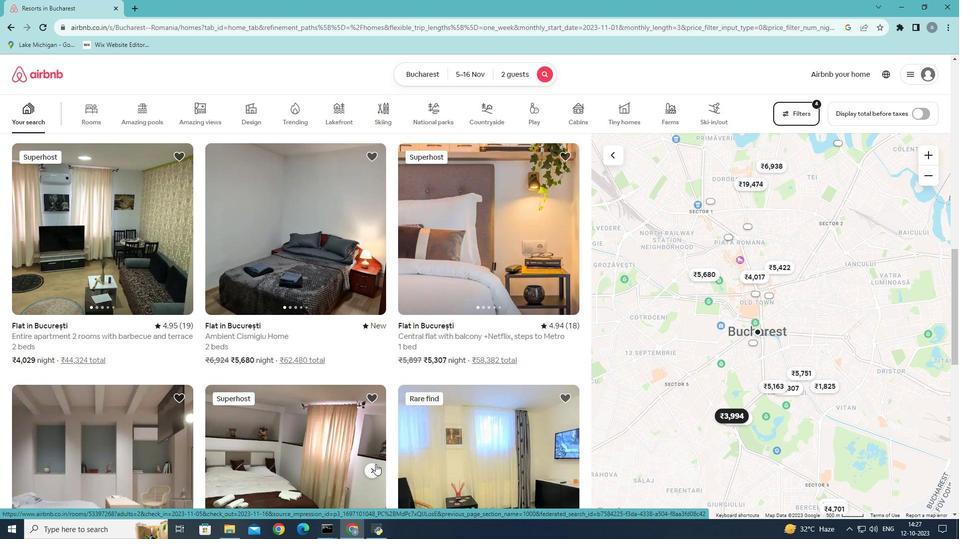 
Action: Mouse scrolled (375, 464) with delta (0, 0)
Screenshot: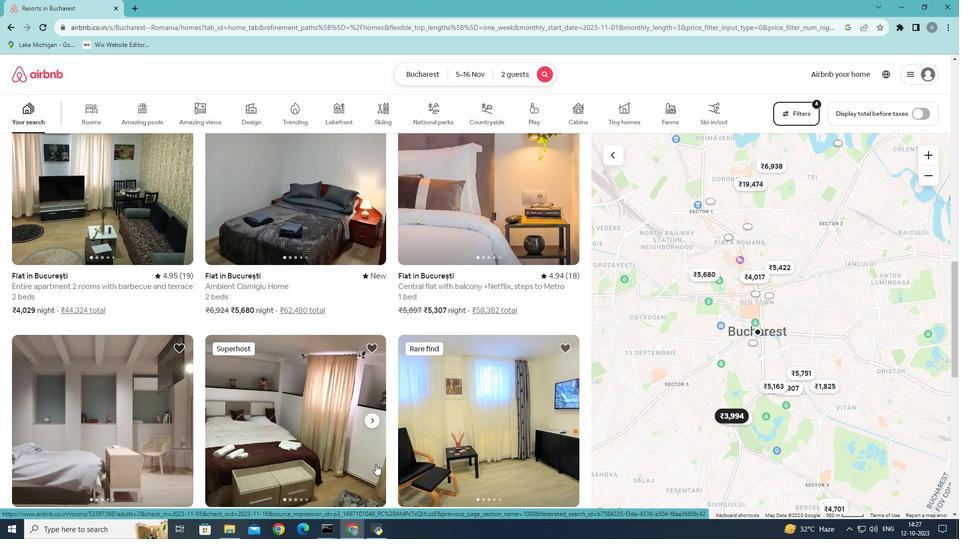 
Action: Mouse moved to (375, 464)
Screenshot: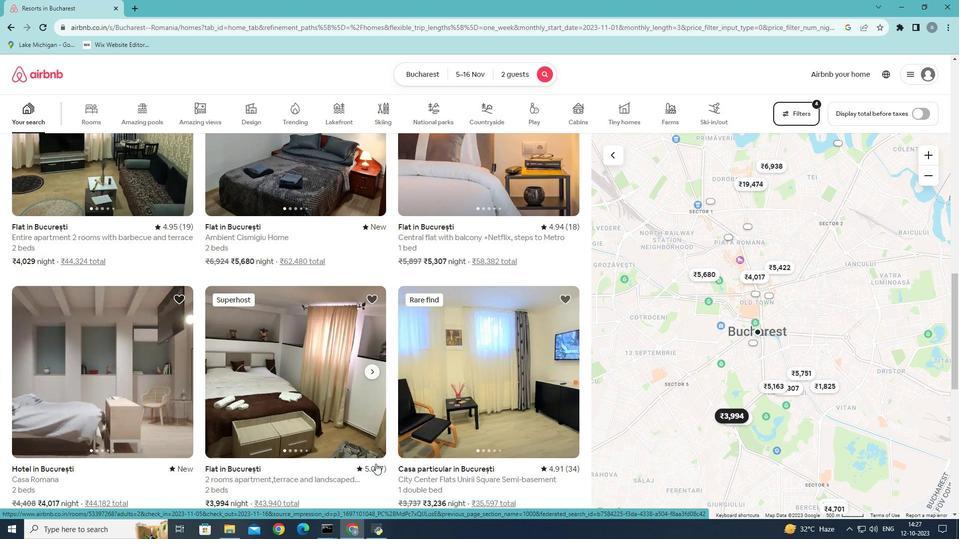 
Action: Mouse scrolled (375, 463) with delta (0, 0)
Screenshot: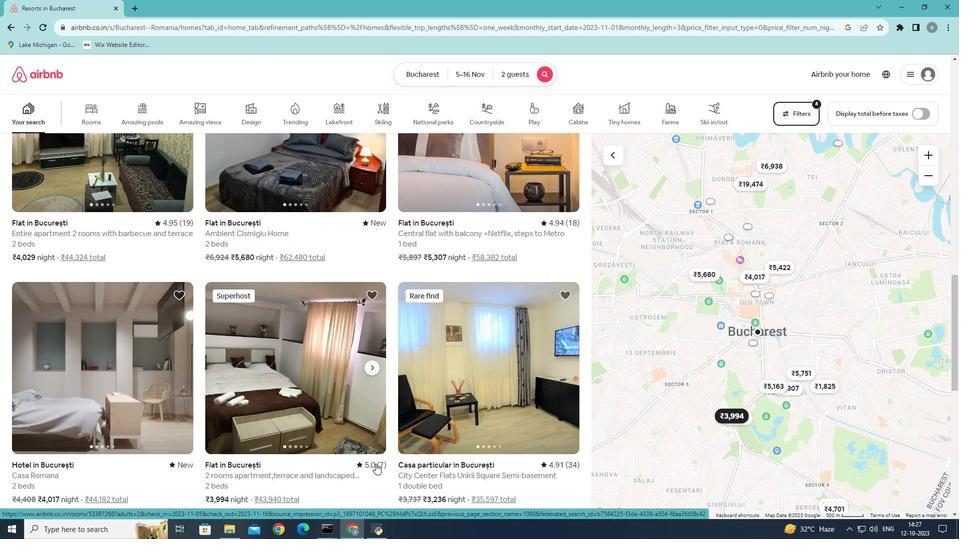 
Action: Mouse moved to (111, 400)
Screenshot: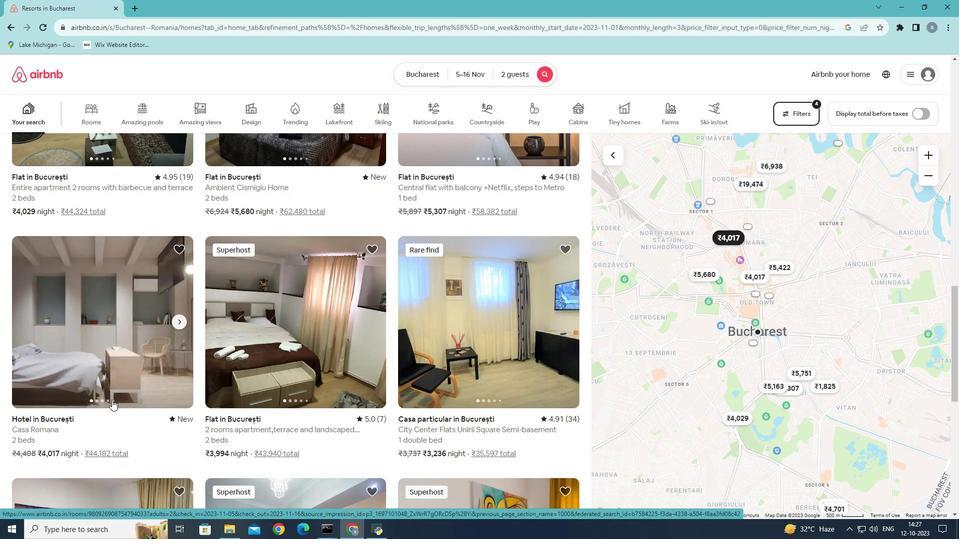 
Action: Mouse pressed left at (111, 400)
Screenshot: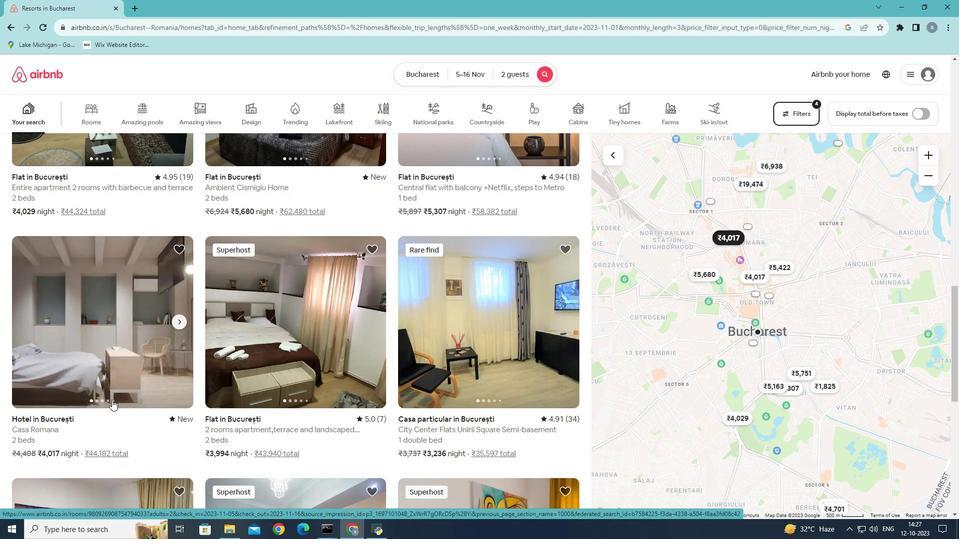 
Action: Mouse moved to (710, 372)
Screenshot: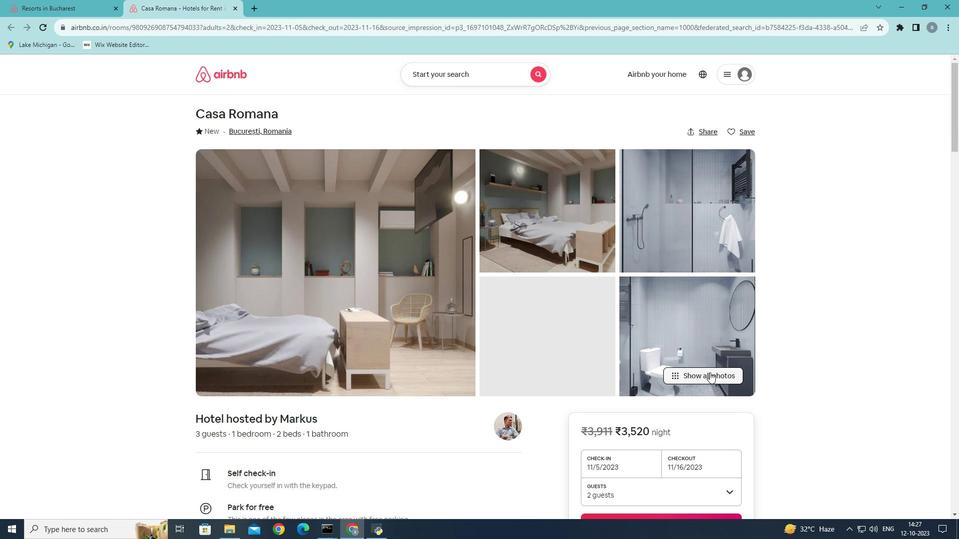 
Action: Mouse pressed left at (710, 372)
Screenshot: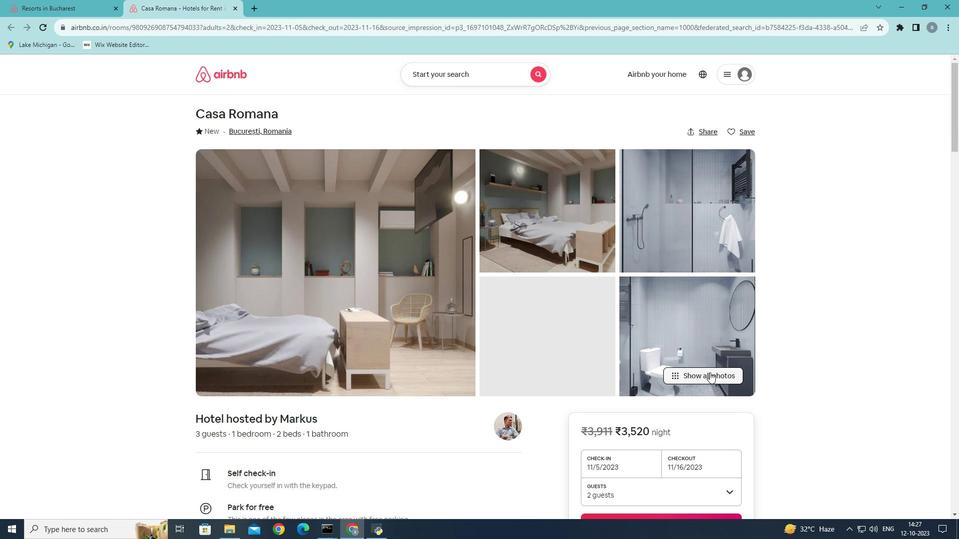 
Action: Mouse moved to (572, 308)
Screenshot: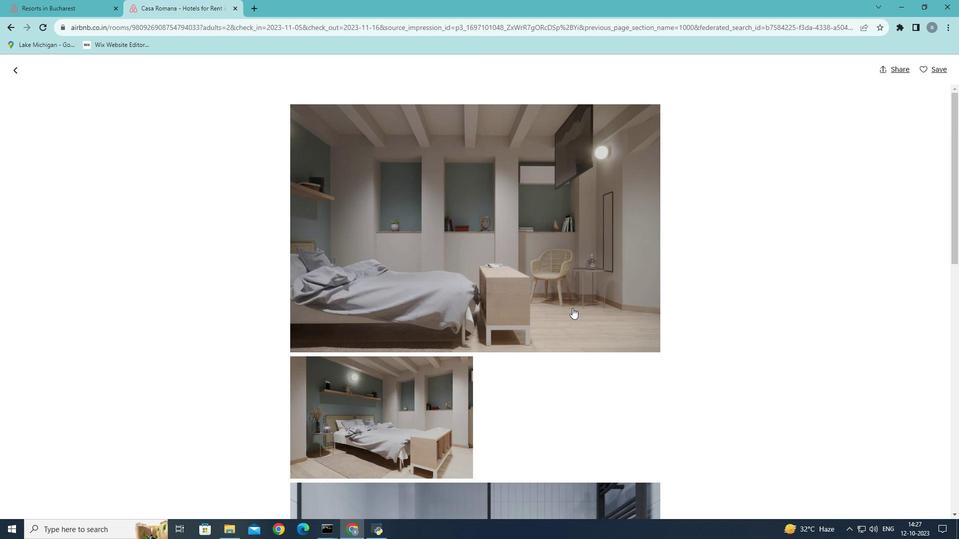 
Action: Mouse scrolled (572, 307) with delta (0, 0)
Screenshot: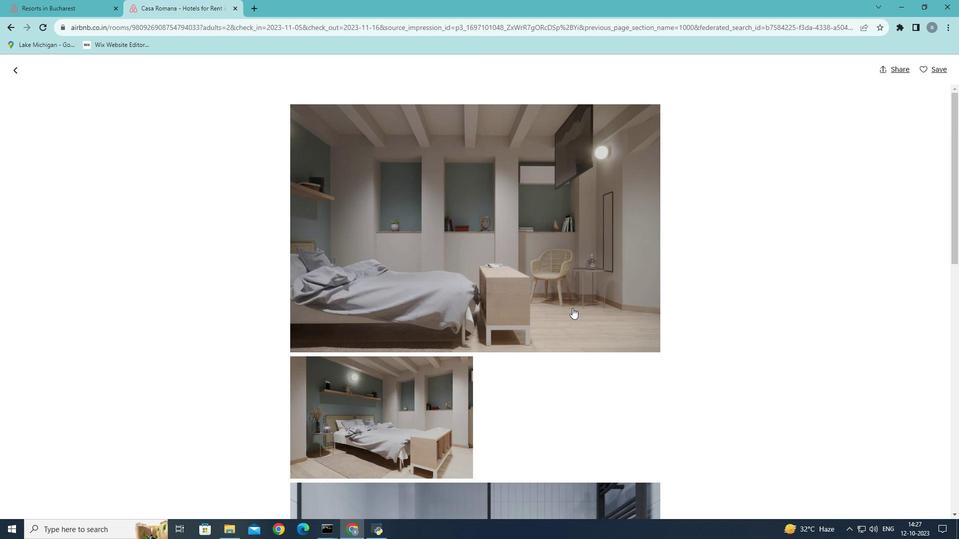 
Action: Mouse scrolled (572, 307) with delta (0, 0)
Screenshot: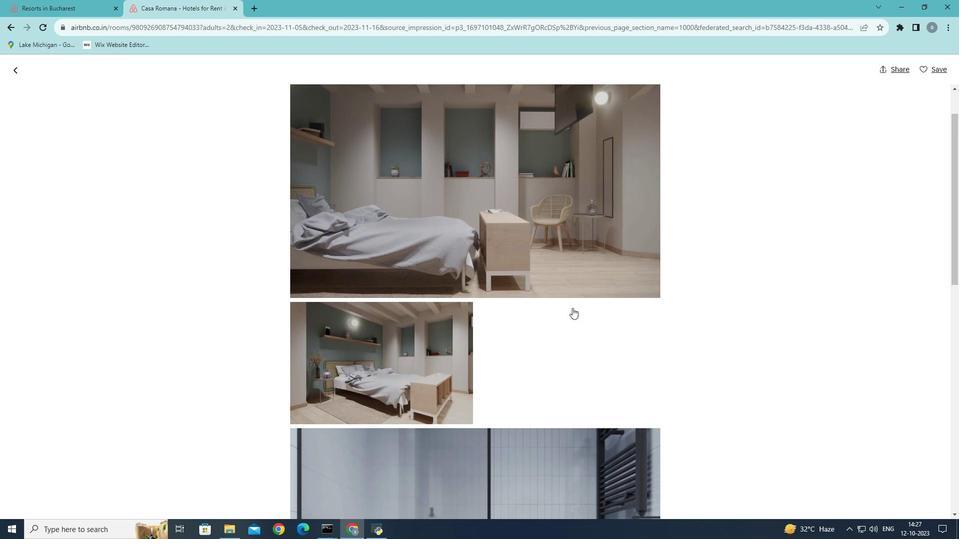 
Action: Mouse scrolled (572, 307) with delta (0, 0)
Screenshot: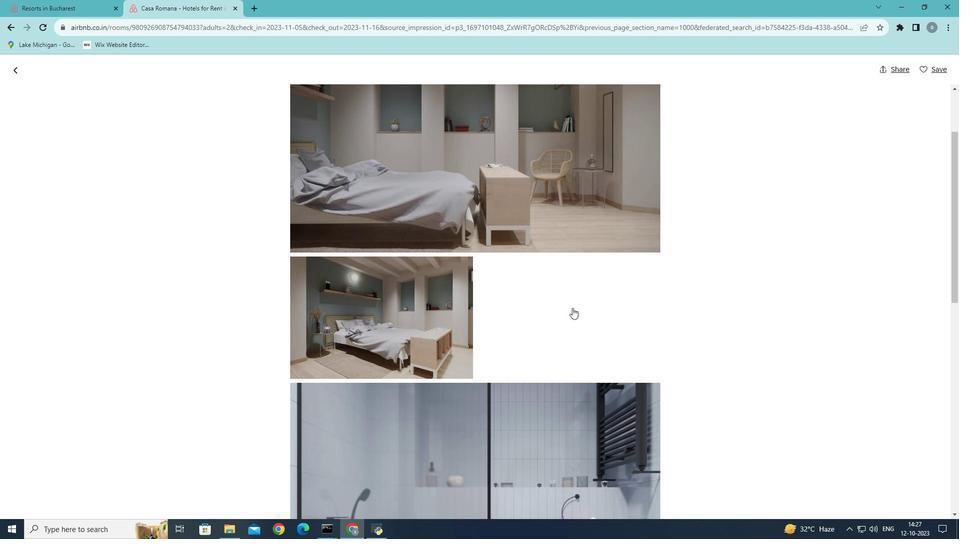 
Action: Mouse scrolled (572, 307) with delta (0, 0)
Screenshot: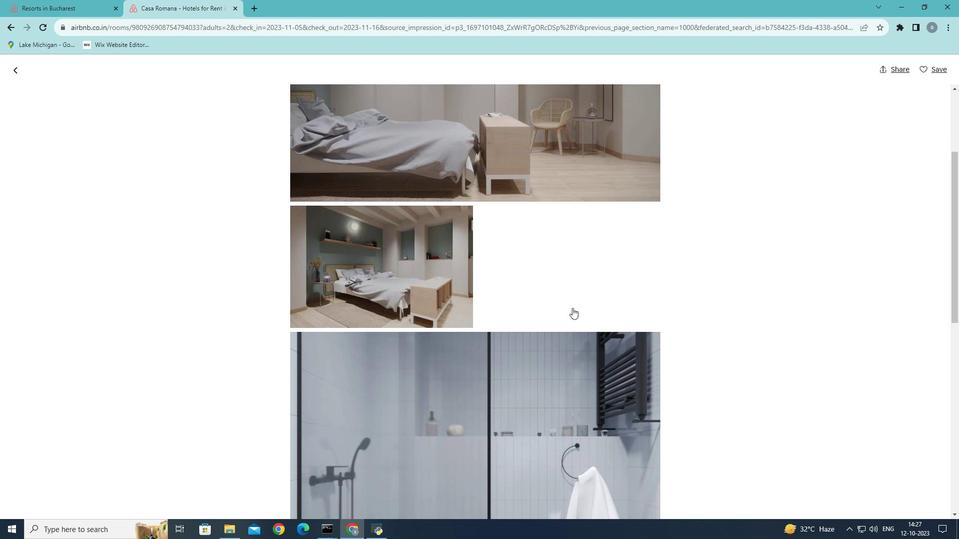 
Action: Mouse scrolled (572, 307) with delta (0, 0)
Screenshot: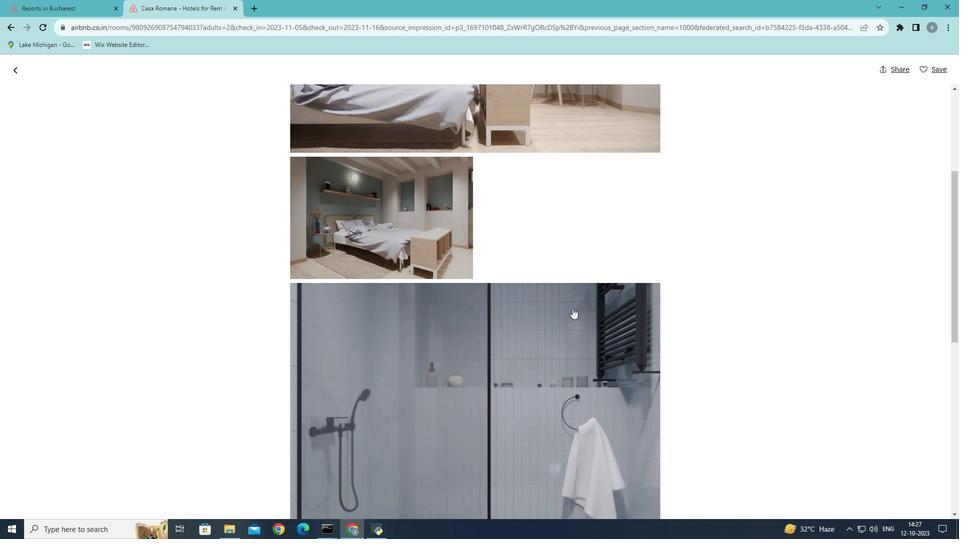 
Action: Mouse scrolled (572, 307) with delta (0, 0)
Screenshot: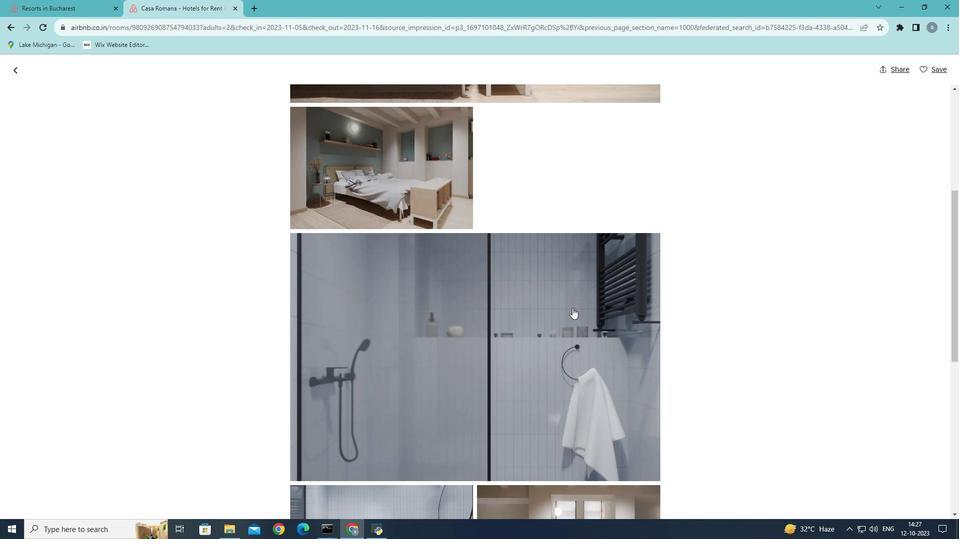 
Action: Mouse scrolled (572, 307) with delta (0, 0)
Screenshot: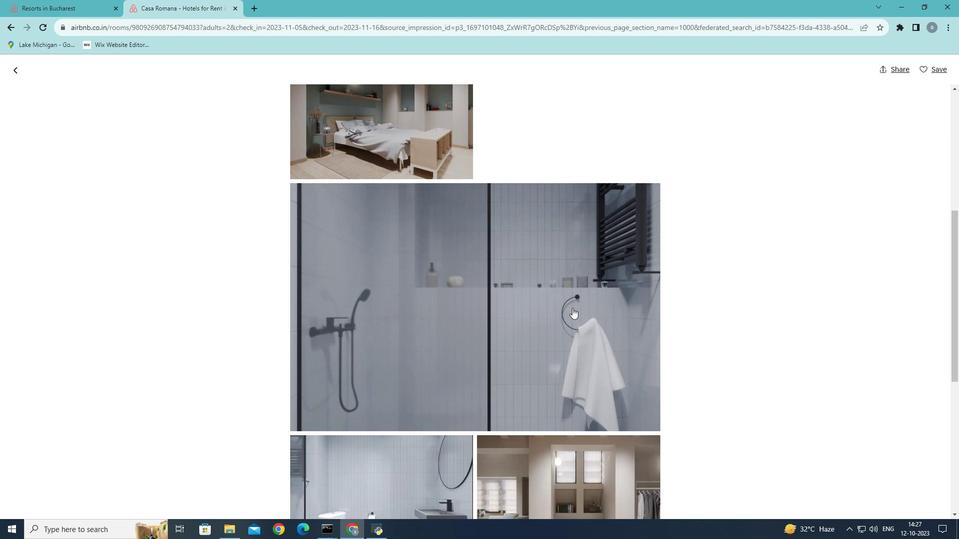 
Action: Mouse scrolled (572, 307) with delta (0, 0)
Screenshot: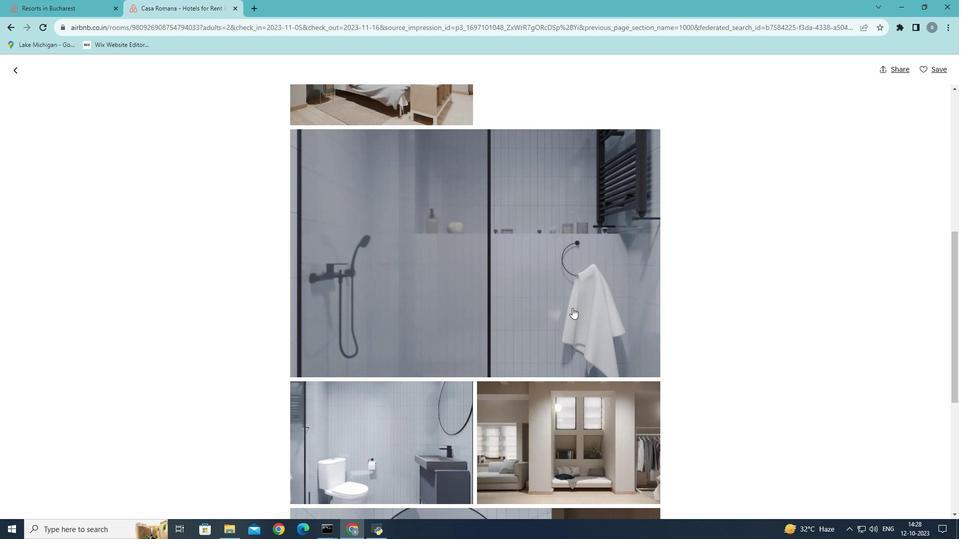 
Action: Mouse scrolled (572, 307) with delta (0, 0)
Screenshot: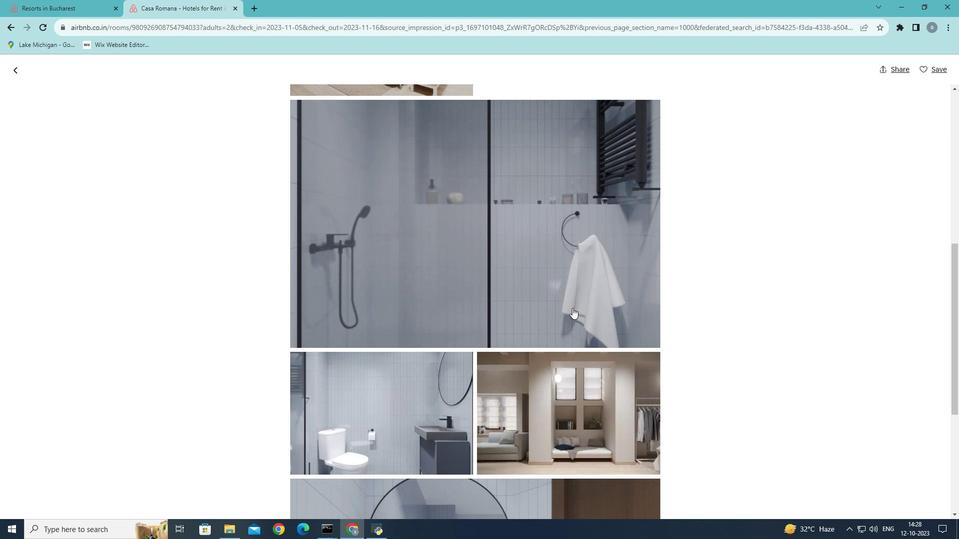 
Action: Mouse scrolled (572, 307) with delta (0, 0)
Screenshot: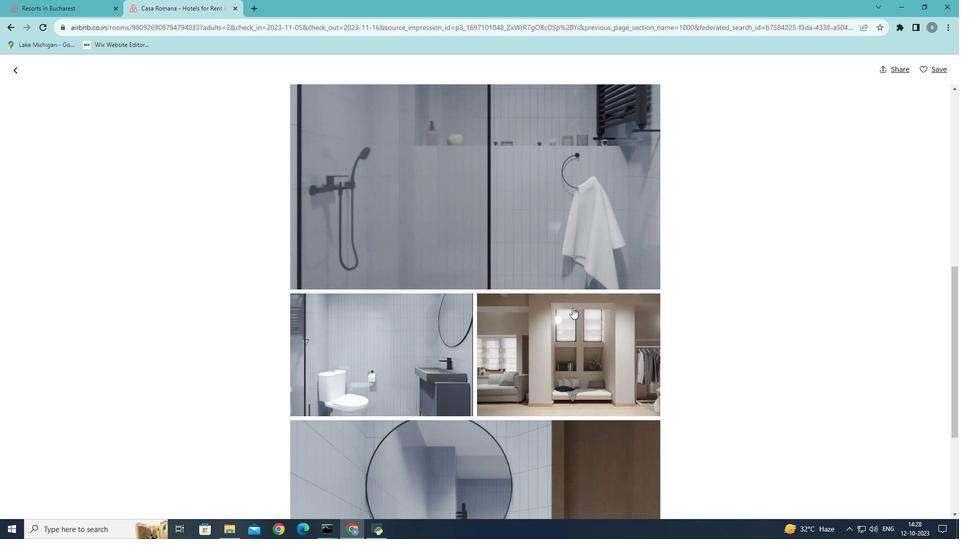 
Action: Mouse moved to (574, 307)
Screenshot: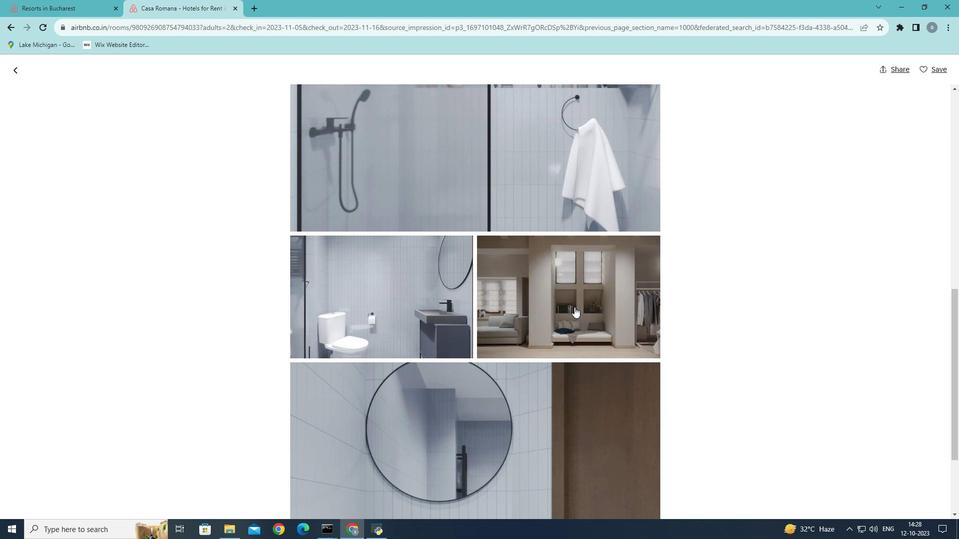 
Action: Mouse scrolled (574, 306) with delta (0, 0)
Screenshot: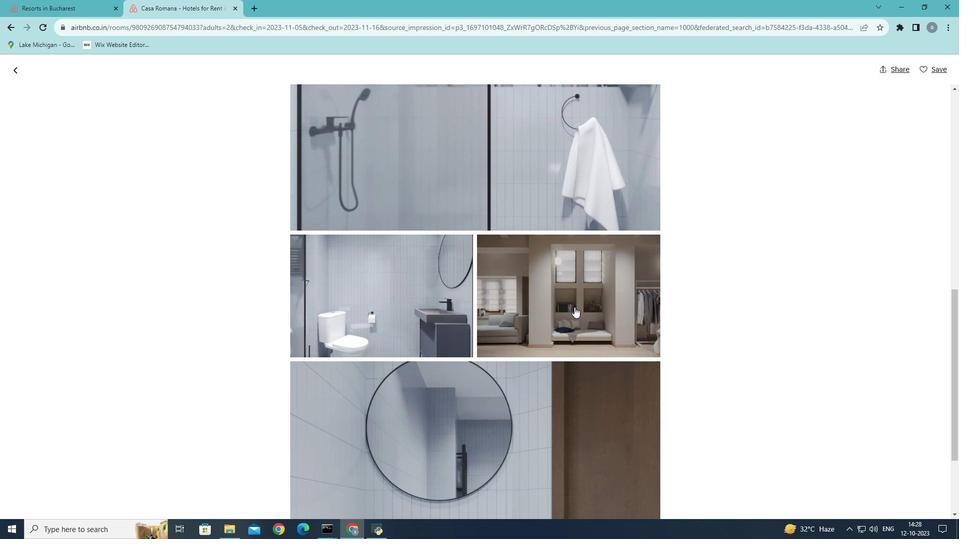 
Action: Mouse scrolled (574, 306) with delta (0, 0)
Screenshot: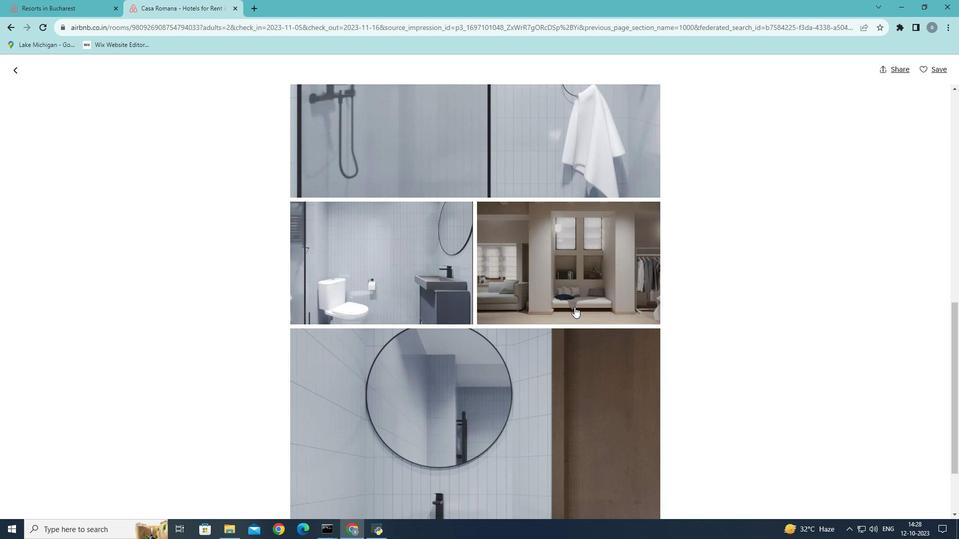 
Action: Mouse scrolled (574, 306) with delta (0, 0)
Screenshot: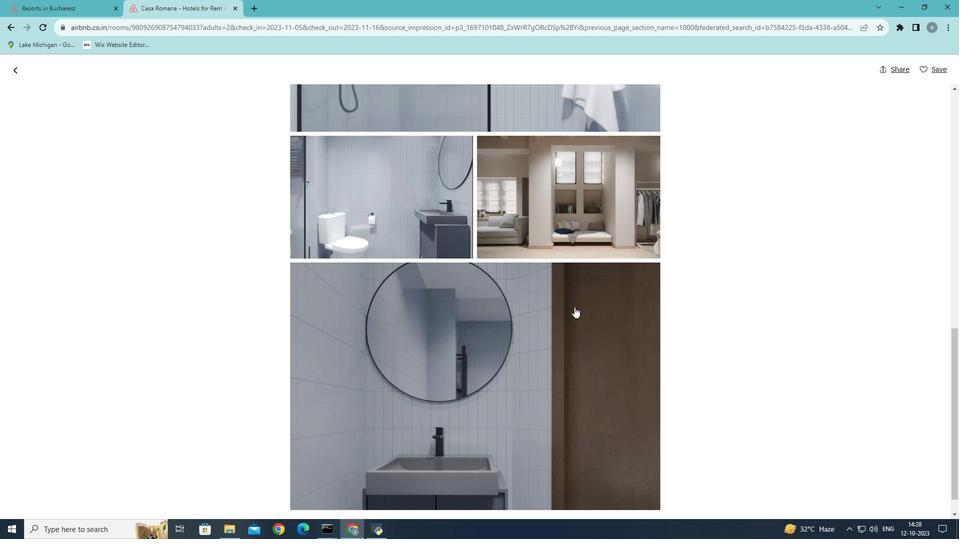 
Action: Mouse scrolled (574, 306) with delta (0, 0)
Screenshot: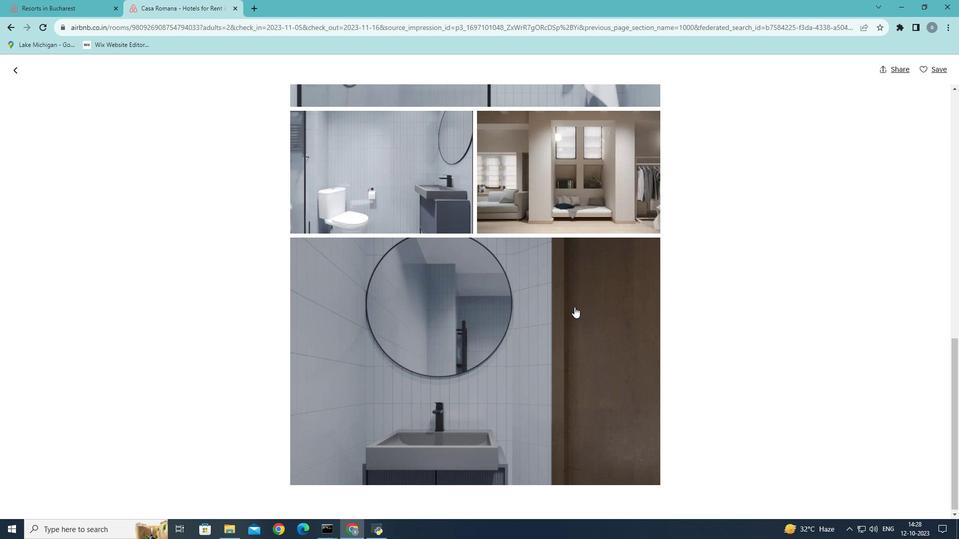 
Action: Mouse scrolled (574, 306) with delta (0, 0)
Screenshot: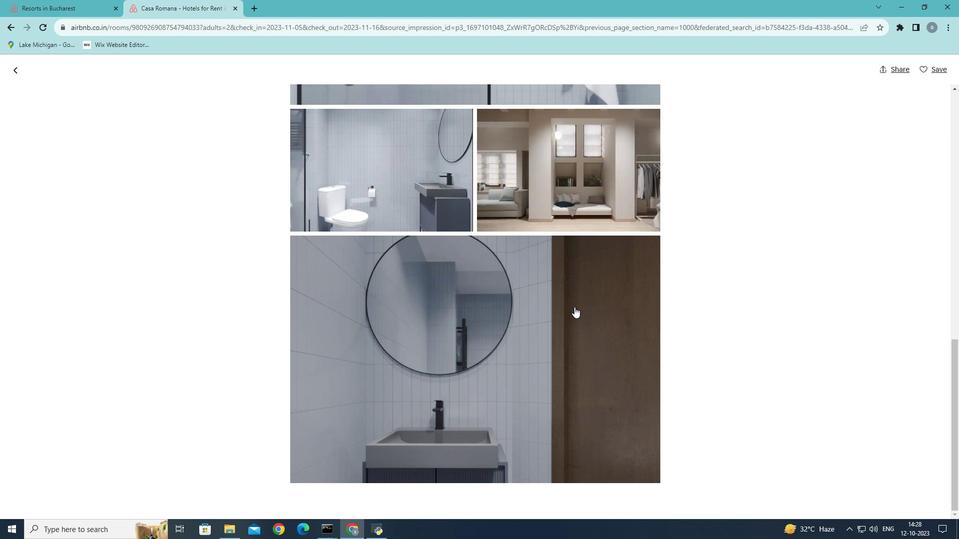 
Action: Mouse scrolled (574, 306) with delta (0, 0)
Screenshot: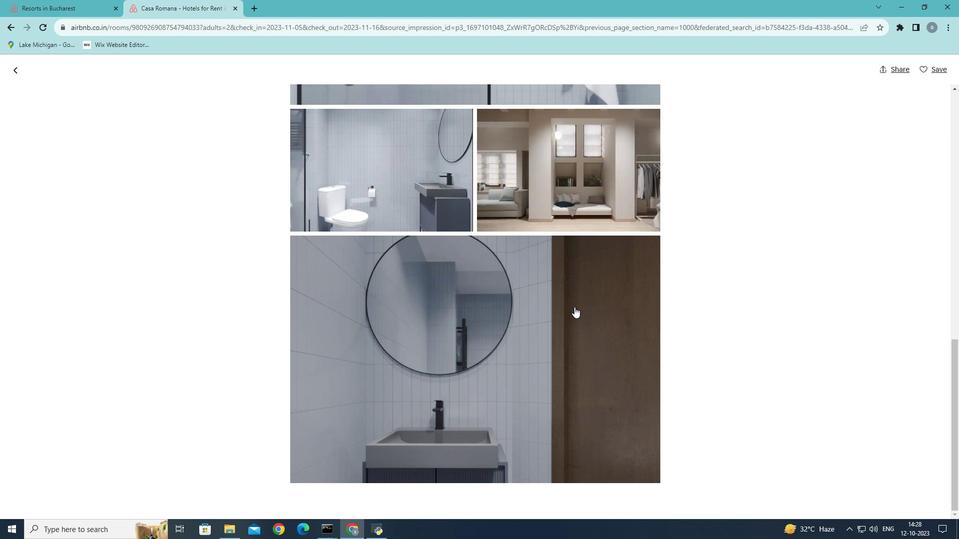 
Action: Mouse scrolled (574, 306) with delta (0, 0)
Screenshot: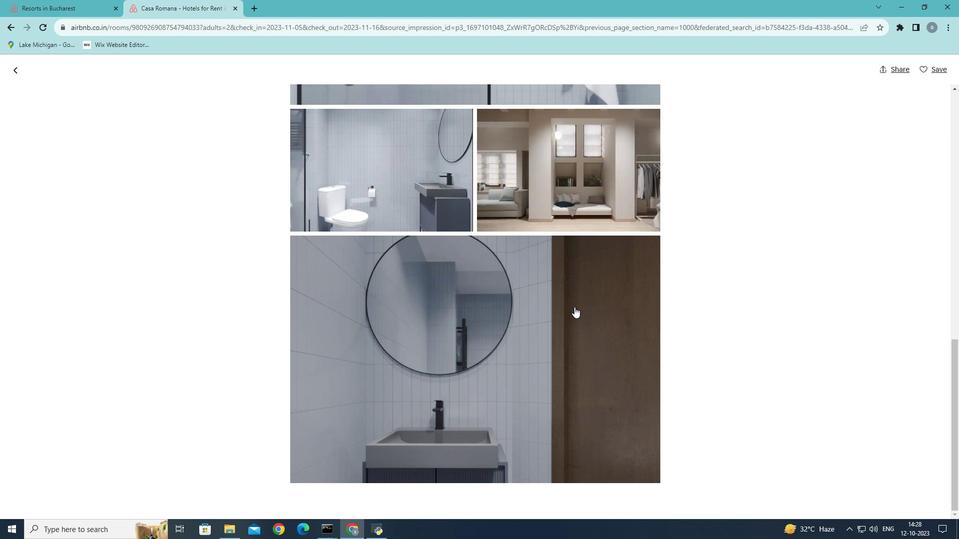 
Action: Mouse scrolled (574, 306) with delta (0, 0)
Screenshot: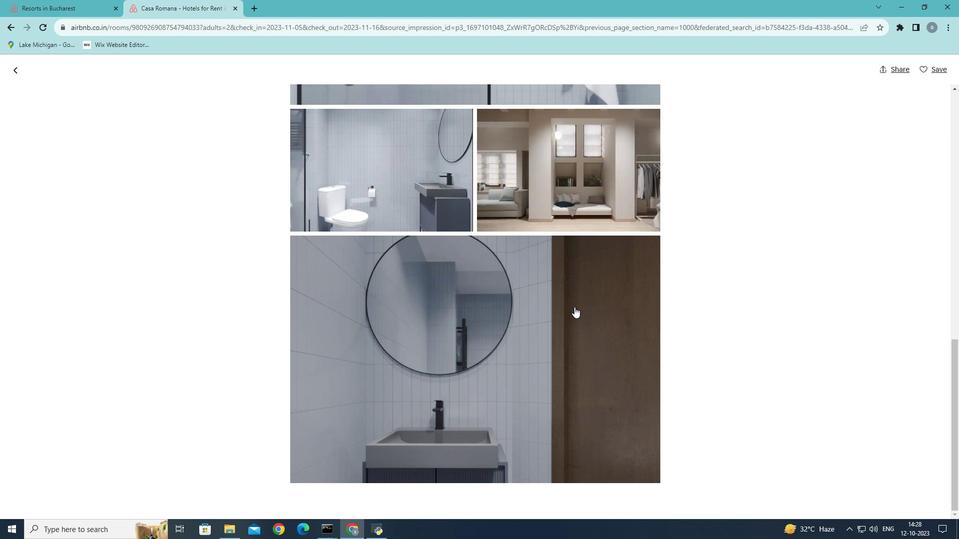 
Action: Mouse scrolled (574, 306) with delta (0, 0)
Screenshot: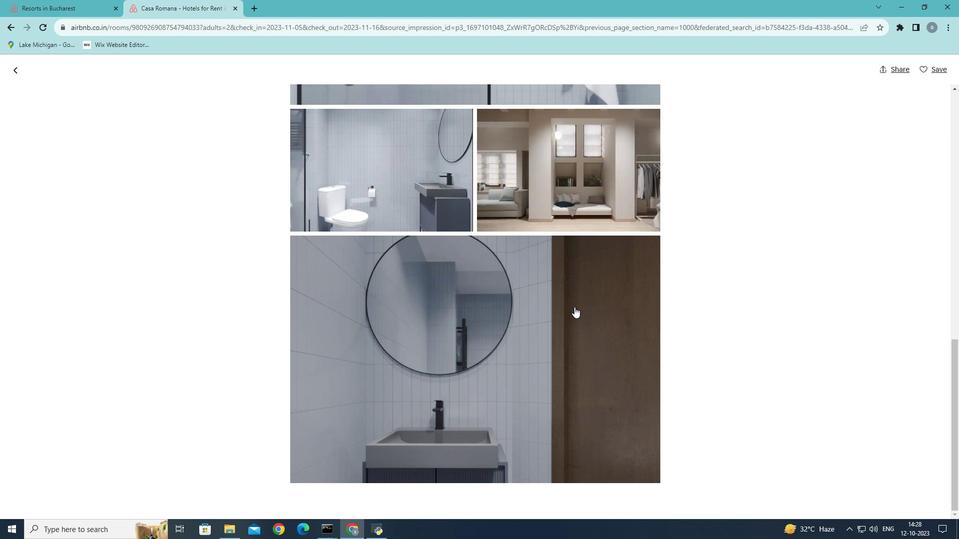 
Action: Mouse scrolled (574, 306) with delta (0, 0)
Screenshot: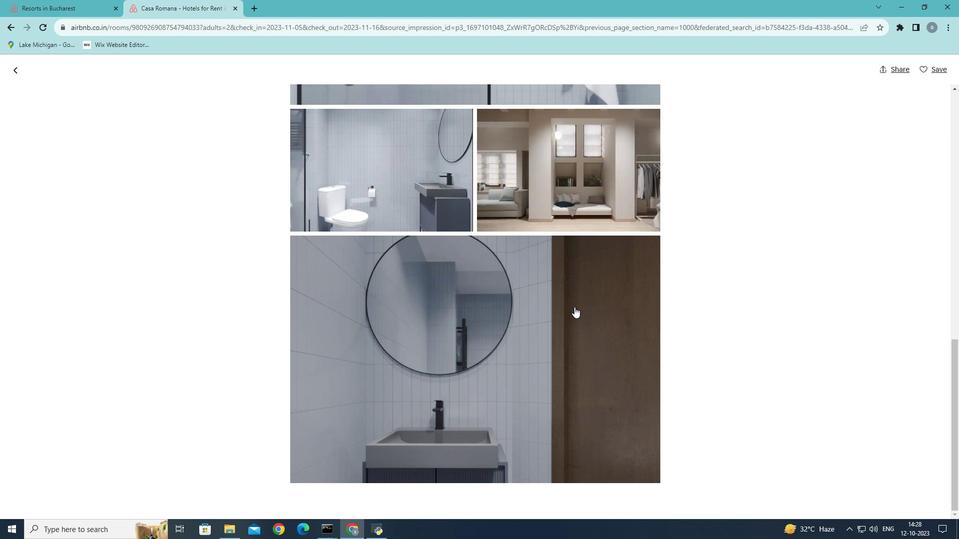 
Action: Mouse scrolled (574, 306) with delta (0, 0)
Screenshot: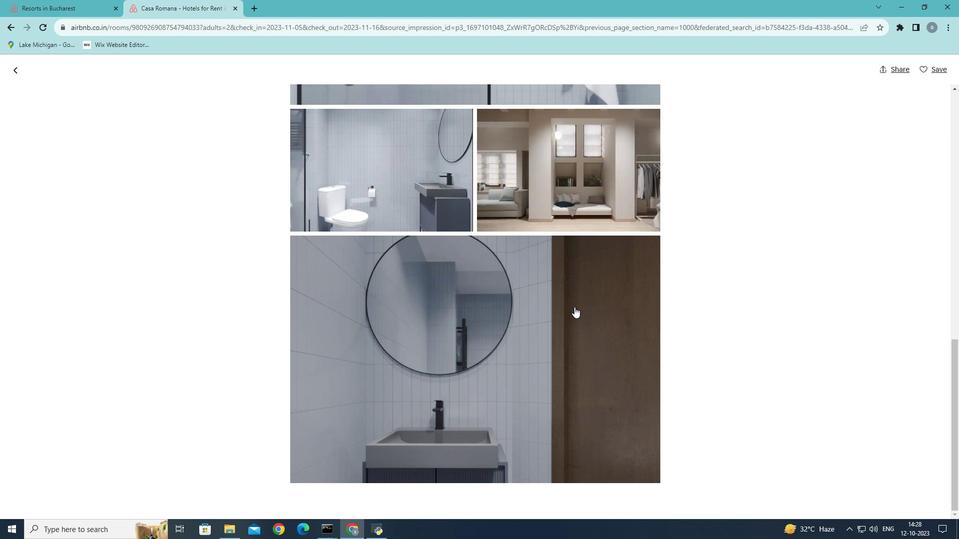 
Action: Mouse moved to (17, 72)
Screenshot: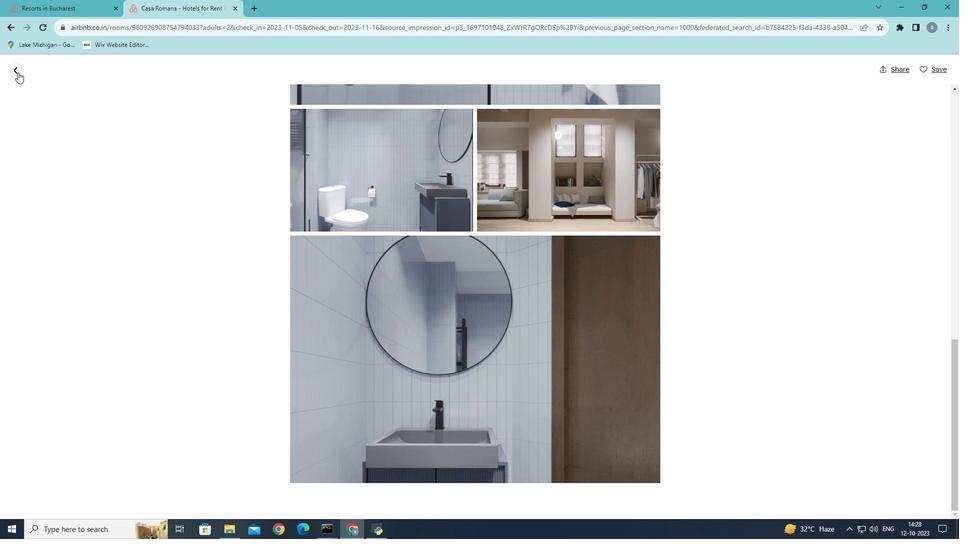 
Action: Mouse pressed left at (17, 72)
Screenshot: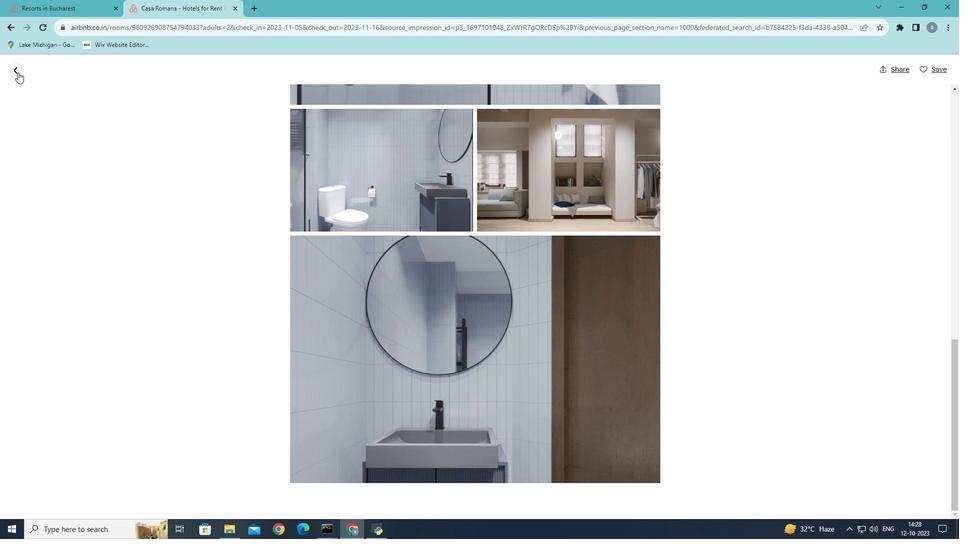 
Action: Mouse moved to (286, 309)
Screenshot: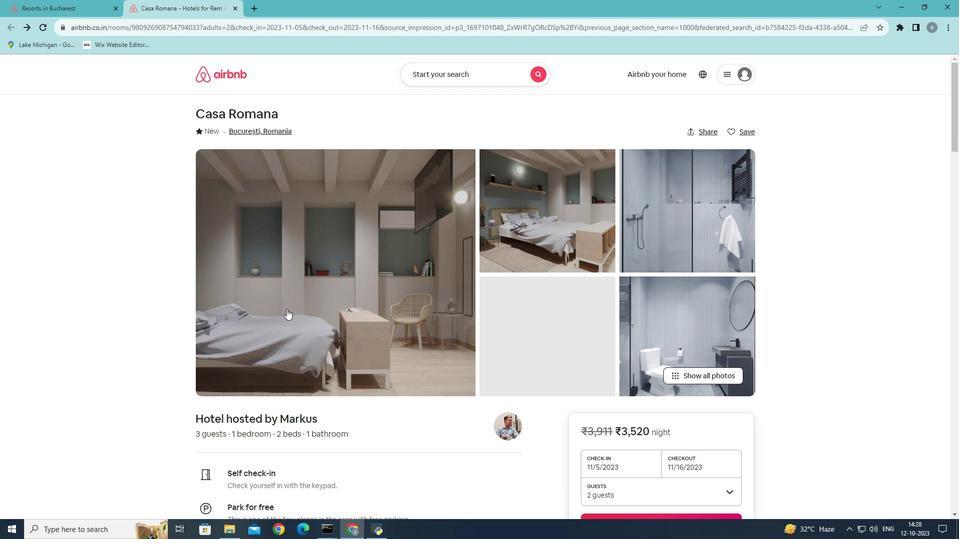 
Action: Mouse scrolled (286, 308) with delta (0, 0)
Screenshot: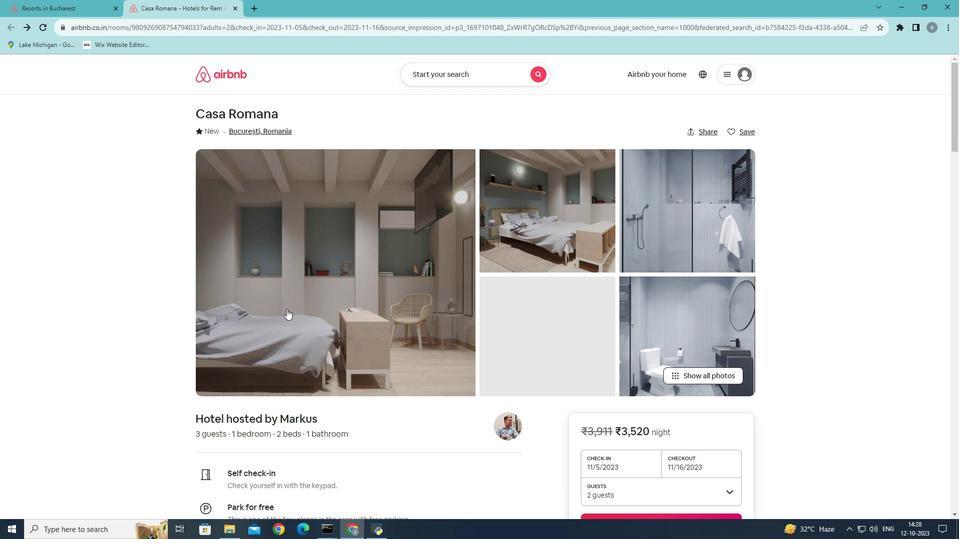
Action: Mouse scrolled (286, 308) with delta (0, 0)
Screenshot: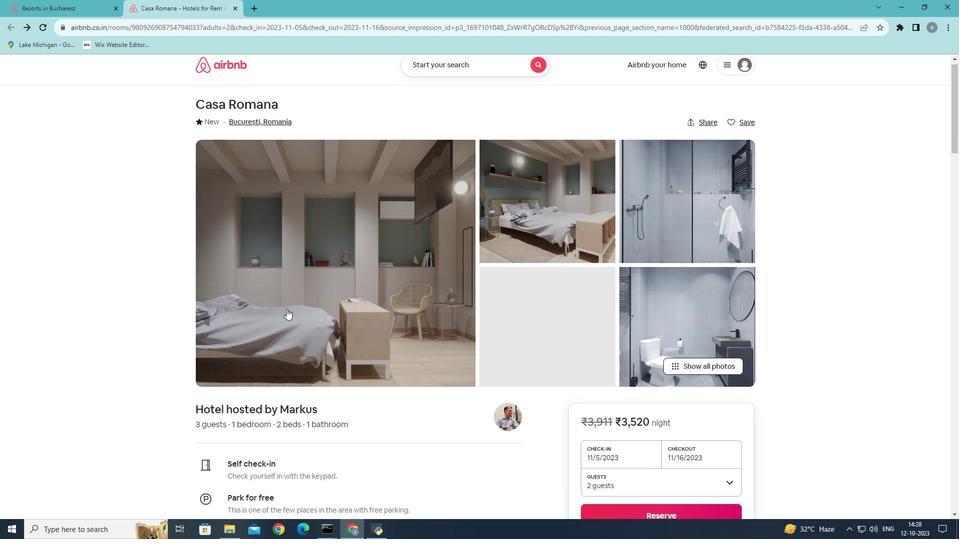 
Action: Mouse scrolled (286, 308) with delta (0, 0)
Screenshot: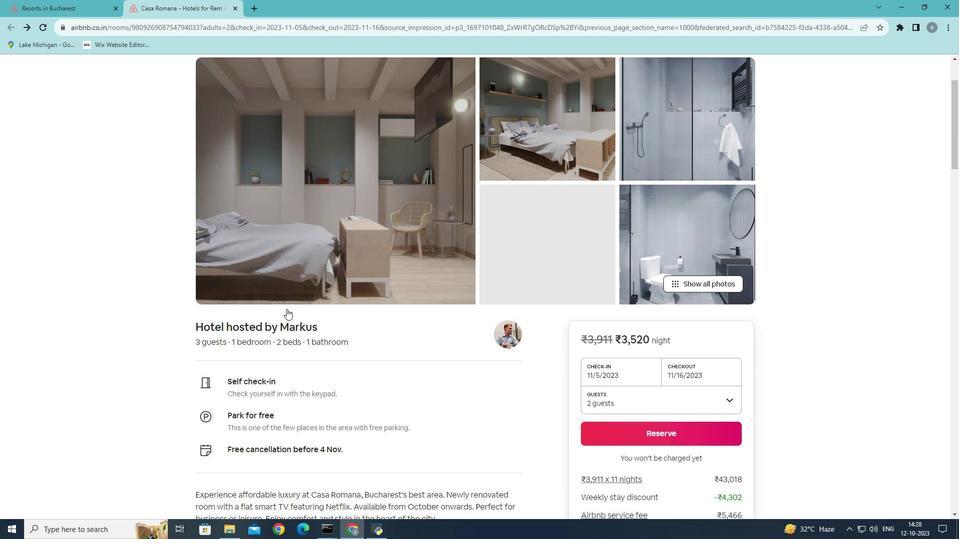 
Action: Mouse scrolled (286, 308) with delta (0, 0)
Screenshot: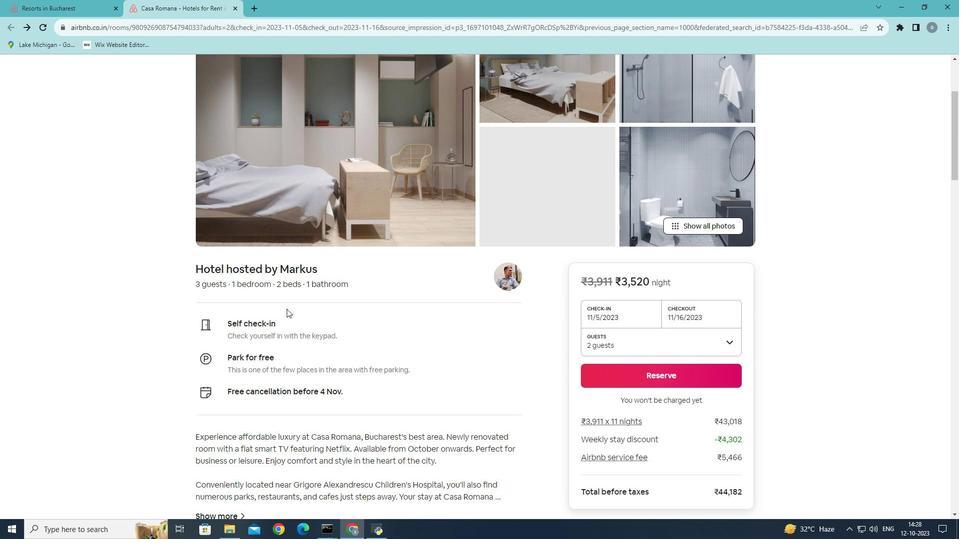 
Action: Mouse scrolled (286, 308) with delta (0, 0)
Screenshot: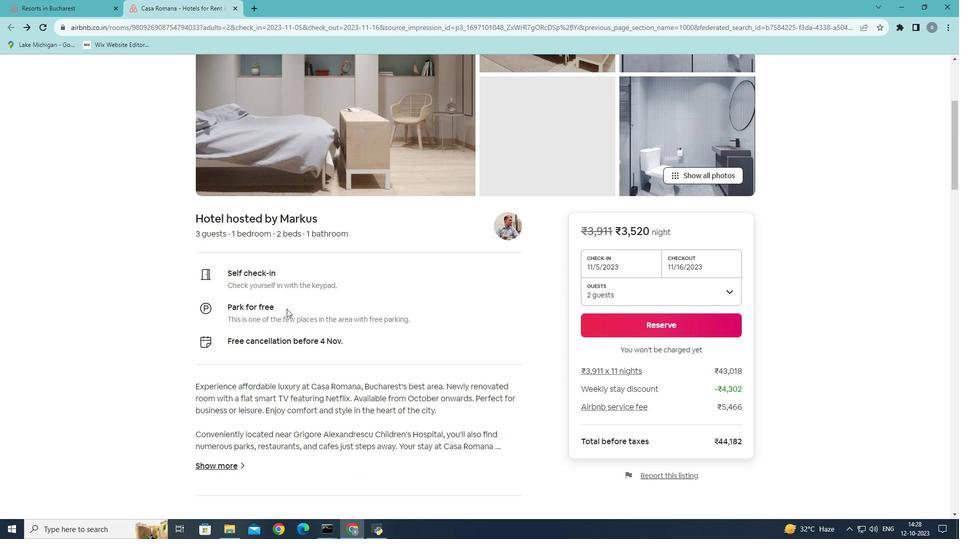 
Action: Mouse scrolled (286, 308) with delta (0, 0)
Screenshot: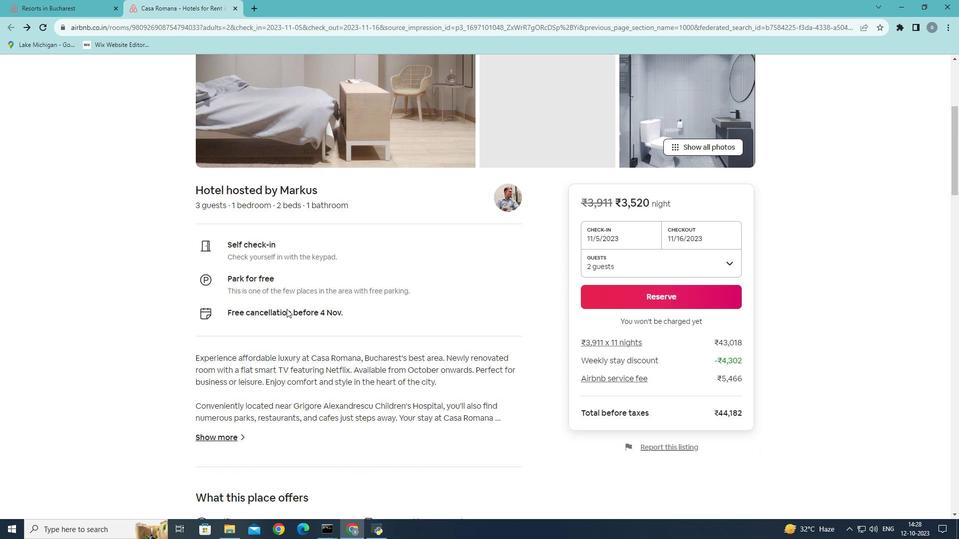 
Action: Mouse scrolled (286, 308) with delta (0, 0)
Screenshot: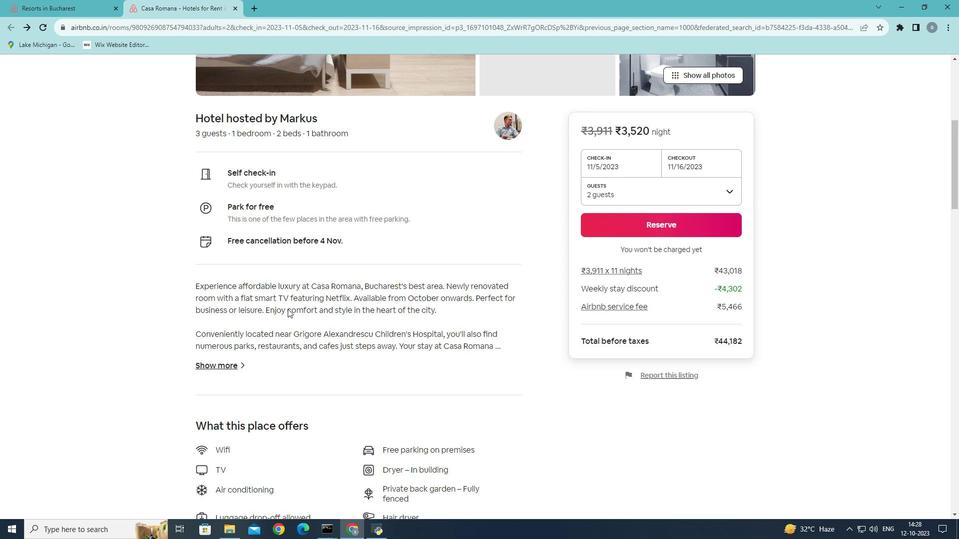 
Action: Mouse moved to (287, 309)
Screenshot: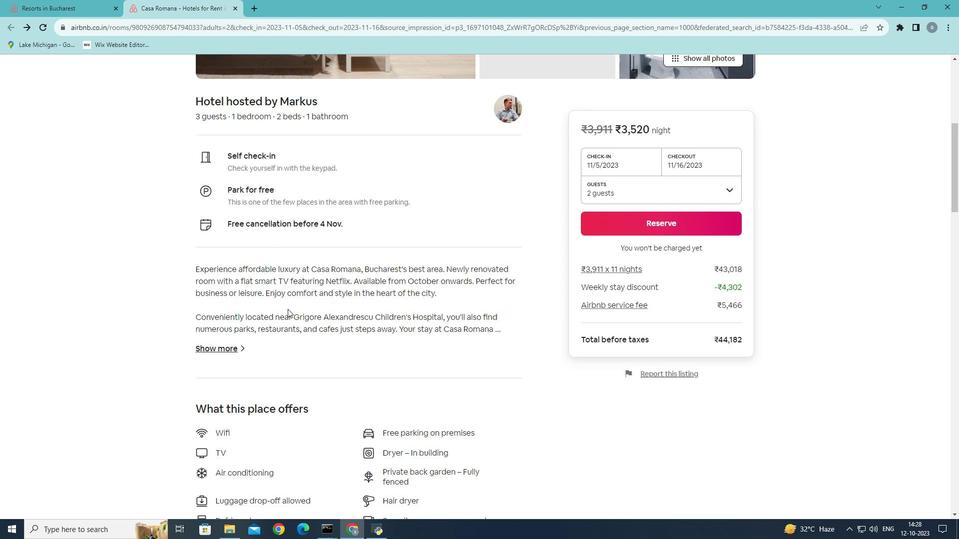 
Action: Mouse scrolled (287, 308) with delta (0, 0)
Screenshot: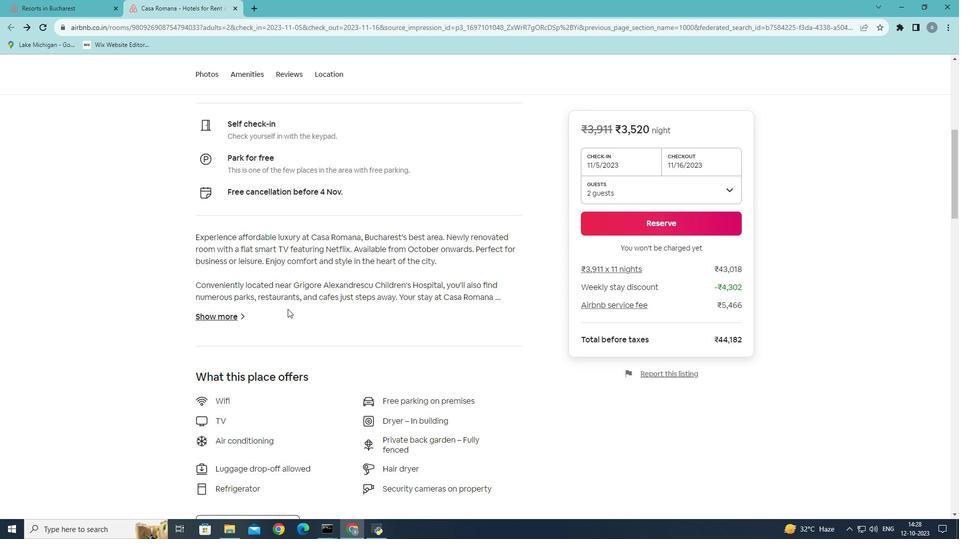
Action: Mouse scrolled (287, 308) with delta (0, 0)
Screenshot: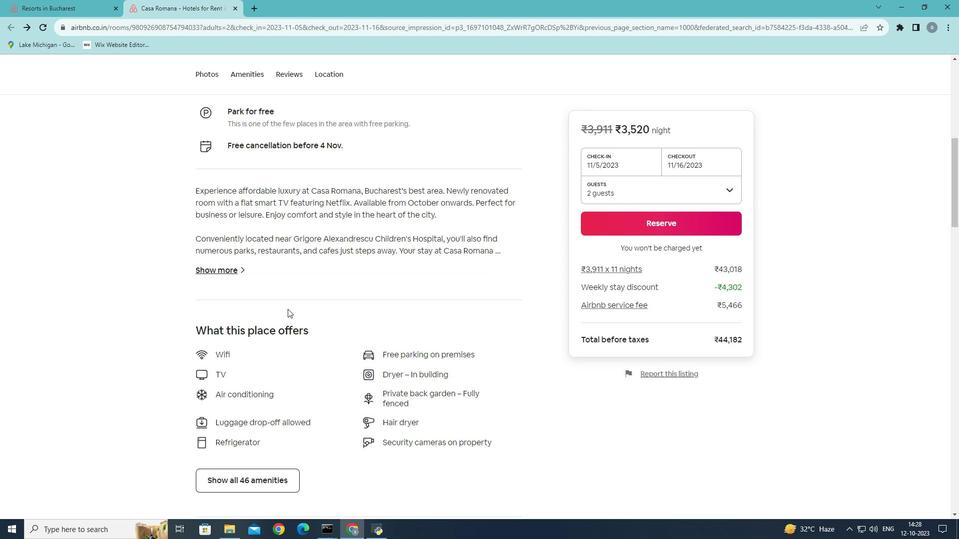 
Action: Mouse scrolled (287, 308) with delta (0, 0)
Screenshot: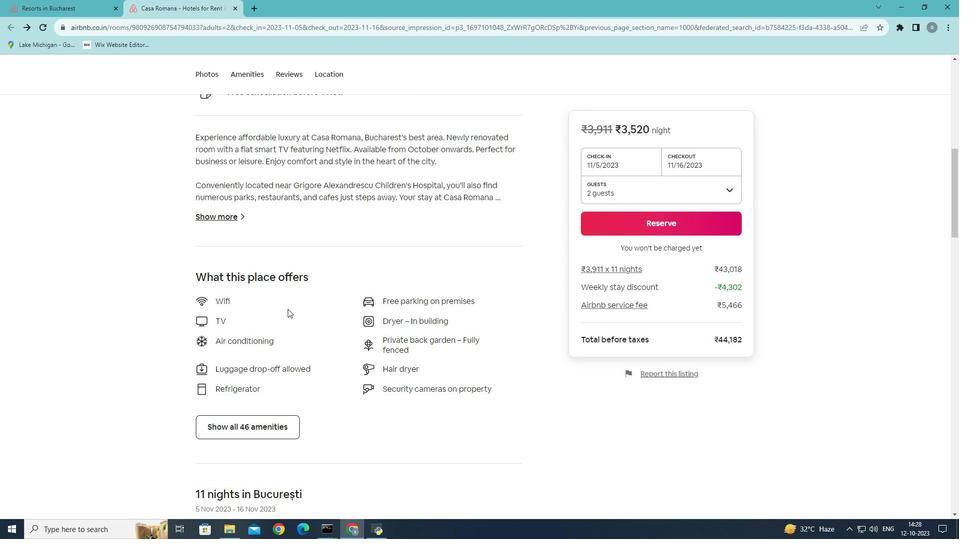 
Action: Mouse moved to (271, 382)
Screenshot: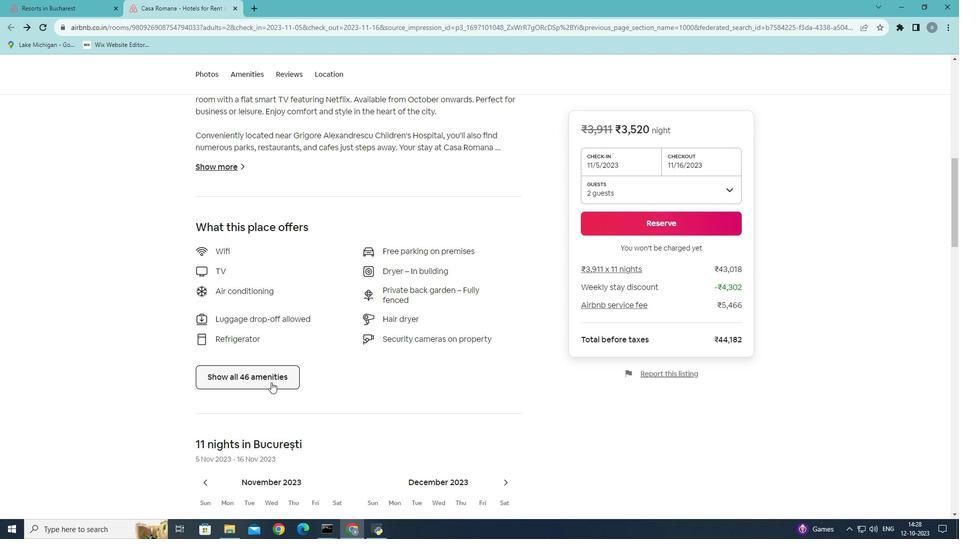 
Action: Mouse pressed left at (271, 382)
Screenshot: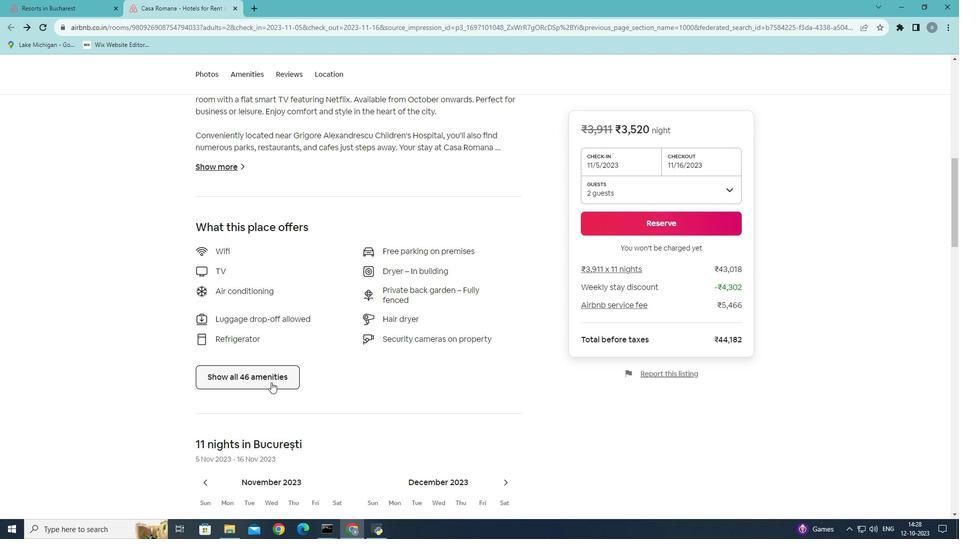 
Action: Mouse moved to (385, 186)
Screenshot: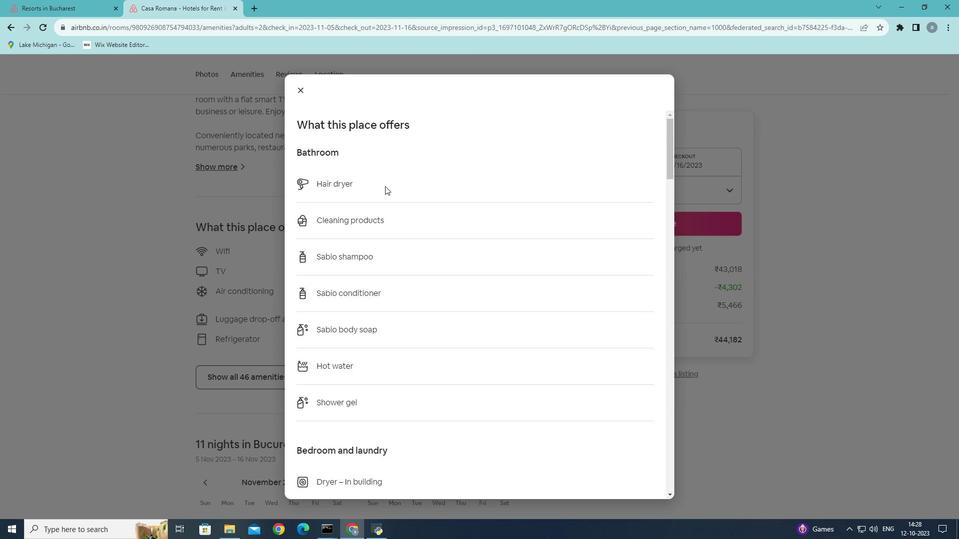 
Action: Mouse scrolled (385, 185) with delta (0, 0)
Screenshot: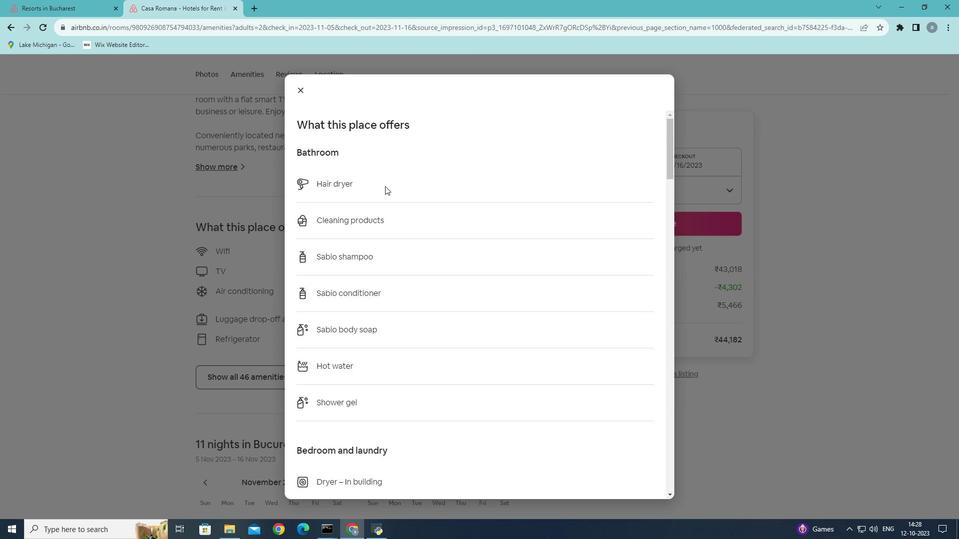 
Action: Mouse scrolled (385, 185) with delta (0, 0)
Screenshot: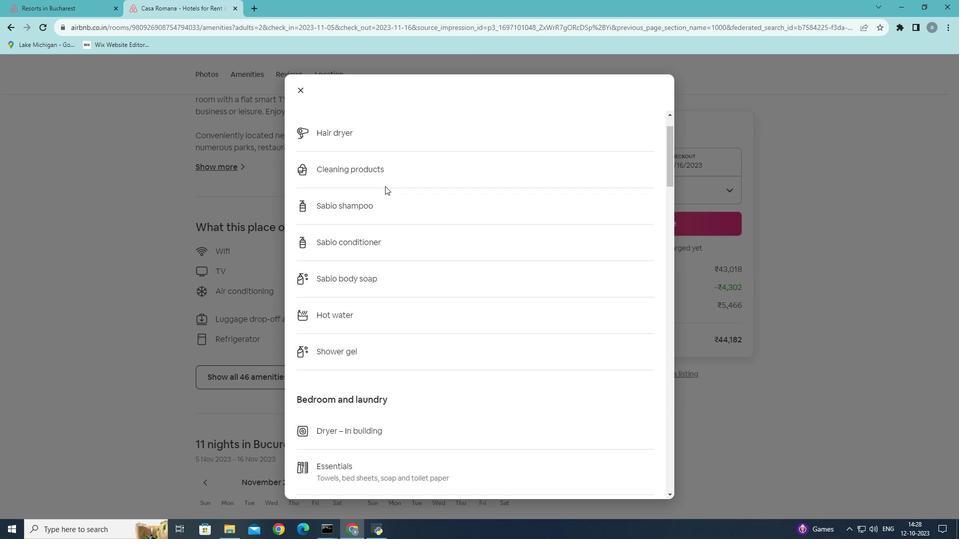 
Action: Mouse scrolled (385, 185) with delta (0, 0)
Screenshot: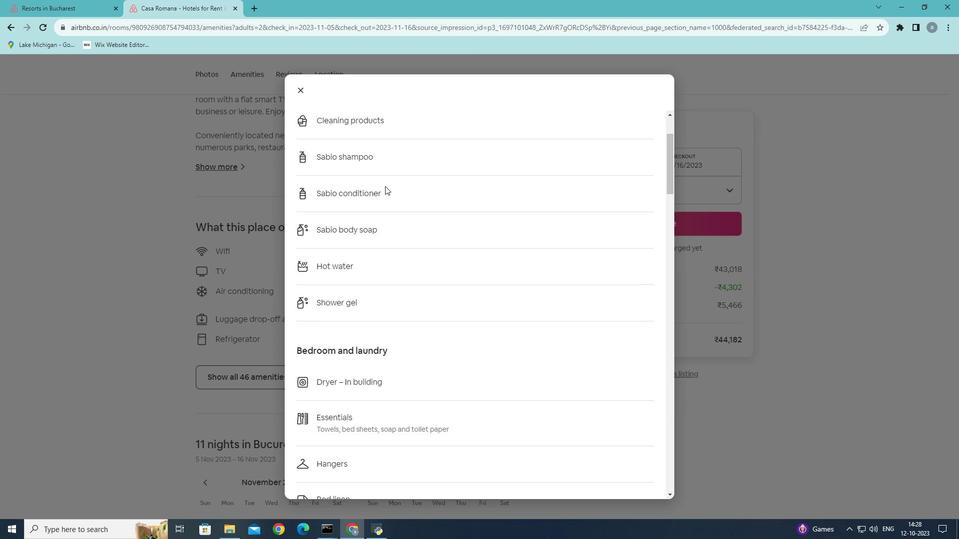 
Action: Mouse scrolled (385, 185) with delta (0, 0)
Screenshot: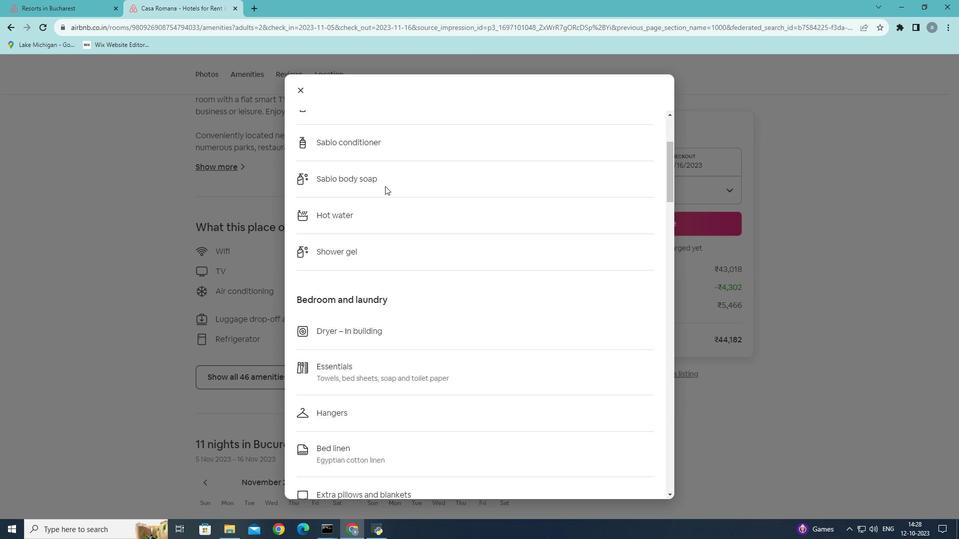 
Action: Mouse scrolled (385, 185) with delta (0, 0)
Screenshot: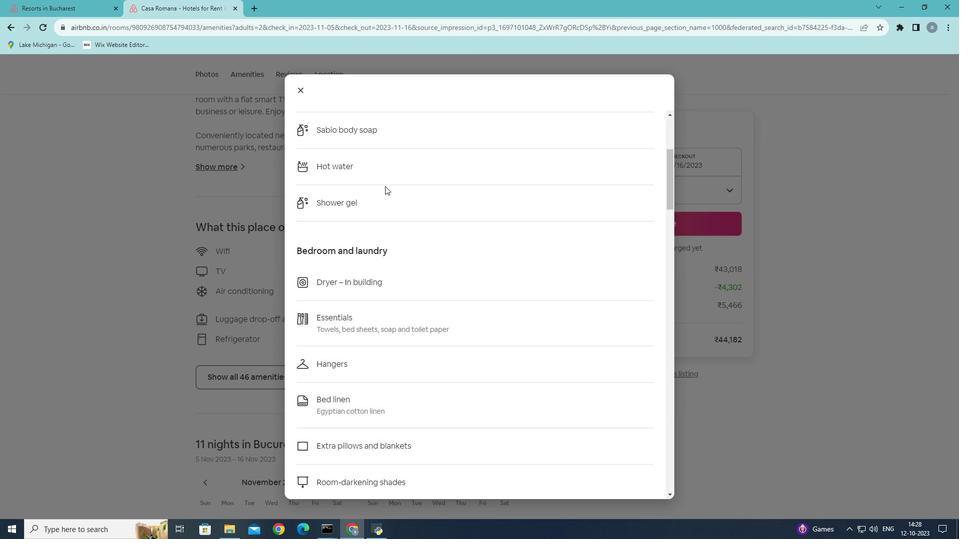 
Action: Mouse scrolled (385, 185) with delta (0, 0)
Screenshot: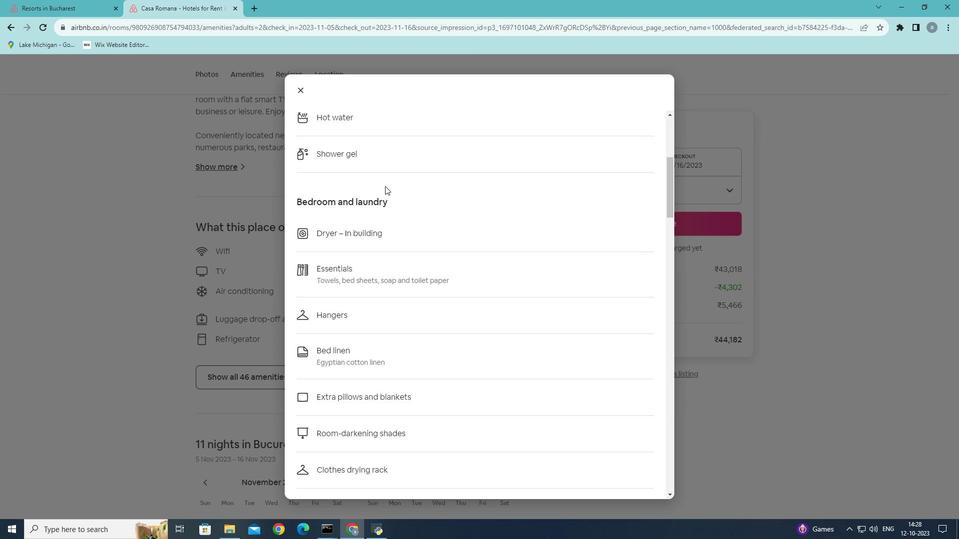 
Action: Mouse scrolled (385, 185) with delta (0, 0)
Screenshot: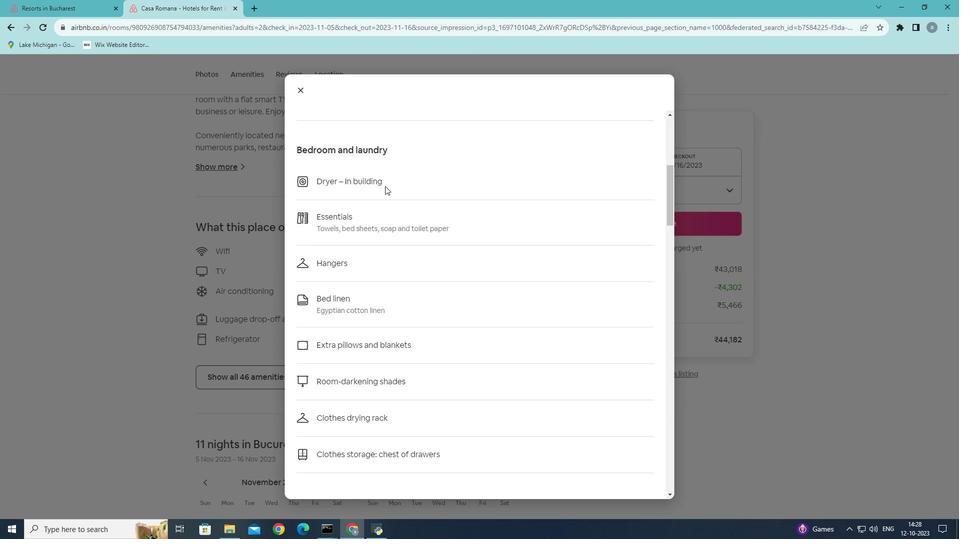 
Action: Mouse scrolled (385, 185) with delta (0, 0)
Screenshot: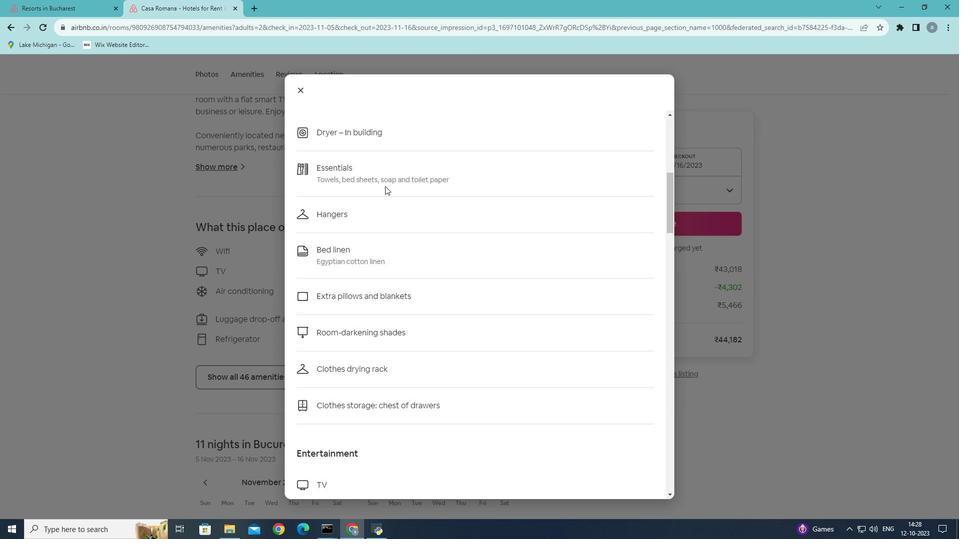 
Action: Mouse scrolled (385, 185) with delta (0, 0)
Screenshot: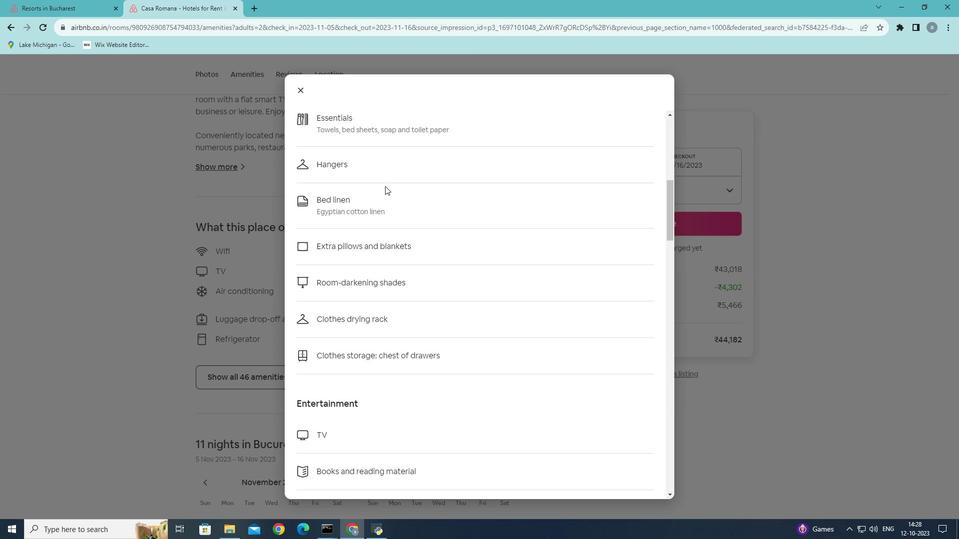 
Action: Mouse scrolled (385, 185) with delta (0, 0)
Screenshot: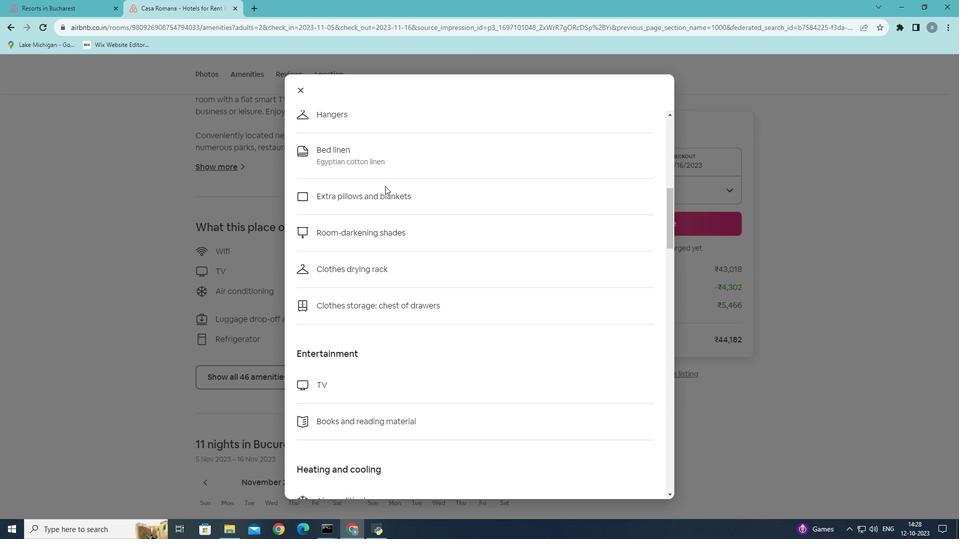
Action: Mouse scrolled (385, 185) with delta (0, 0)
Screenshot: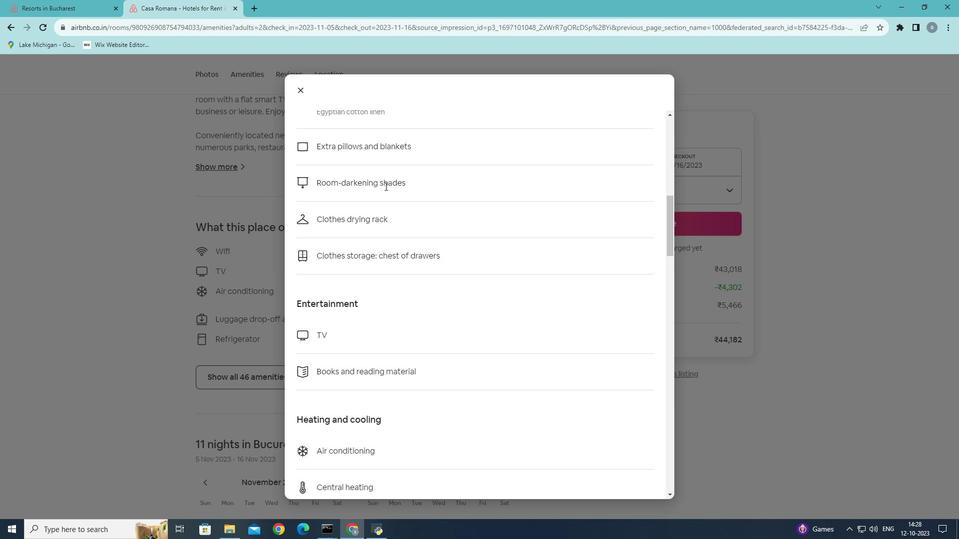 
Action: Mouse scrolled (385, 185) with delta (0, 0)
Screenshot: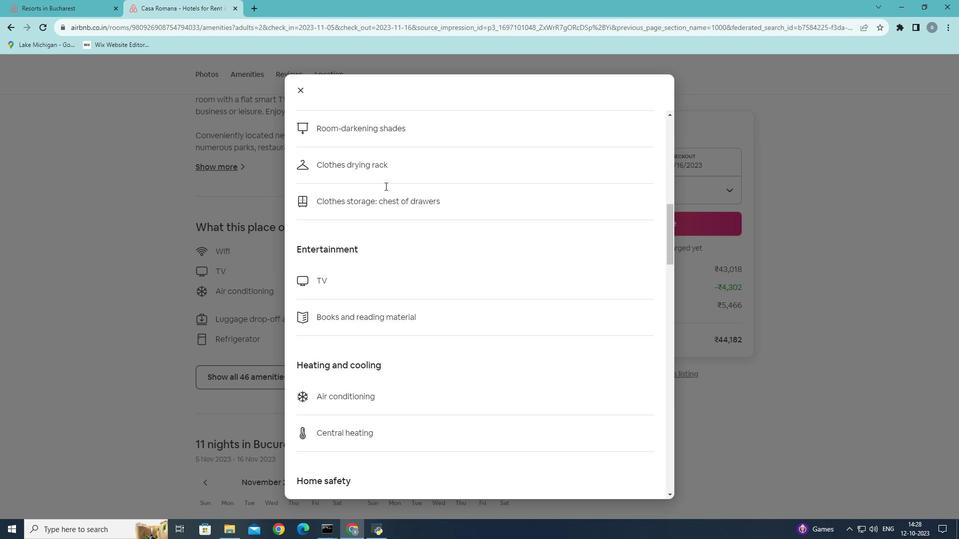 
Action: Mouse scrolled (385, 185) with delta (0, 0)
Screenshot: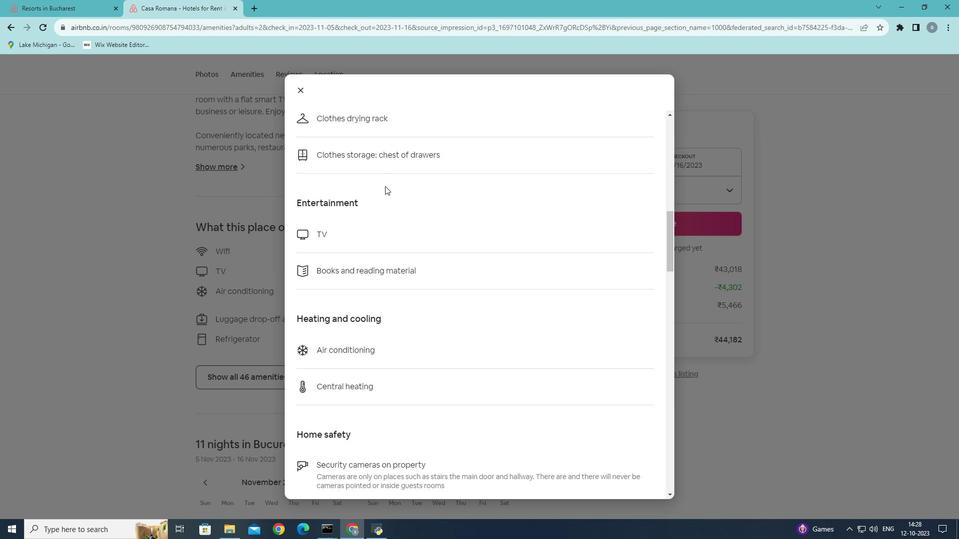 
Action: Mouse scrolled (385, 185) with delta (0, 0)
Screenshot: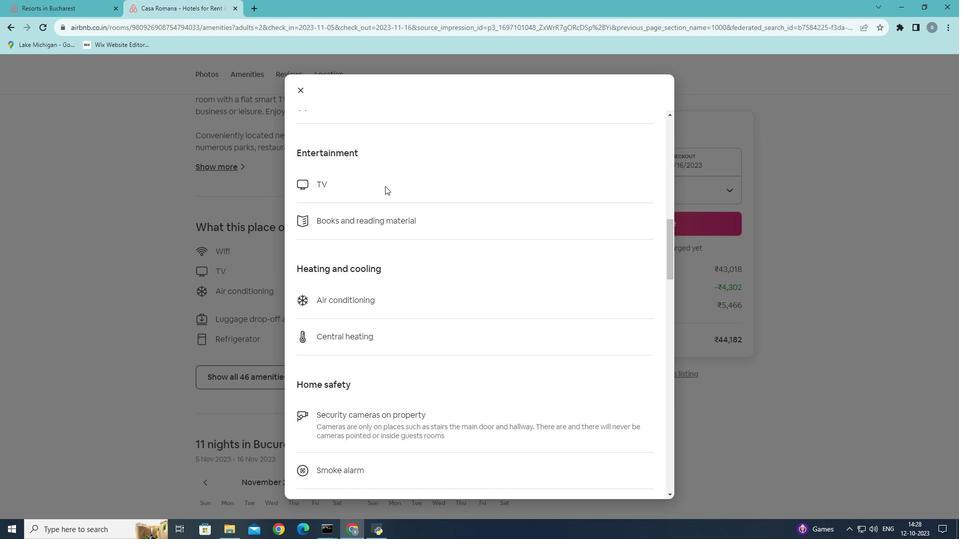 
Action: Mouse scrolled (385, 185) with delta (0, 0)
Screenshot: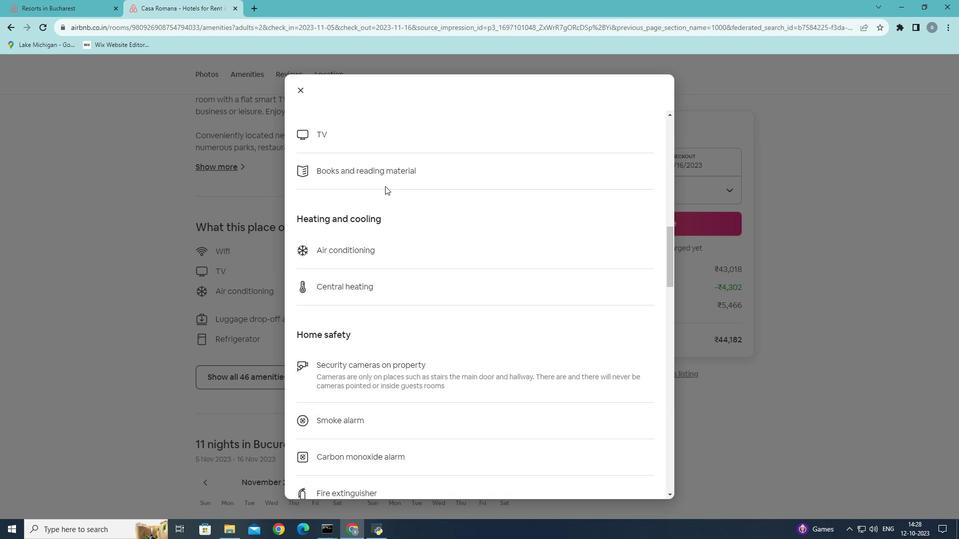 
Action: Mouse scrolled (385, 185) with delta (0, 0)
Screenshot: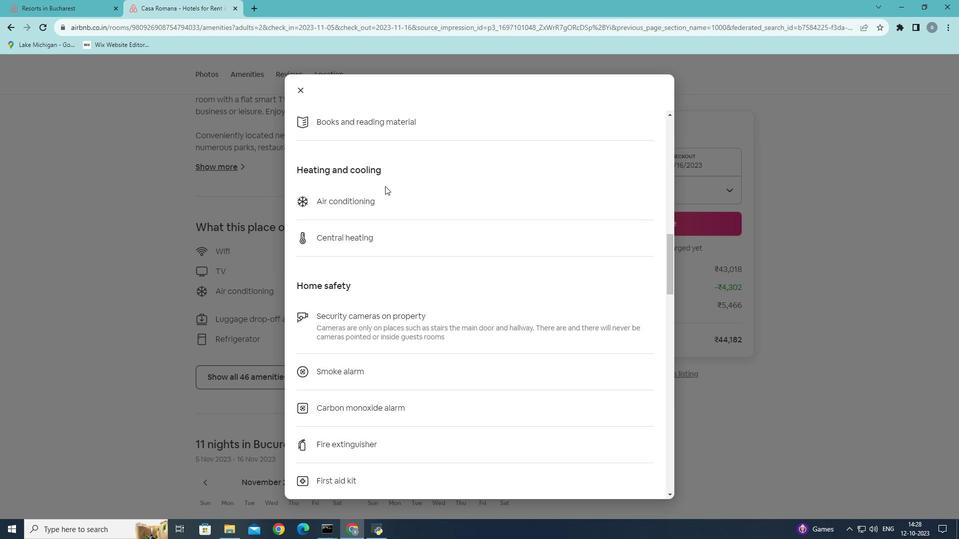 
Action: Mouse scrolled (385, 185) with delta (0, 0)
Screenshot: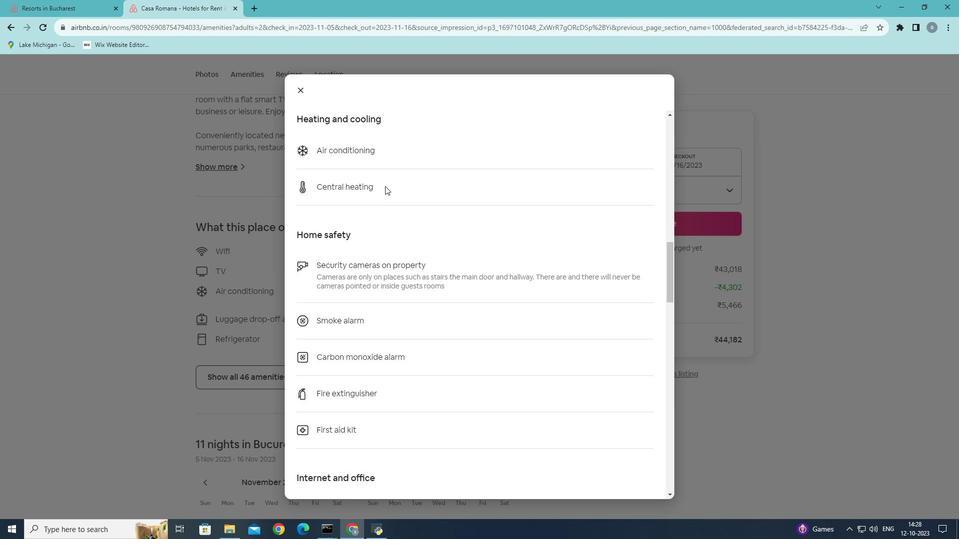 
Action: Mouse scrolled (385, 185) with delta (0, 0)
Screenshot: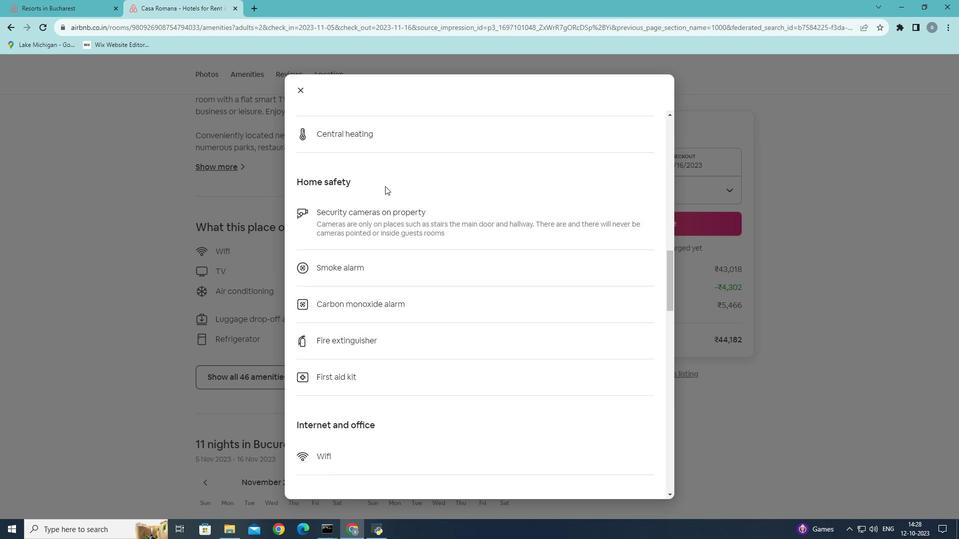 
Action: Mouse scrolled (385, 185) with delta (0, 0)
Screenshot: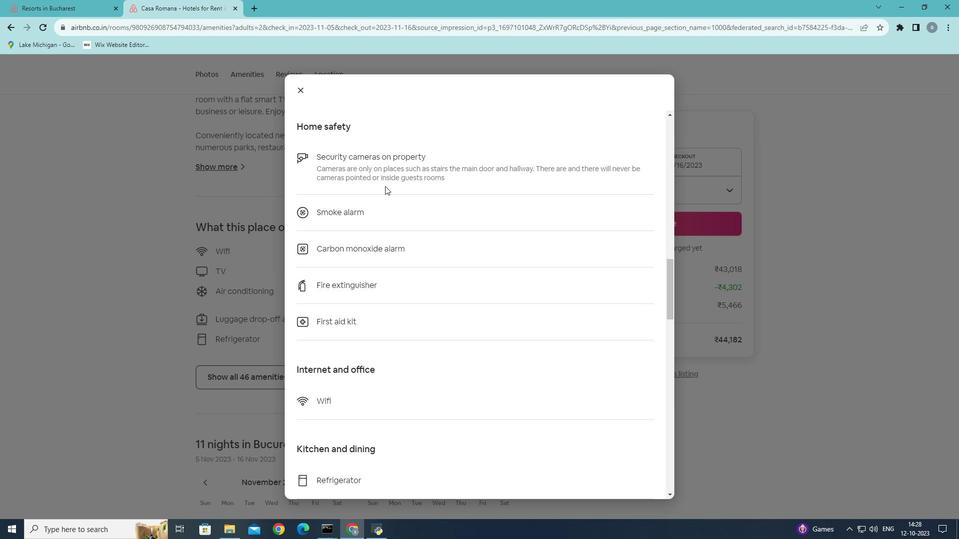 
Action: Mouse scrolled (385, 185) with delta (0, 0)
Screenshot: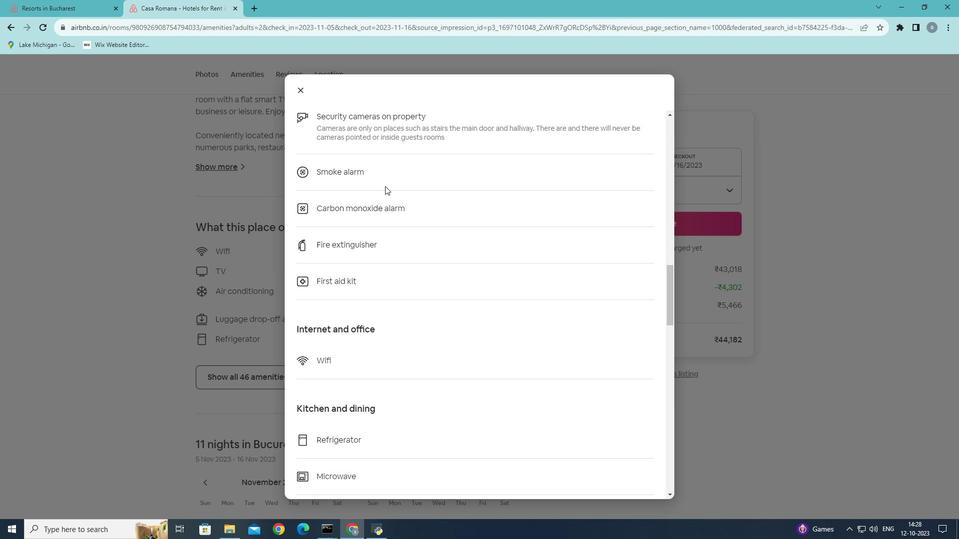 
Action: Mouse scrolled (385, 185) with delta (0, 0)
Screenshot: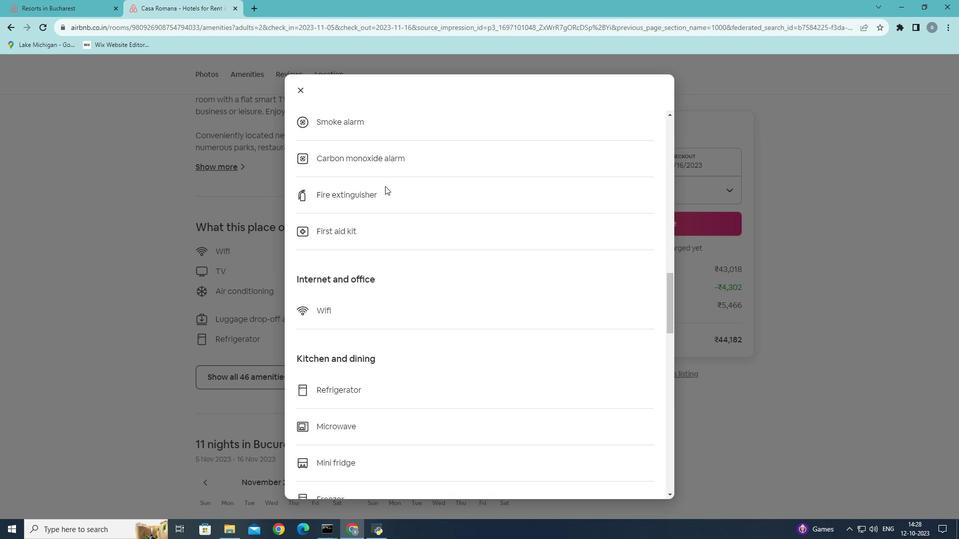 
Action: Mouse scrolled (385, 185) with delta (0, 0)
Screenshot: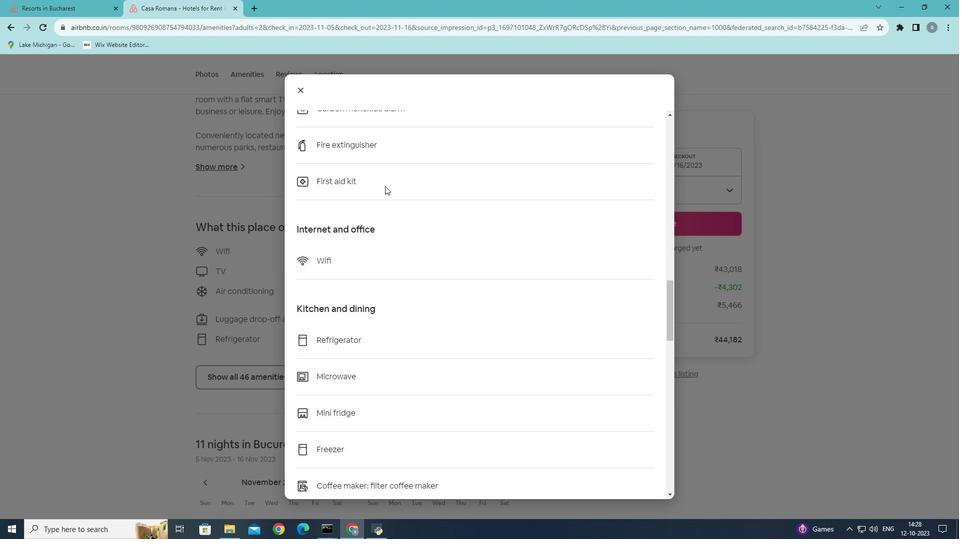 
Action: Mouse scrolled (385, 185) with delta (0, 0)
Screenshot: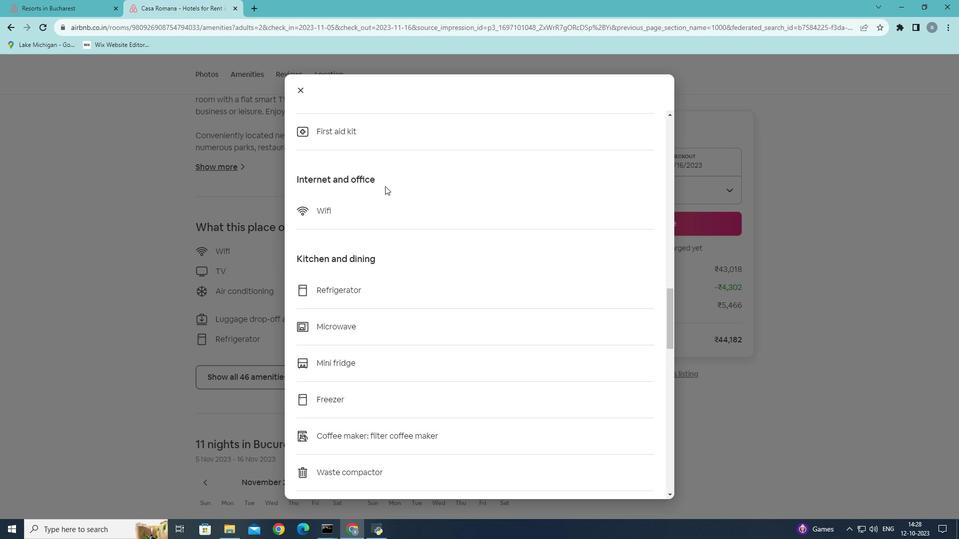
Action: Mouse scrolled (385, 185) with delta (0, 0)
Screenshot: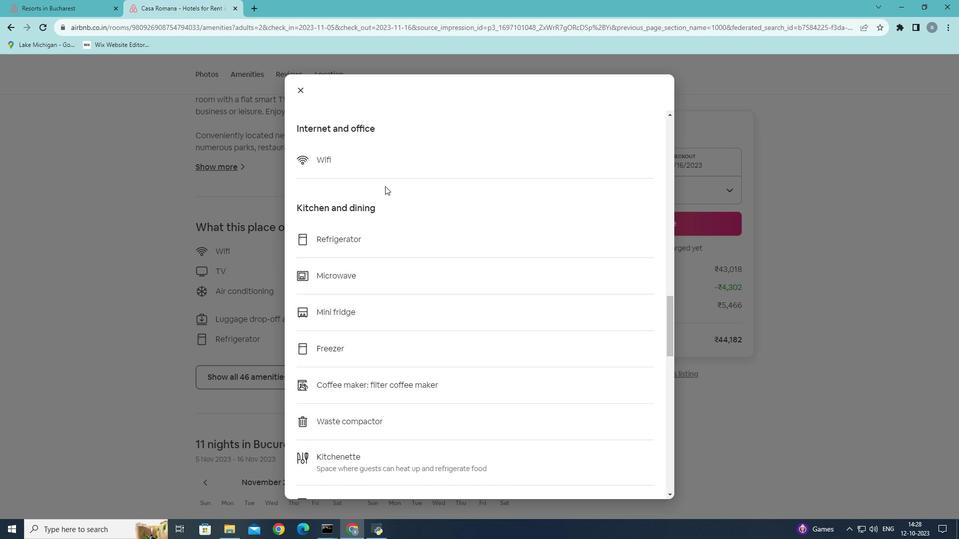 
Action: Mouse scrolled (385, 185) with delta (0, 0)
Screenshot: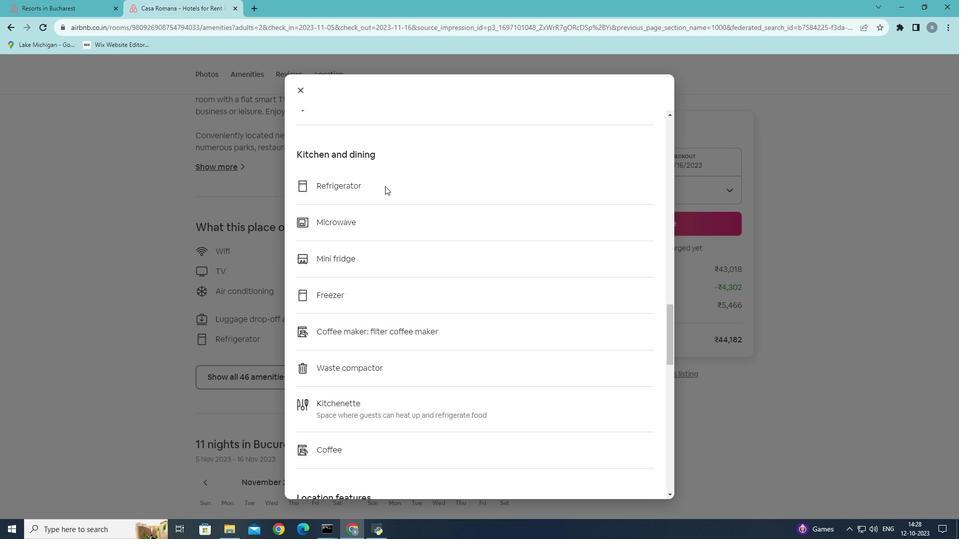 
Action: Mouse scrolled (385, 185) with delta (0, 0)
Screenshot: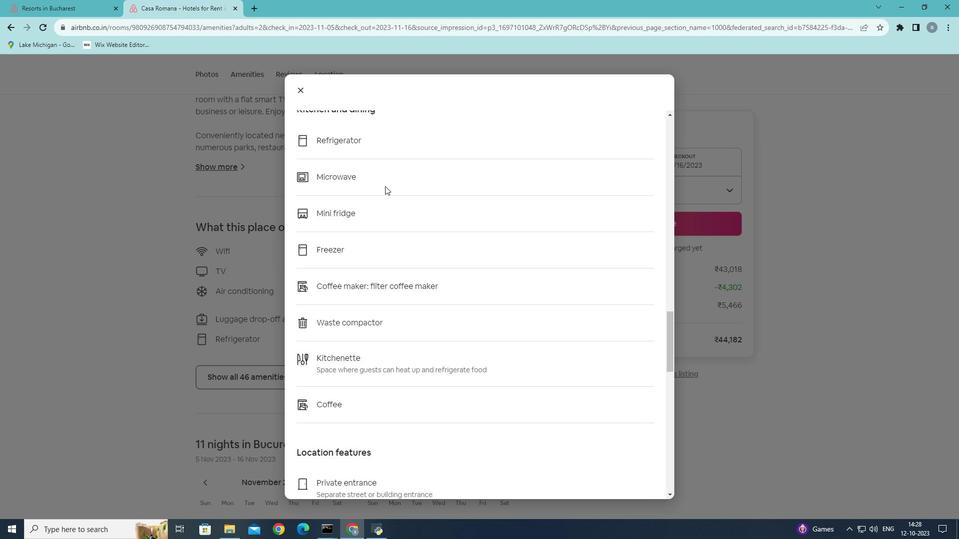 
Action: Mouse scrolled (385, 185) with delta (0, 0)
Screenshot: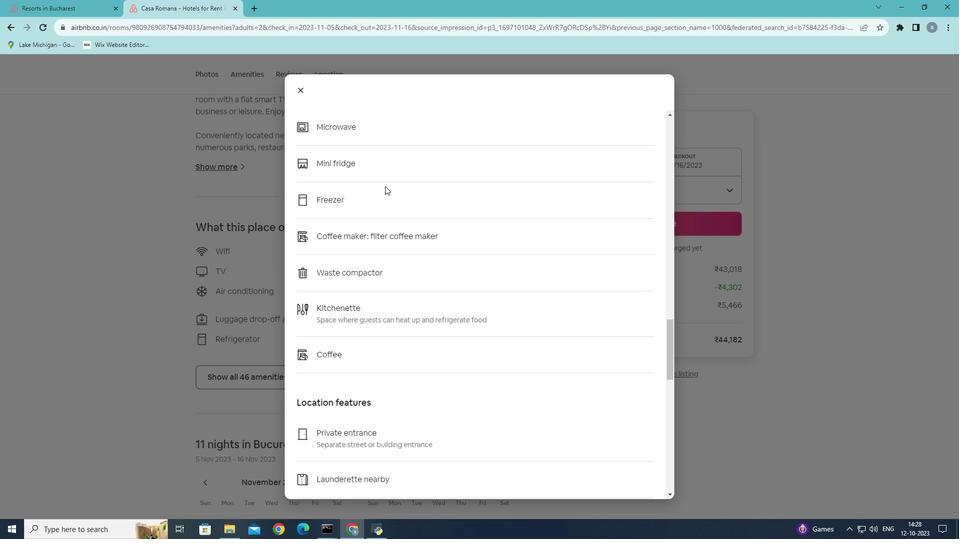 
Action: Mouse scrolled (385, 185) with delta (0, 0)
Screenshot: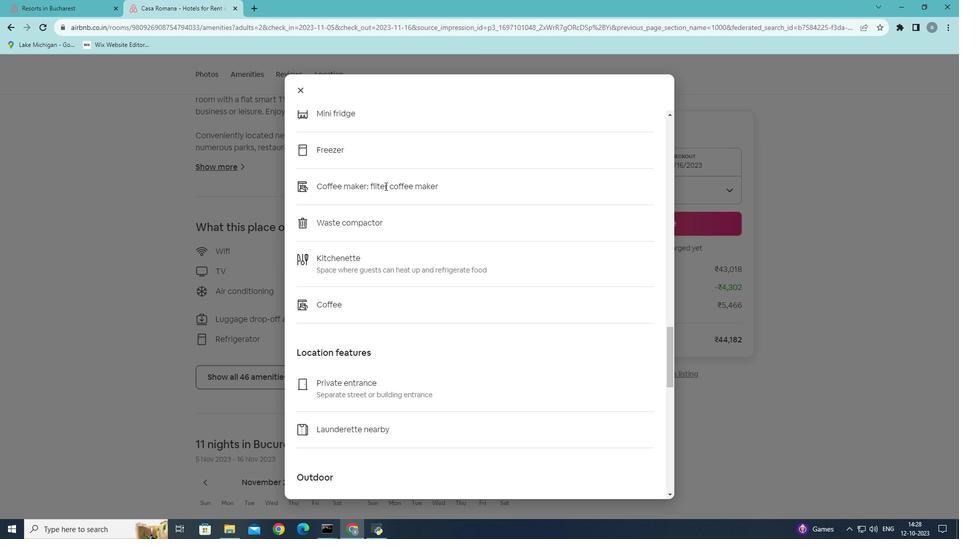 
Action: Mouse scrolled (385, 185) with delta (0, 0)
Screenshot: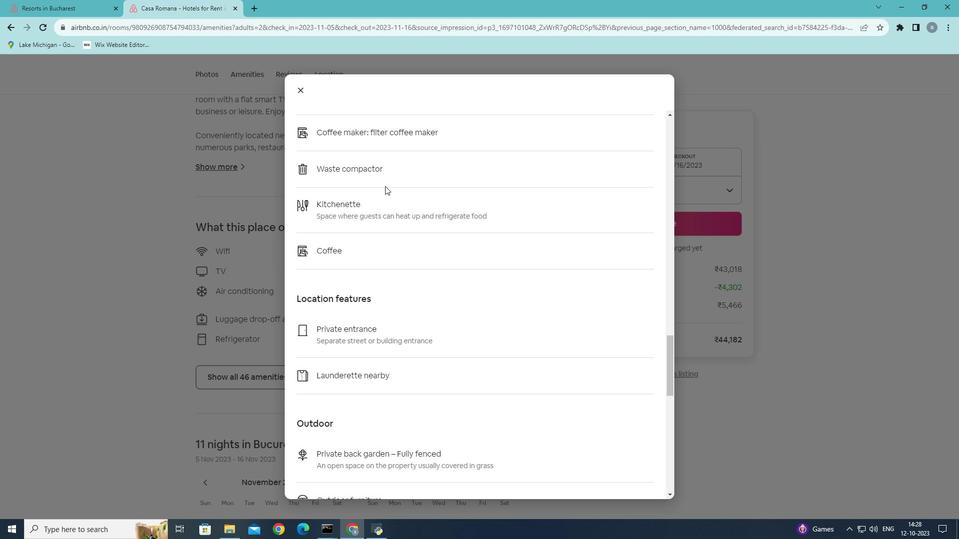 
Action: Mouse scrolled (385, 185) with delta (0, 0)
Screenshot: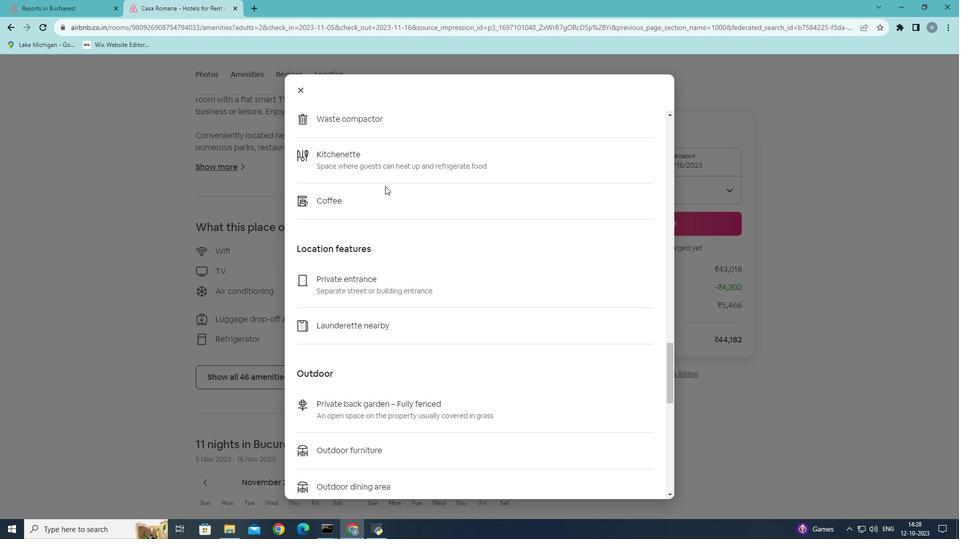 
Action: Mouse scrolled (385, 185) with delta (0, 0)
Screenshot: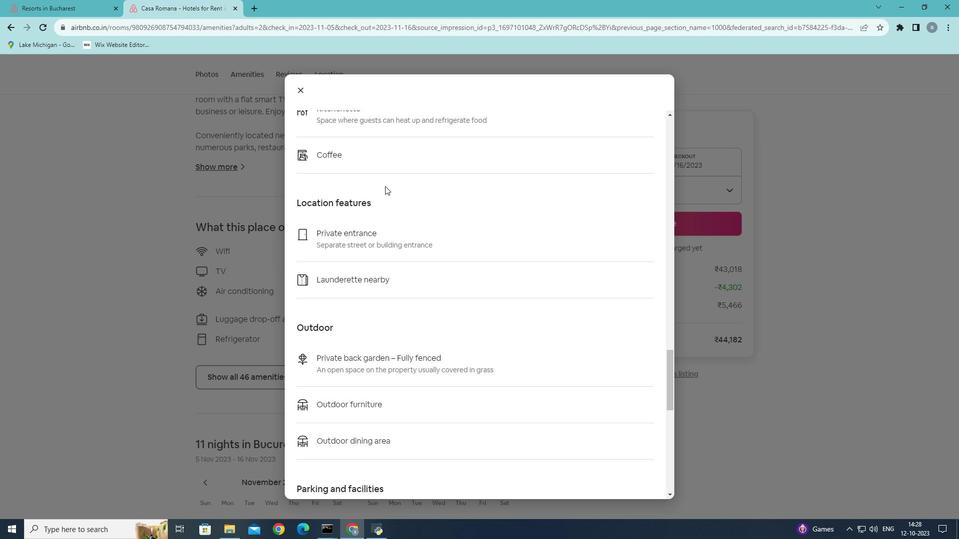 
Action: Mouse scrolled (385, 185) with delta (0, 0)
Screenshot: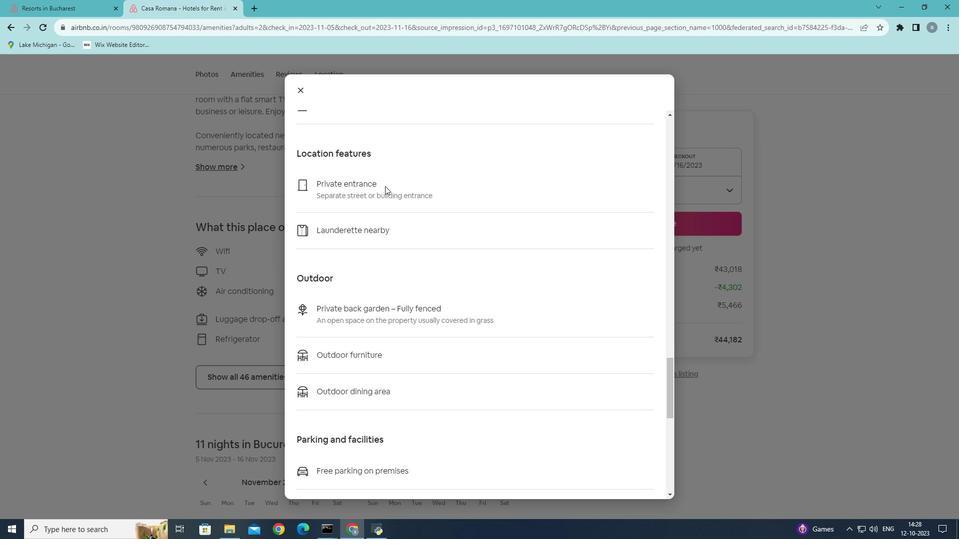 
Action: Mouse scrolled (385, 185) with delta (0, 0)
Screenshot: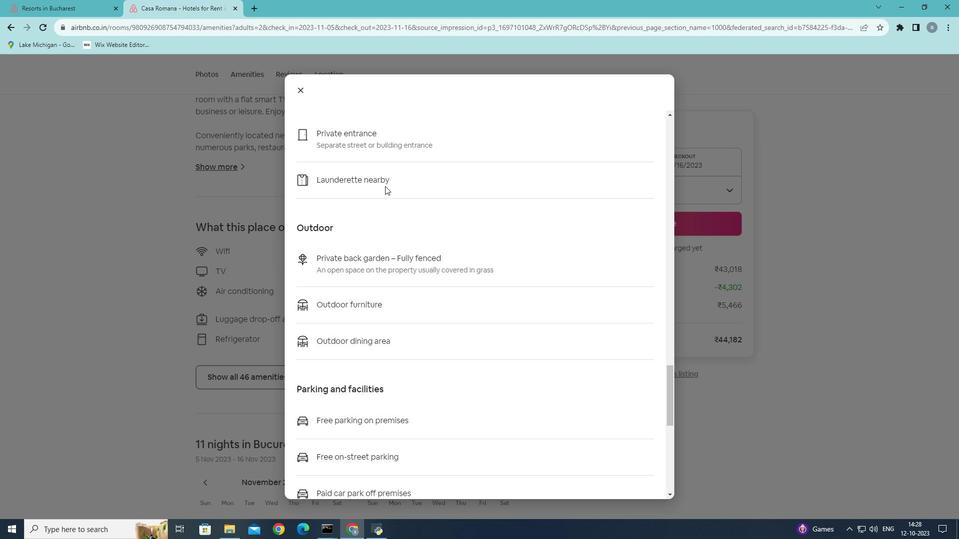 
Action: Mouse scrolled (385, 185) with delta (0, 0)
Screenshot: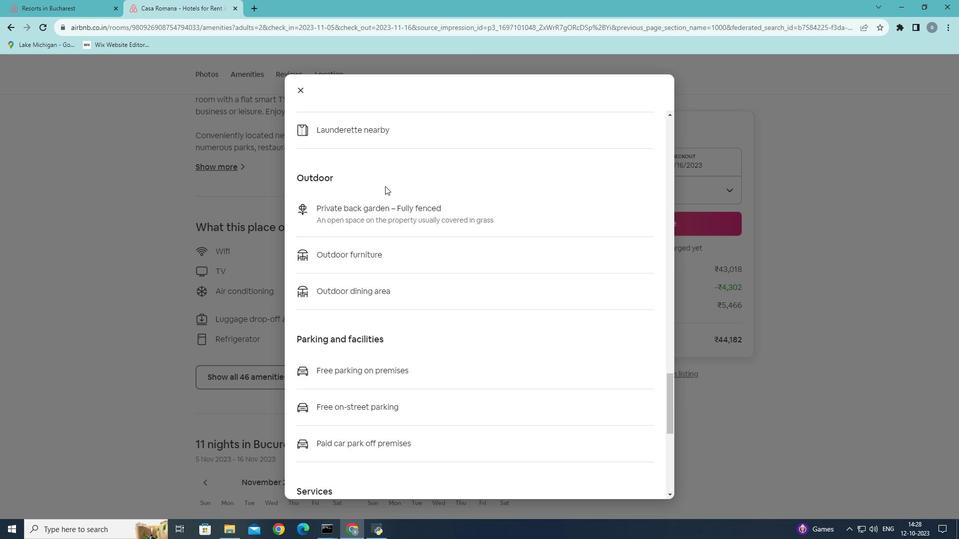 
Action: Mouse scrolled (385, 185) with delta (0, 0)
Screenshot: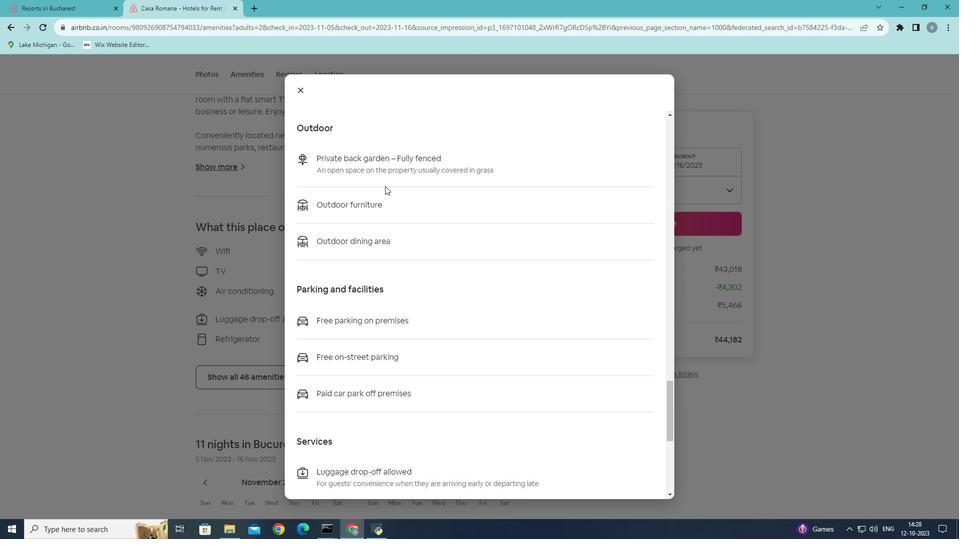 
Action: Mouse scrolled (385, 185) with delta (0, 0)
Screenshot: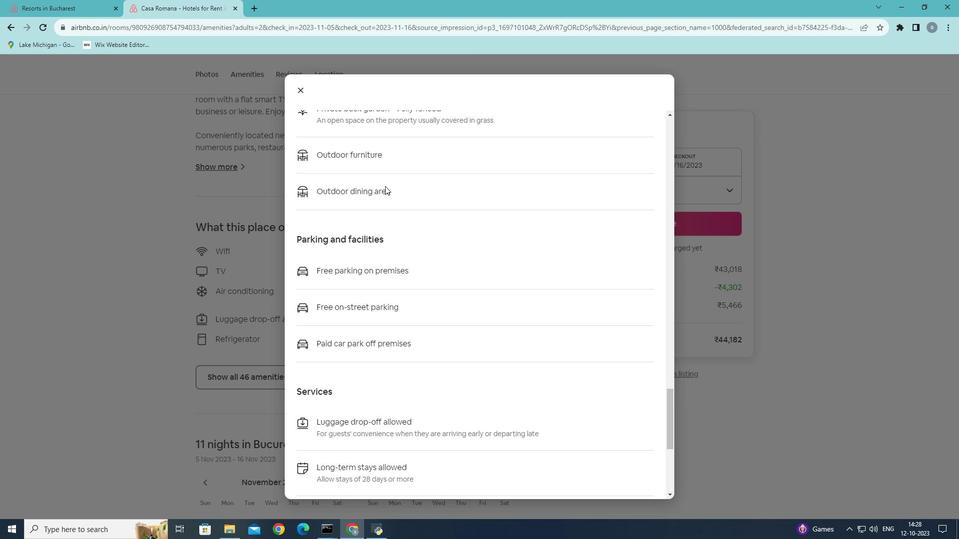 
Action: Mouse scrolled (385, 185) with delta (0, 0)
Screenshot: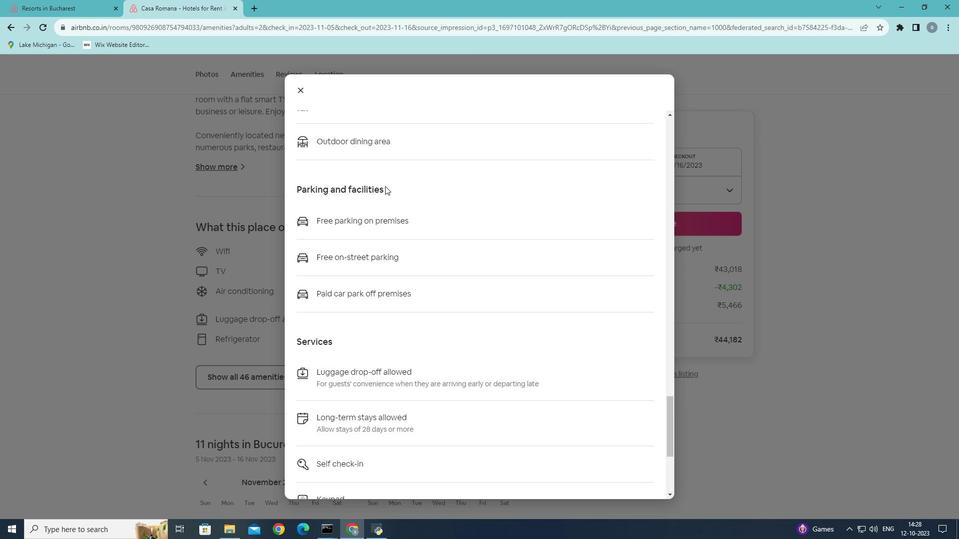 
Action: Mouse scrolled (385, 185) with delta (0, 0)
Screenshot: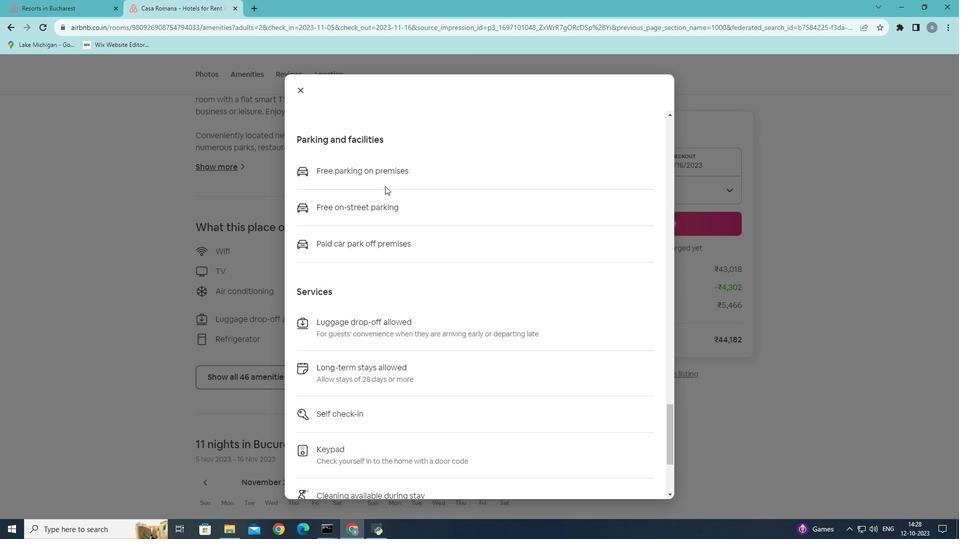 
Action: Mouse scrolled (385, 185) with delta (0, 0)
Screenshot: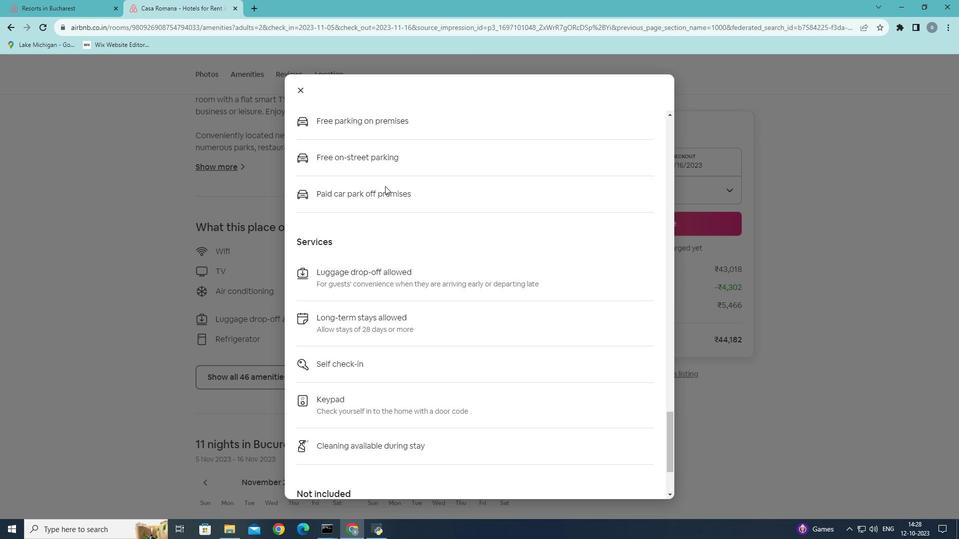 
Action: Mouse scrolled (385, 185) with delta (0, 0)
Screenshot: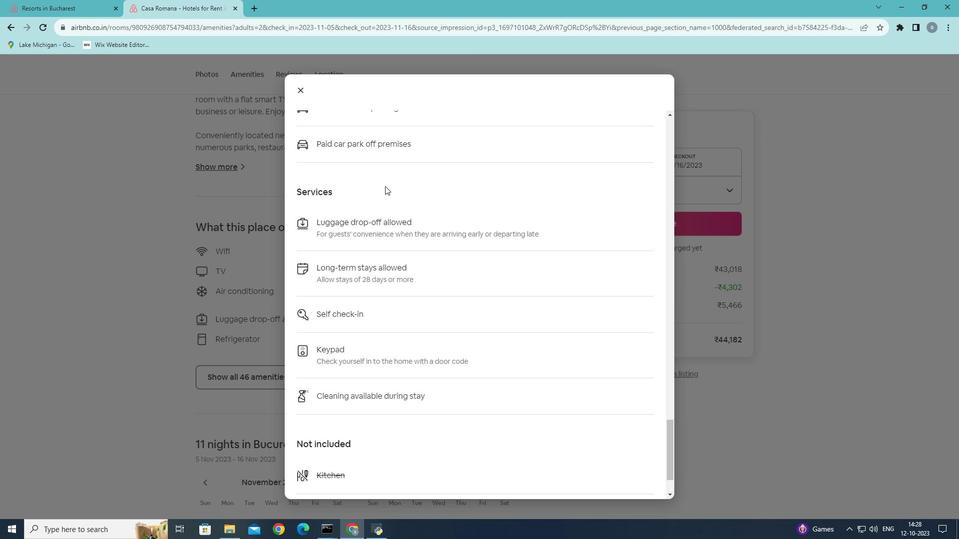
Action: Mouse scrolled (385, 185) with delta (0, 0)
Screenshot: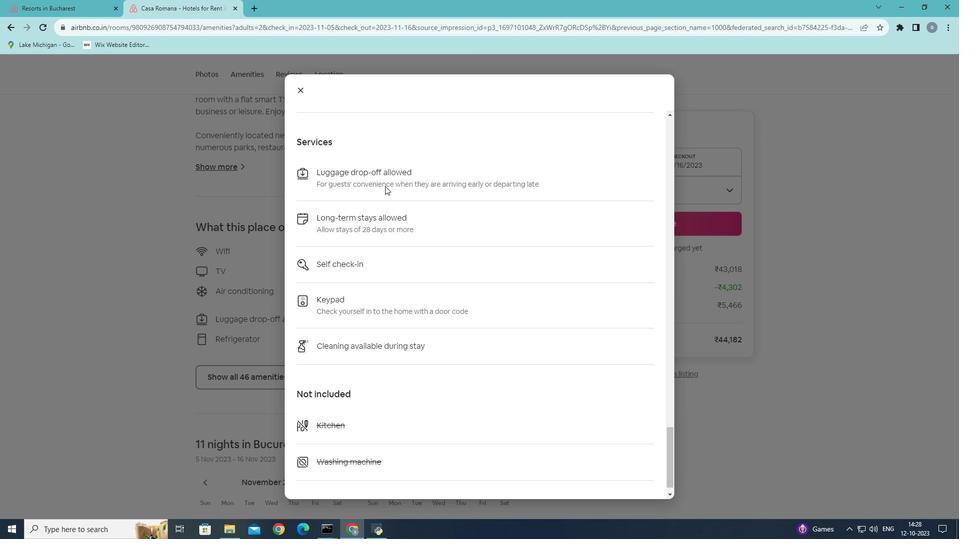 
Action: Mouse scrolled (385, 185) with delta (0, 0)
Screenshot: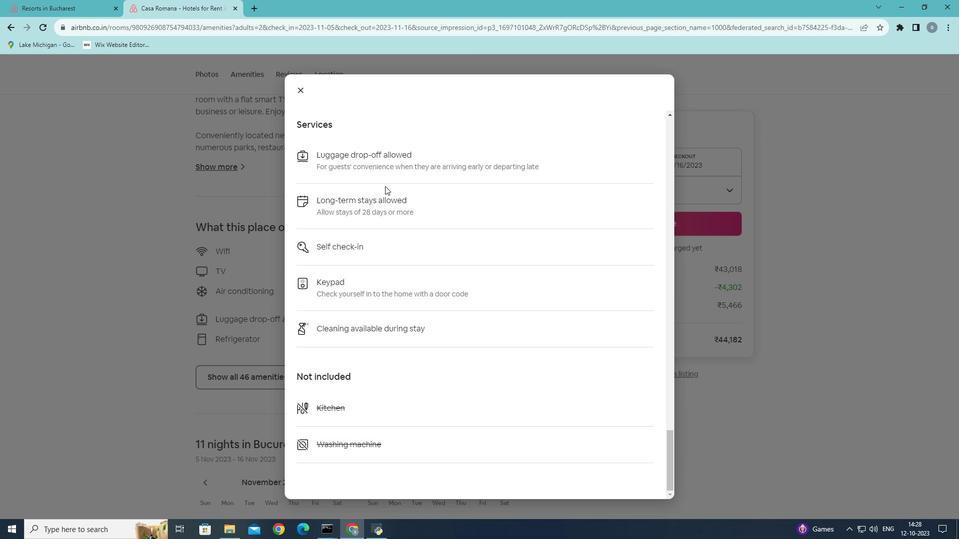 
Action: Mouse scrolled (385, 185) with delta (0, 0)
Screenshot: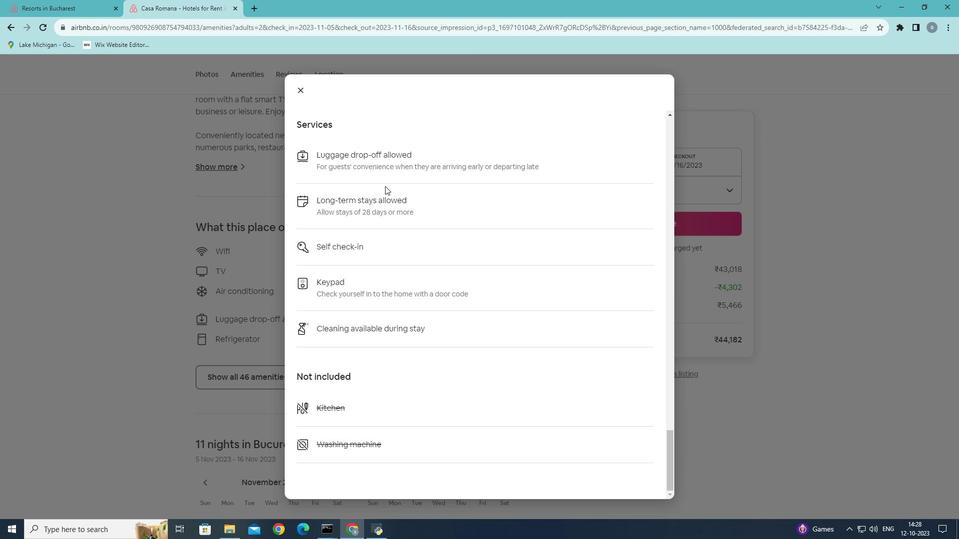 
Action: Mouse scrolled (385, 185) with delta (0, 0)
Screenshot: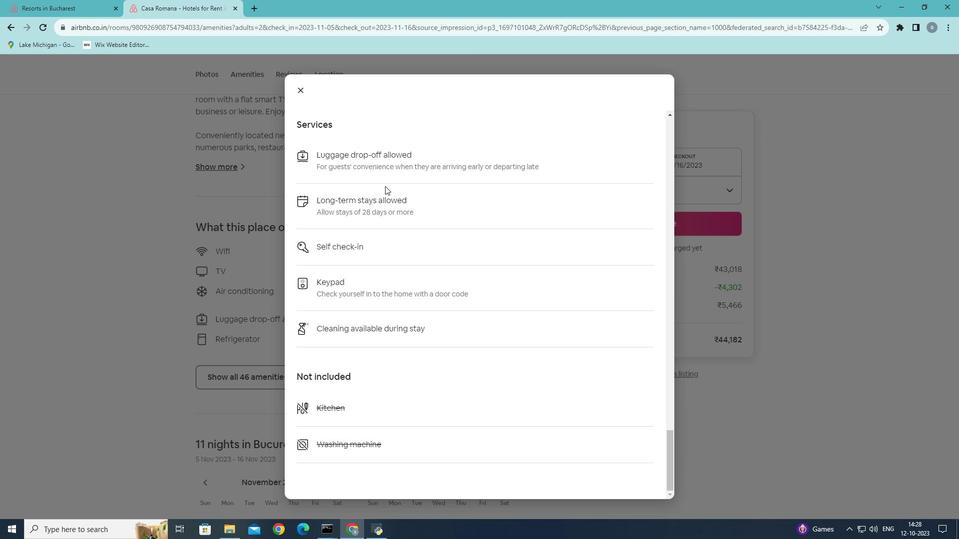 
Action: Mouse scrolled (385, 185) with delta (0, 0)
Screenshot: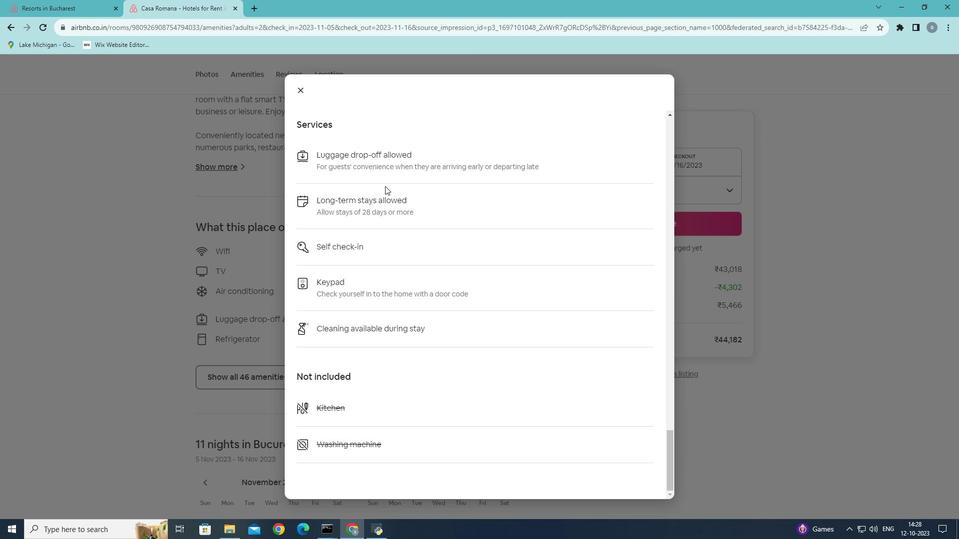
Action: Mouse scrolled (385, 185) with delta (0, 0)
Screenshot: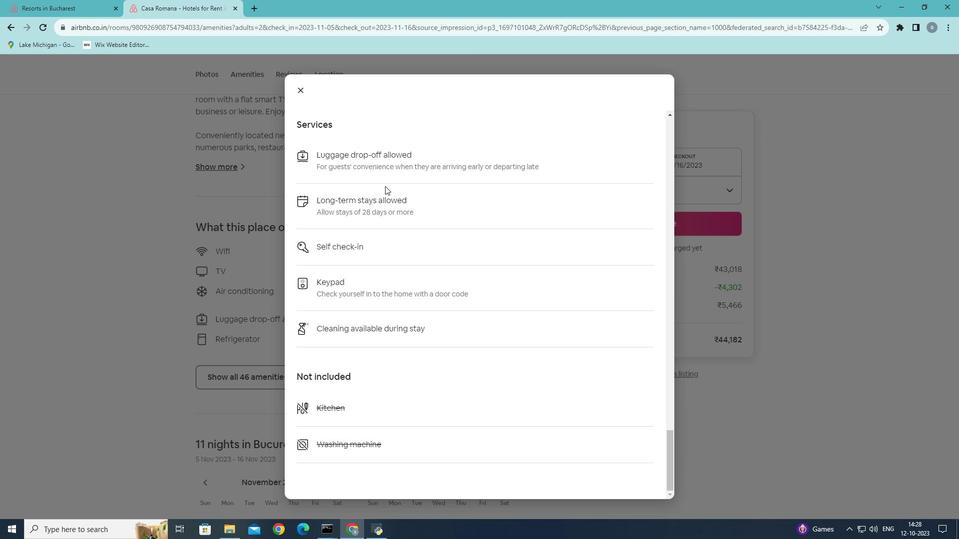 
Action: Mouse scrolled (385, 185) with delta (0, 0)
Screenshot: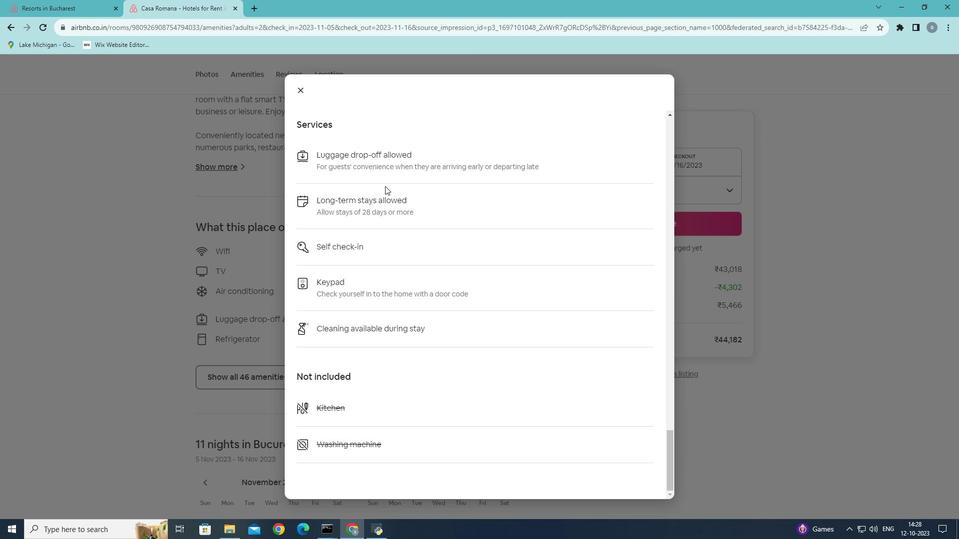 
Action: Mouse scrolled (385, 185) with delta (0, 0)
Screenshot: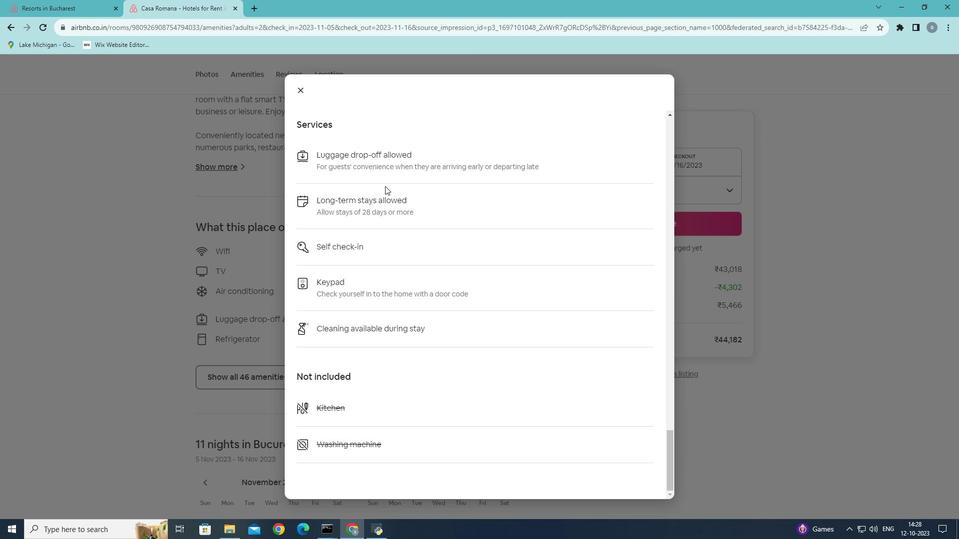 
Action: Mouse scrolled (385, 185) with delta (0, 0)
Screenshot: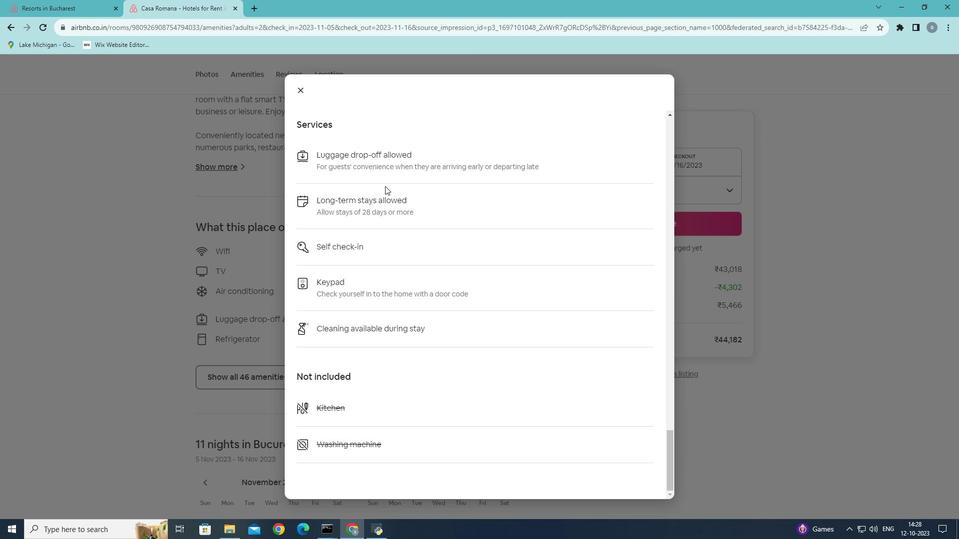 
Action: Mouse scrolled (385, 185) with delta (0, 0)
Screenshot: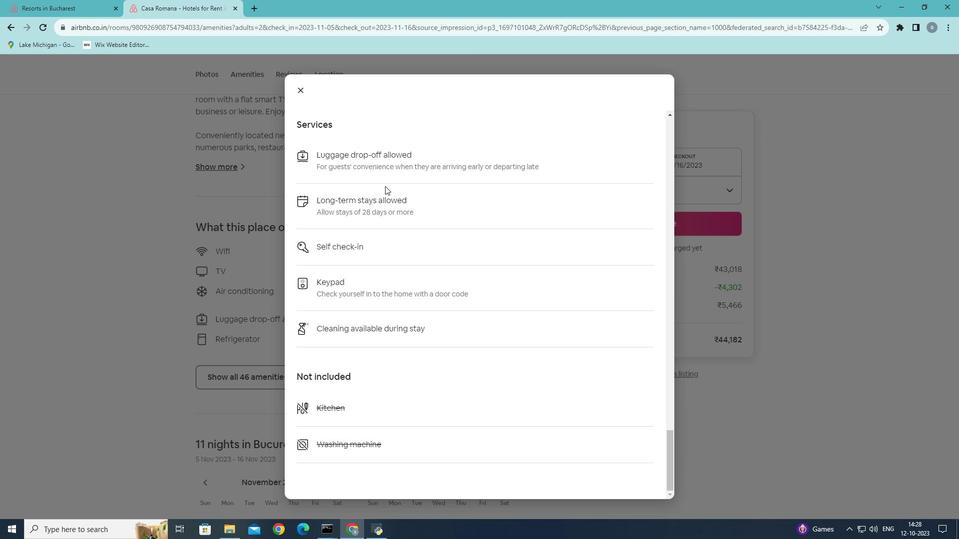 
Action: Mouse scrolled (385, 185) with delta (0, 0)
Screenshot: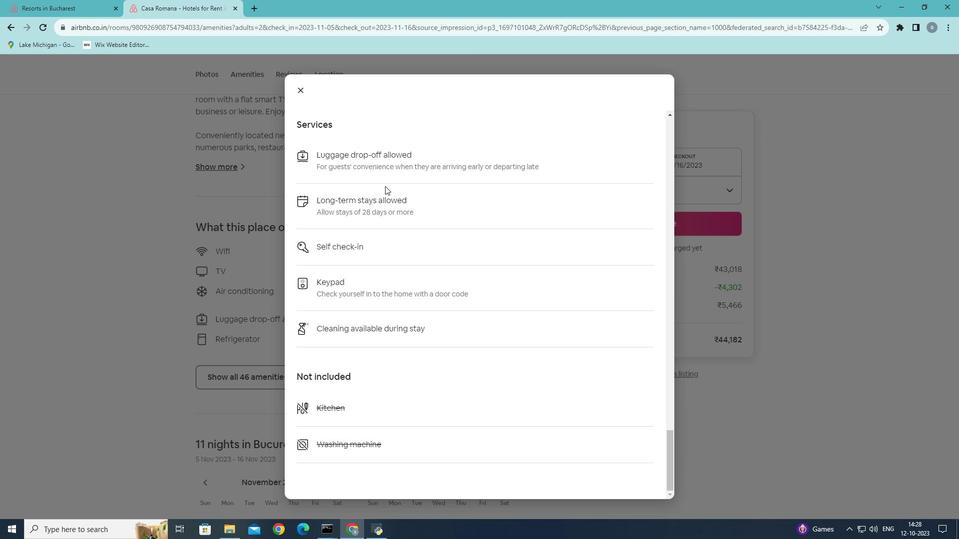 
Action: Mouse scrolled (385, 185) with delta (0, 0)
Screenshot: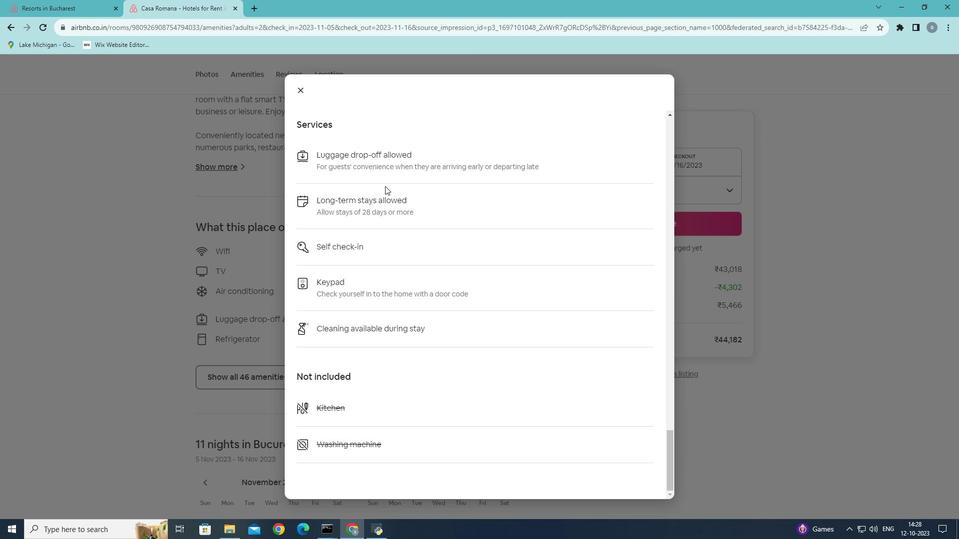 
Action: Mouse scrolled (385, 185) with delta (0, 0)
Screenshot: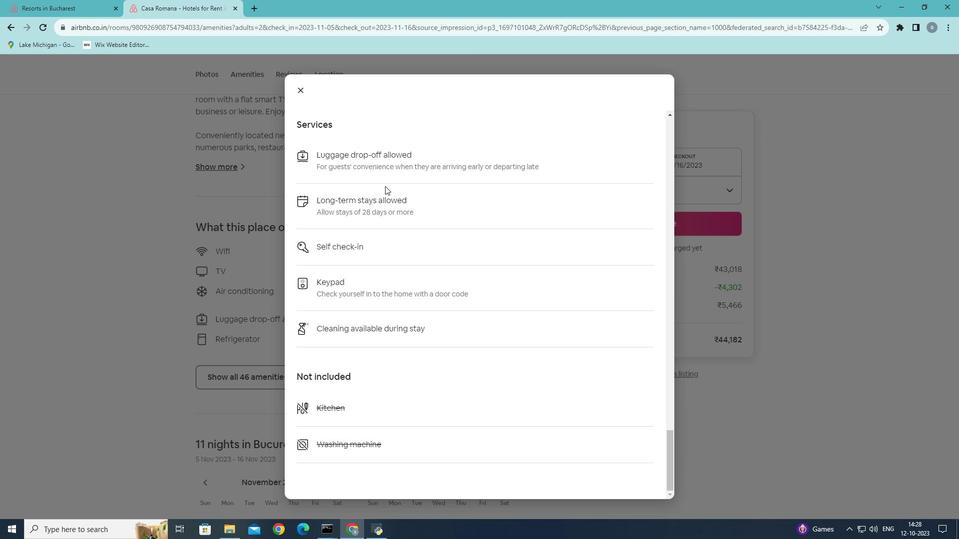 
Action: Mouse scrolled (385, 185) with delta (0, 0)
Screenshot: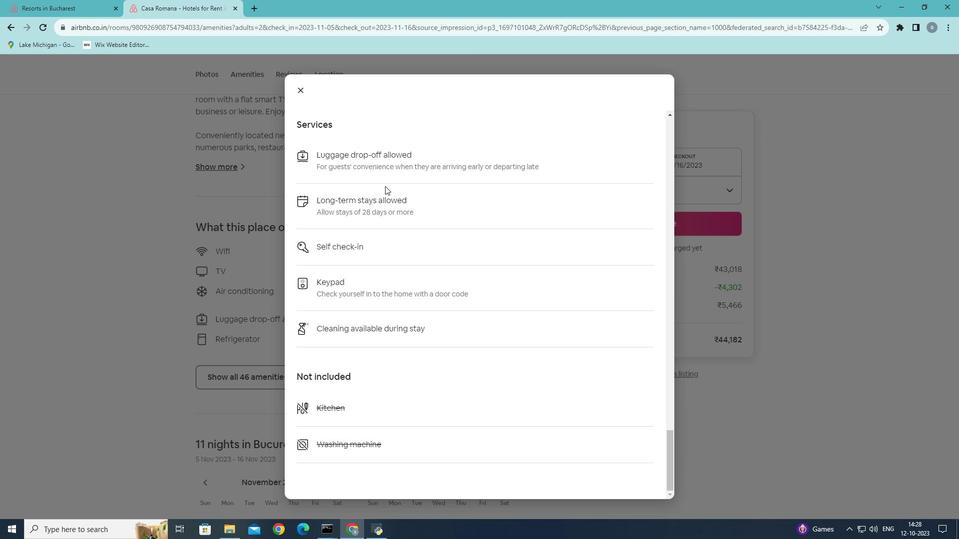 
Action: Mouse moved to (303, 87)
Screenshot: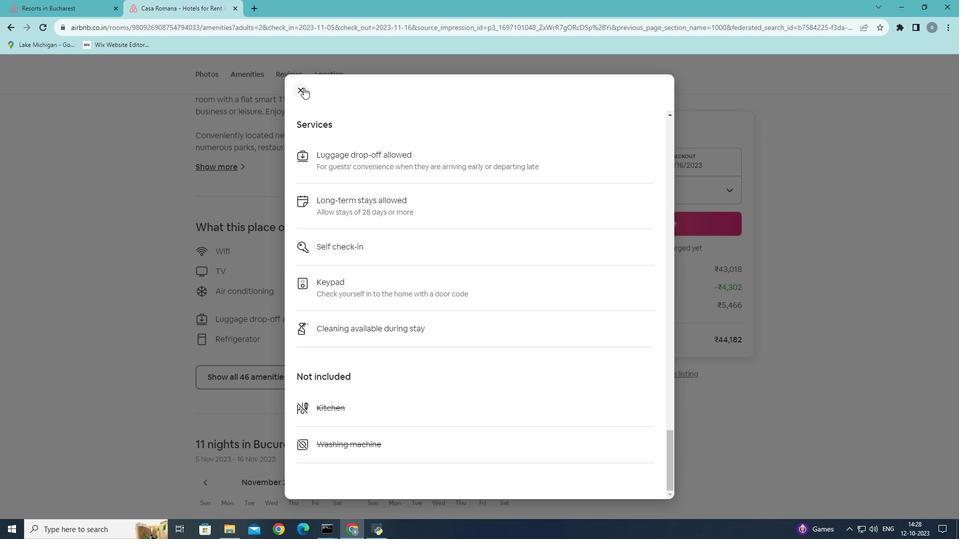 
Action: Mouse pressed left at (303, 87)
Screenshot: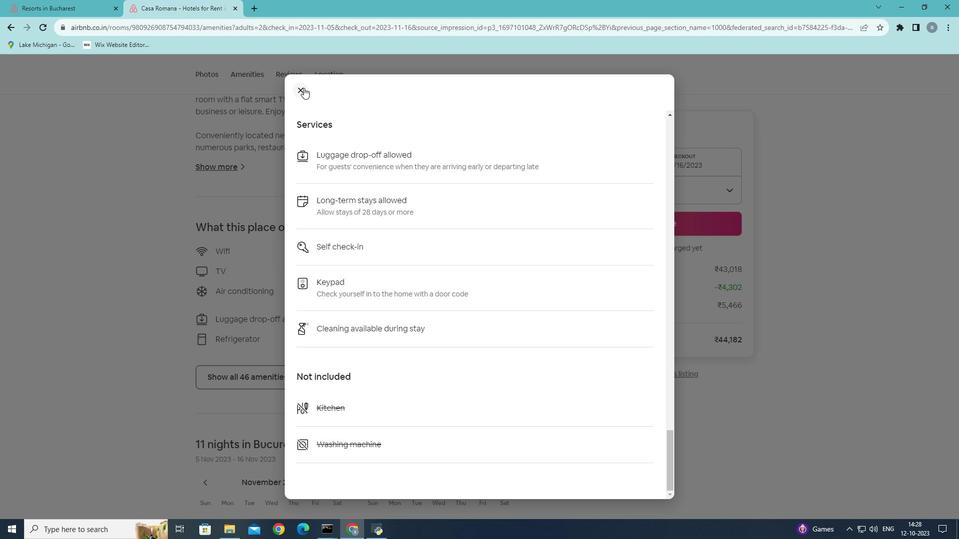 
Action: Mouse moved to (333, 226)
Screenshot: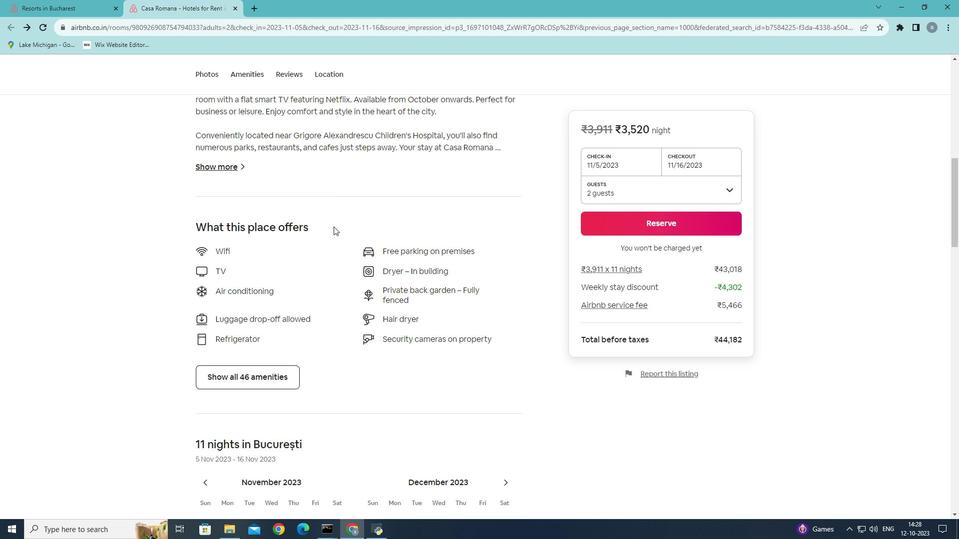 
Action: Mouse scrolled (333, 226) with delta (0, 0)
Screenshot: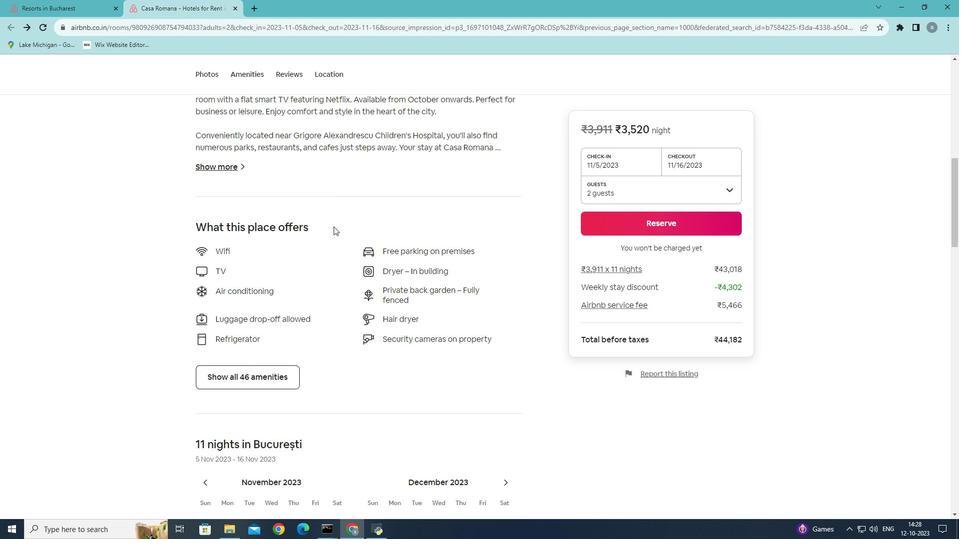 
Action: Mouse scrolled (333, 226) with delta (0, 0)
Screenshot: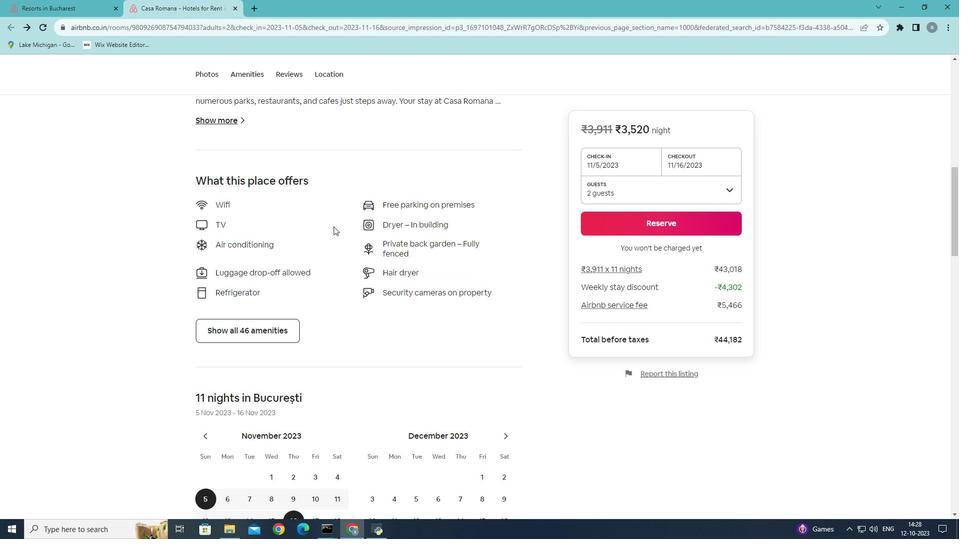 
Action: Mouse scrolled (333, 226) with delta (0, 0)
Screenshot: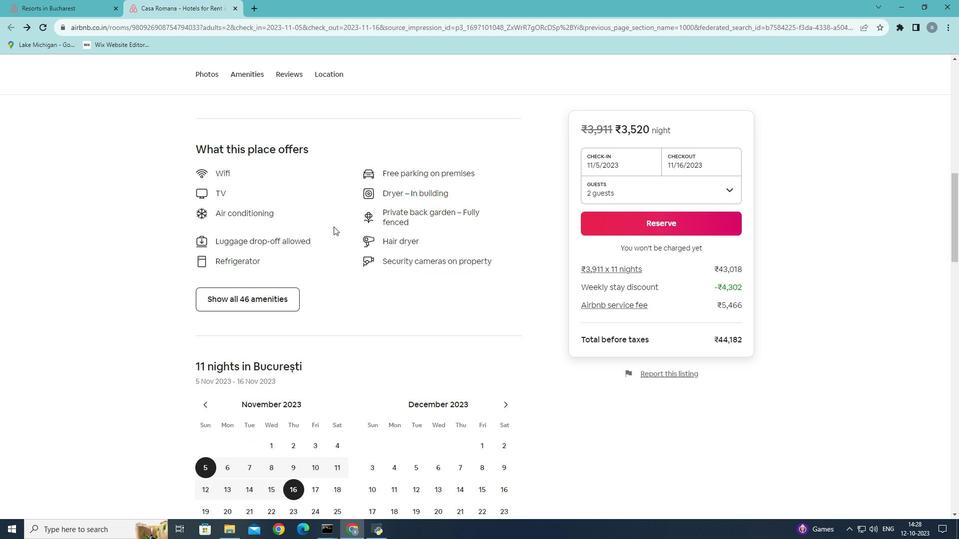 
Action: Mouse moved to (333, 227)
Screenshot: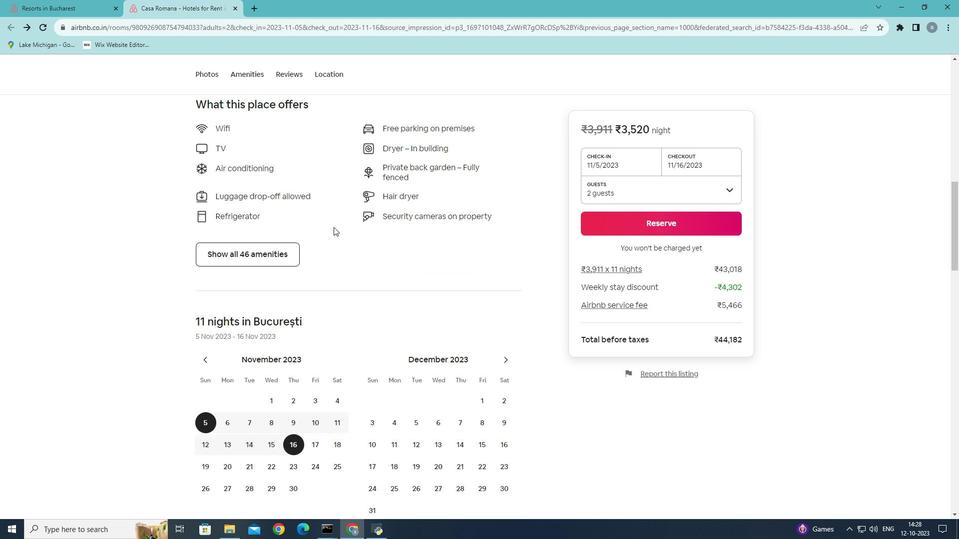 
Action: Mouse scrolled (333, 226) with delta (0, 0)
Screenshot: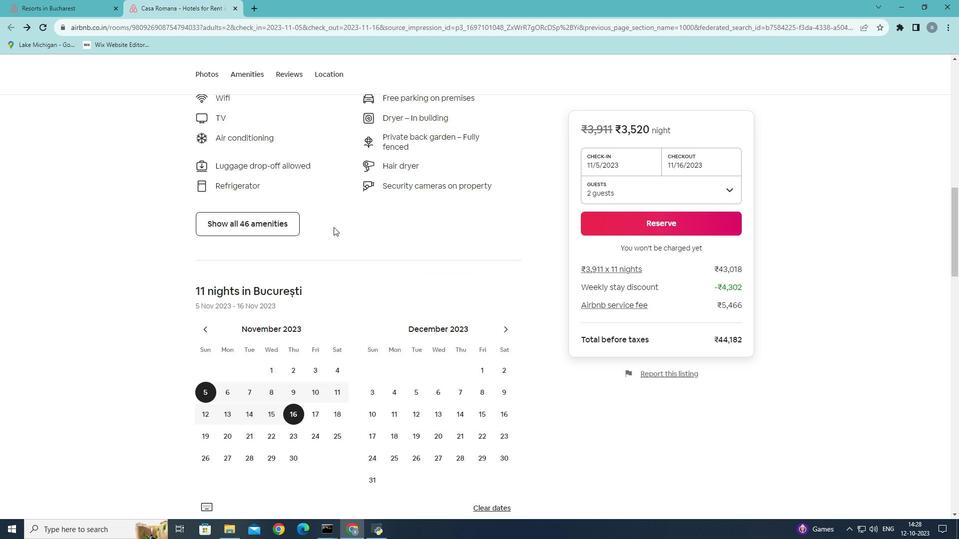 
Action: Mouse moved to (335, 224)
Screenshot: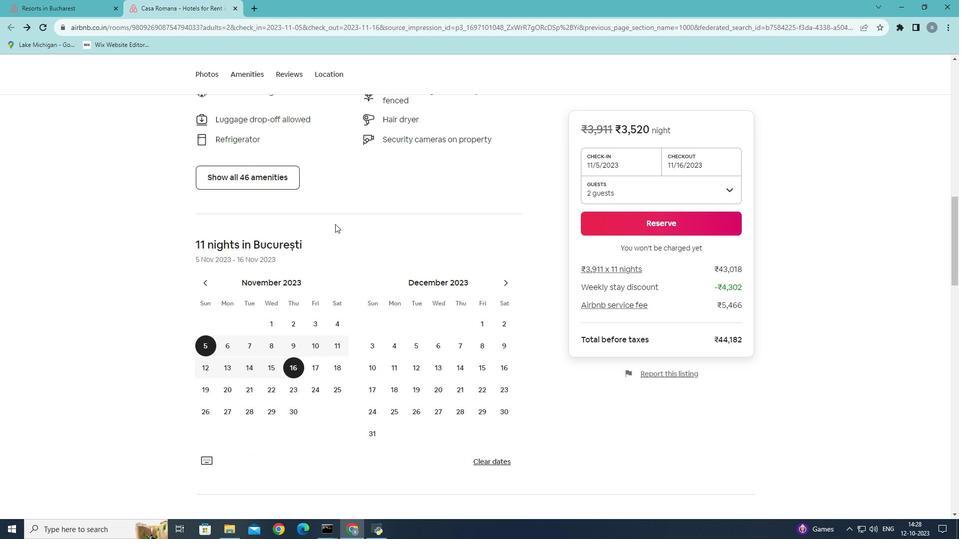 
Action: Mouse scrolled (335, 223) with delta (0, 0)
Screenshot: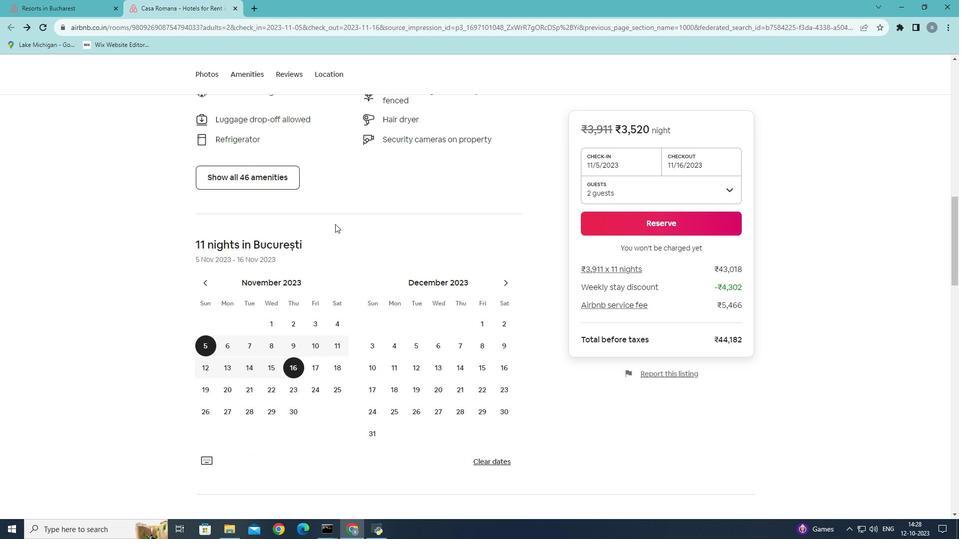 
Action: Mouse scrolled (335, 223) with delta (0, 0)
Screenshot: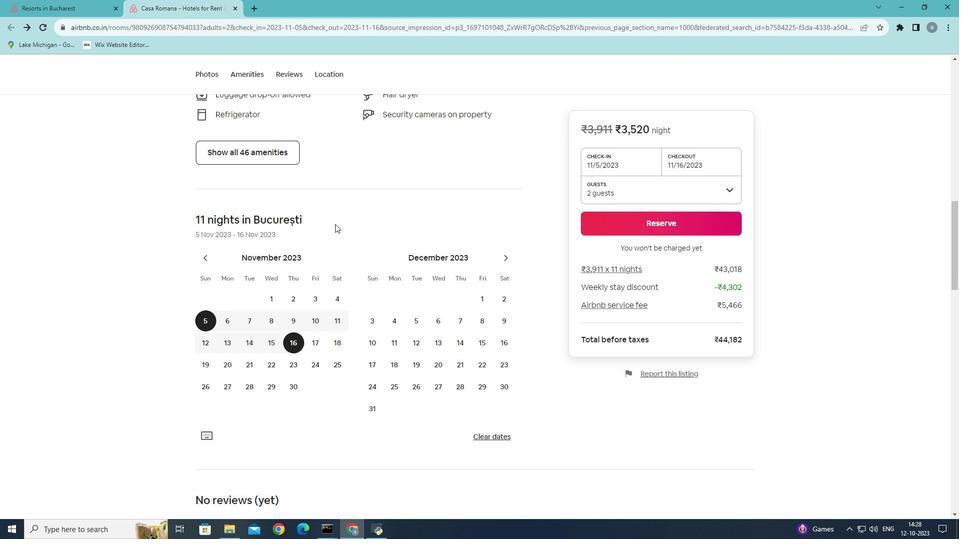
Action: Mouse scrolled (335, 223) with delta (0, 0)
Screenshot: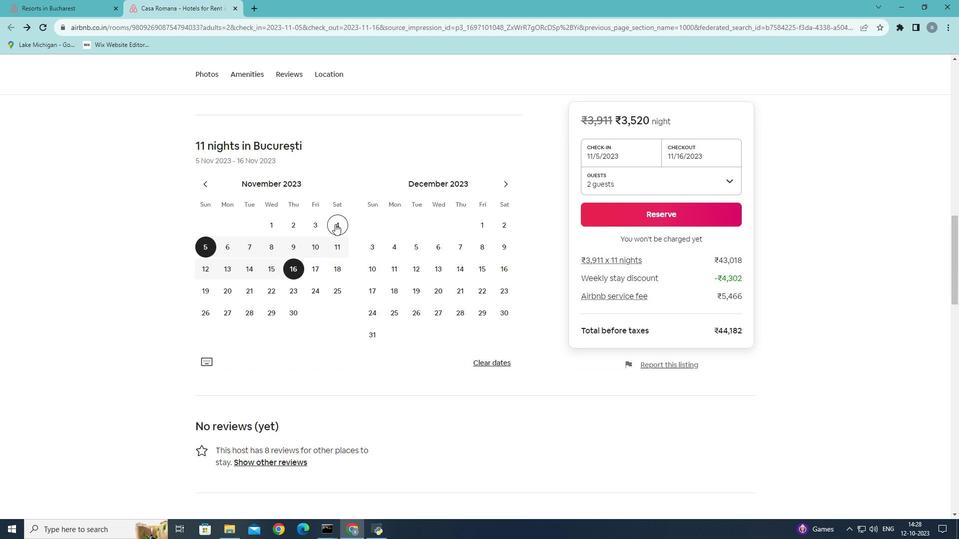 
Action: Mouse scrolled (335, 223) with delta (0, 0)
Screenshot: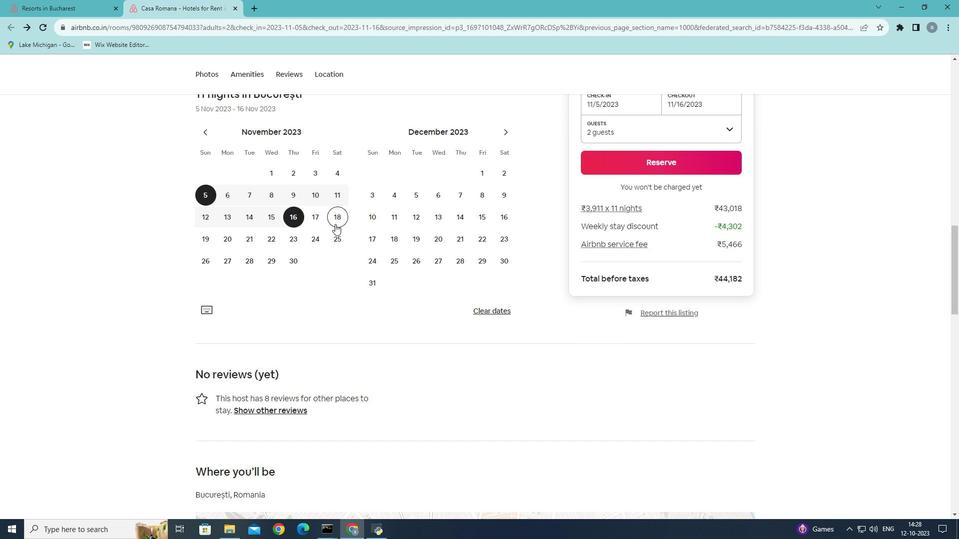 
Action: Mouse scrolled (335, 223) with delta (0, 0)
Screenshot: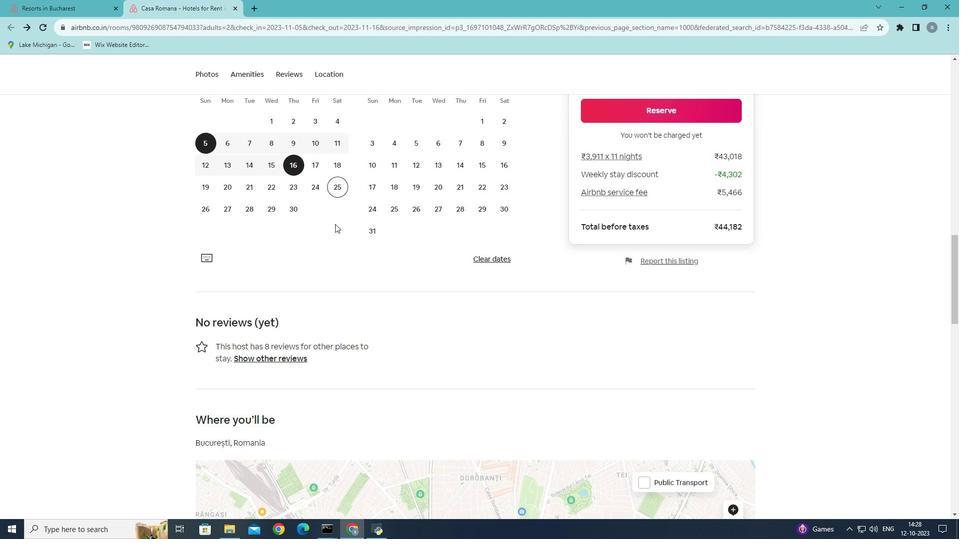 
Action: Mouse scrolled (335, 223) with delta (0, 0)
Screenshot: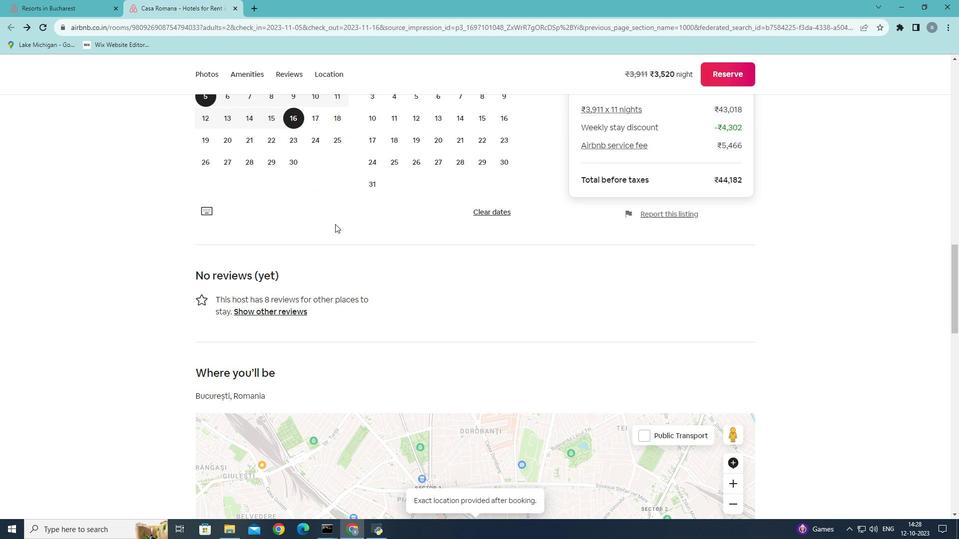 
Action: Mouse scrolled (335, 223) with delta (0, 0)
Screenshot: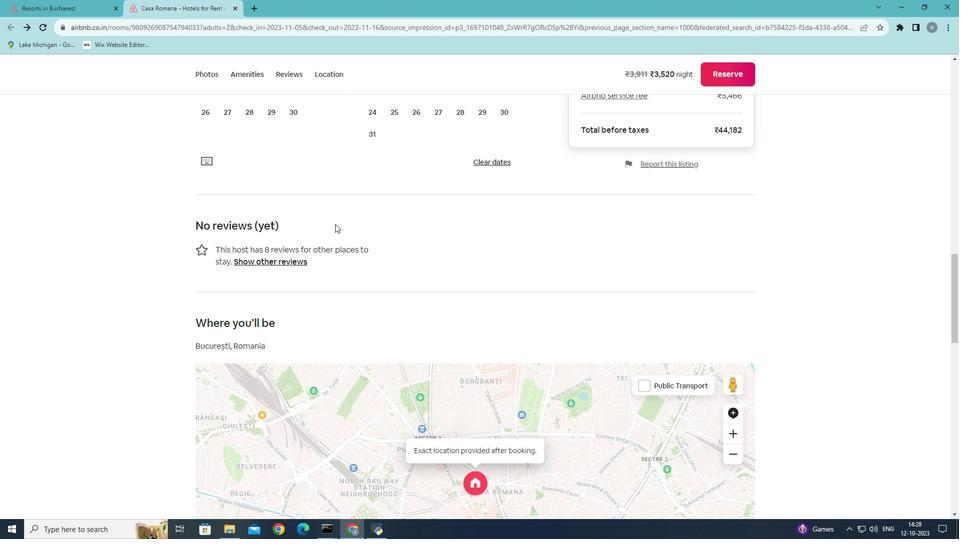 
Action: Mouse scrolled (335, 223) with delta (0, 0)
Screenshot: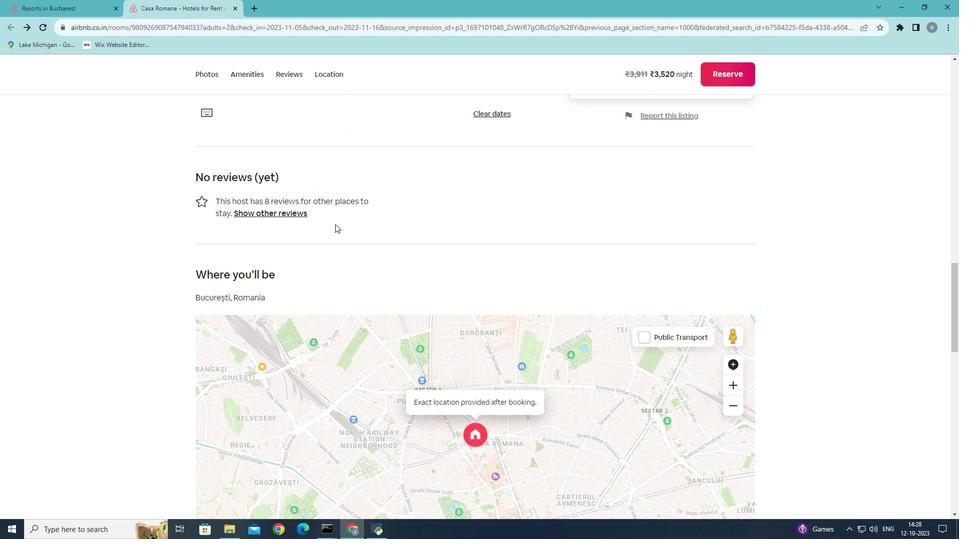 
Action: Mouse scrolled (335, 223) with delta (0, 0)
Screenshot: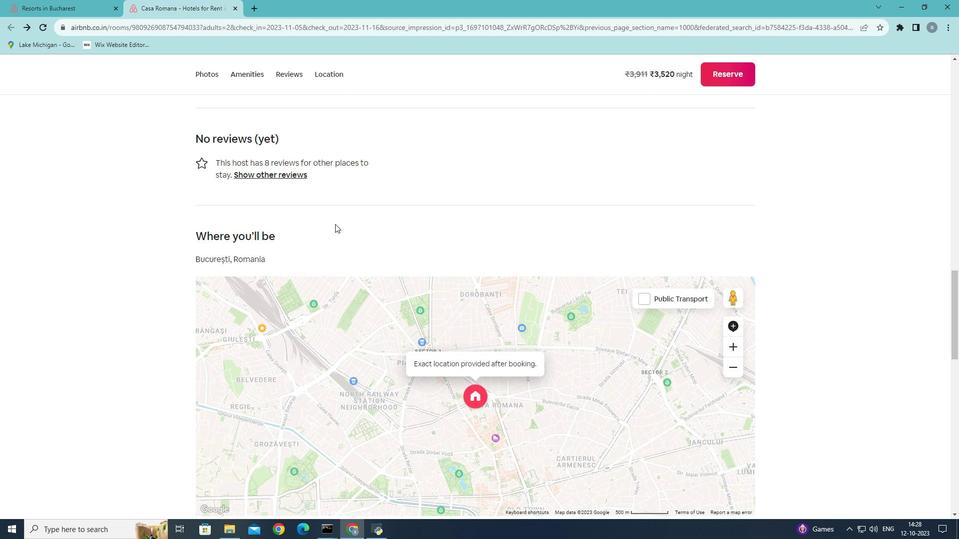 
Action: Mouse scrolled (335, 223) with delta (0, 0)
Screenshot: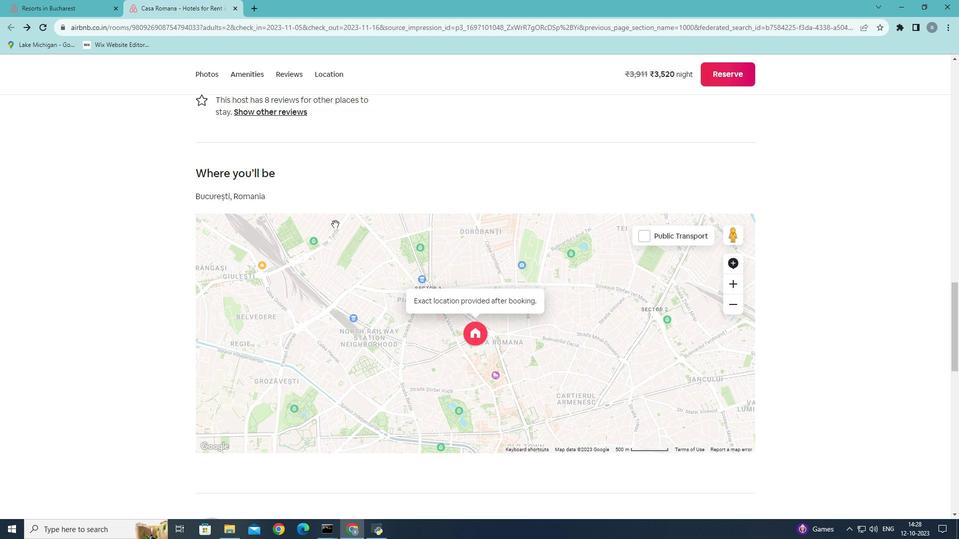 
Action: Mouse scrolled (335, 223) with delta (0, 0)
Screenshot: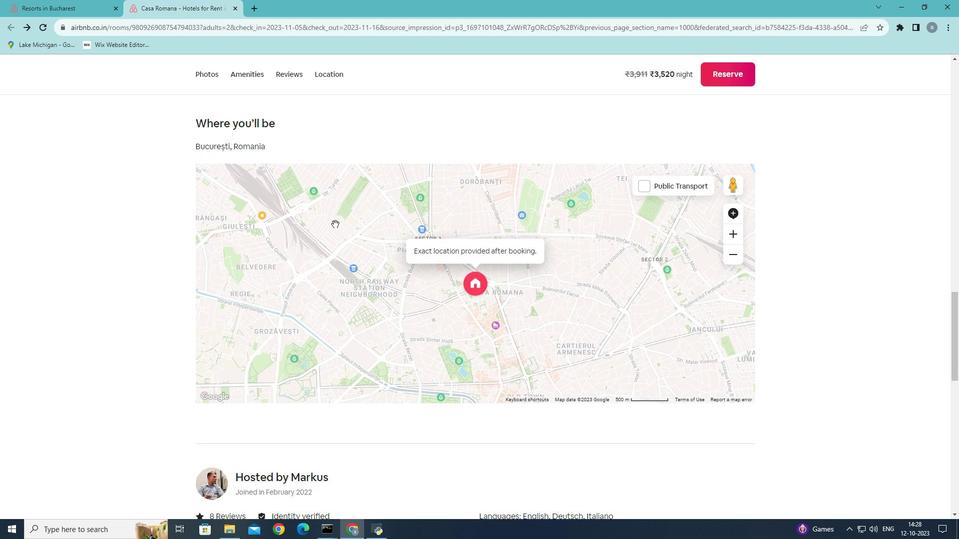 
Action: Mouse scrolled (335, 223) with delta (0, 0)
Screenshot: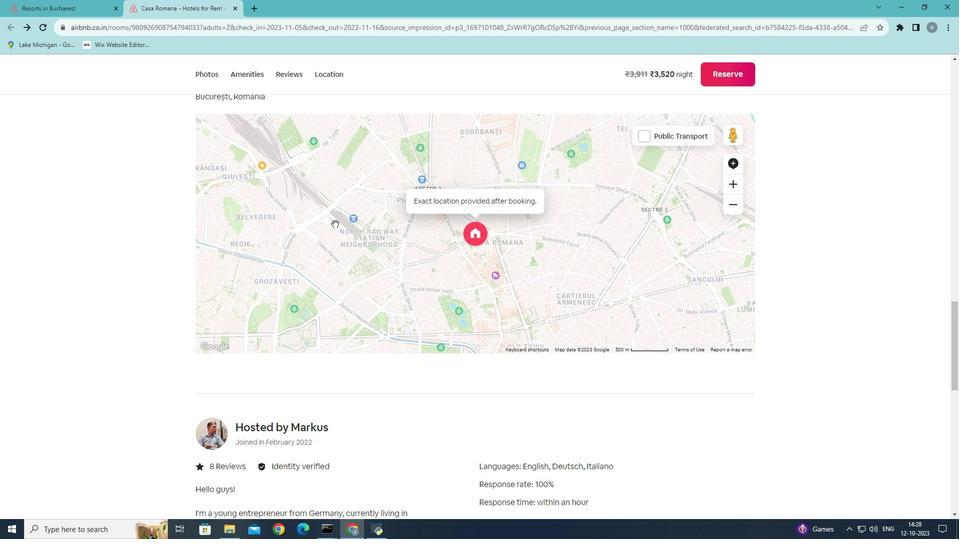 
Action: Mouse scrolled (335, 223) with delta (0, 0)
Screenshot: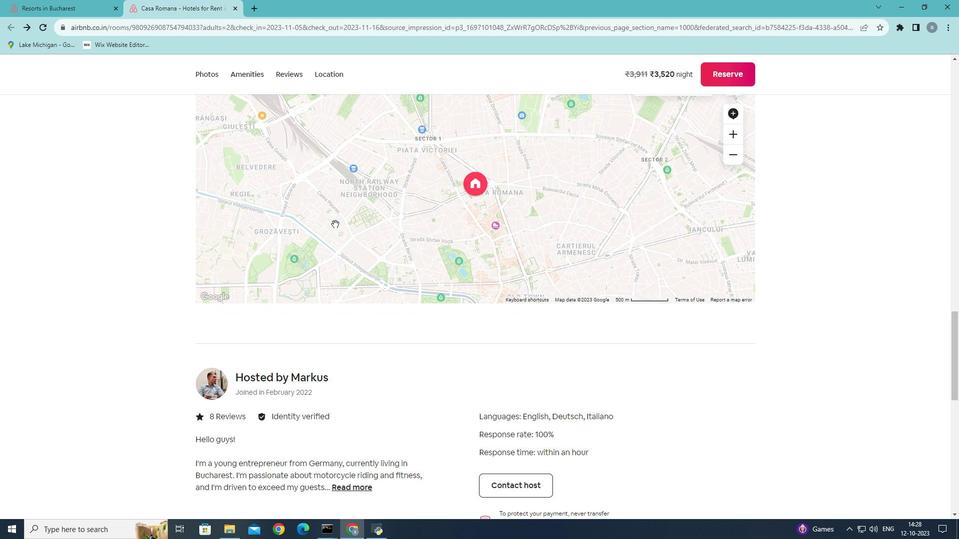 
Action: Mouse scrolled (335, 223) with delta (0, 0)
Screenshot: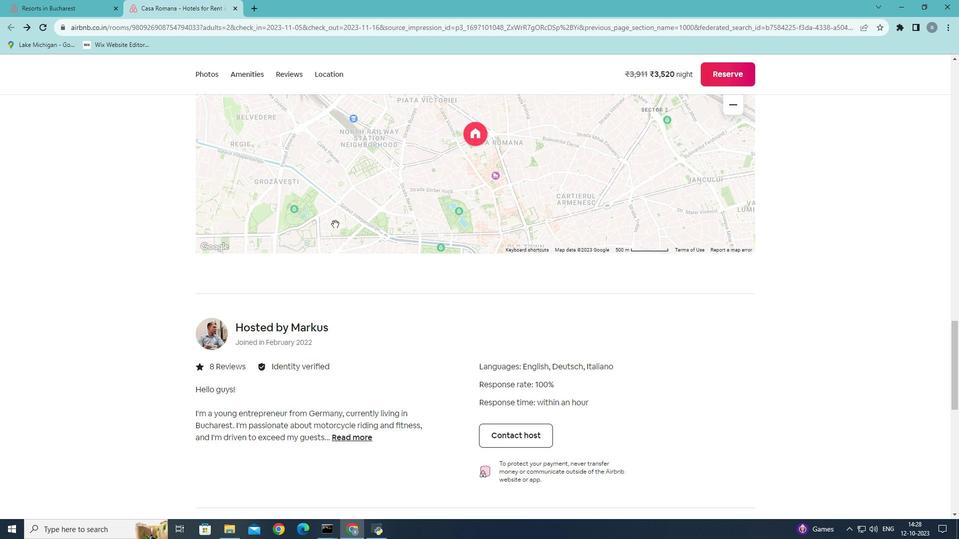 
Action: Mouse scrolled (335, 223) with delta (0, 0)
